 Task: Look for space in Mundra, India from 7th July, 2023 to 15th July, 2023 for 6 adults in price range Rs.15000 to Rs.20000. Place can be entire place with 3 bedrooms having 3 beds and 3 bathrooms. Property type can be house, flat, guest house. Amenities needed are: washing machine. Booking option can be shelf check-in. Required host language is English.
Action: Mouse moved to (517, 84)
Screenshot: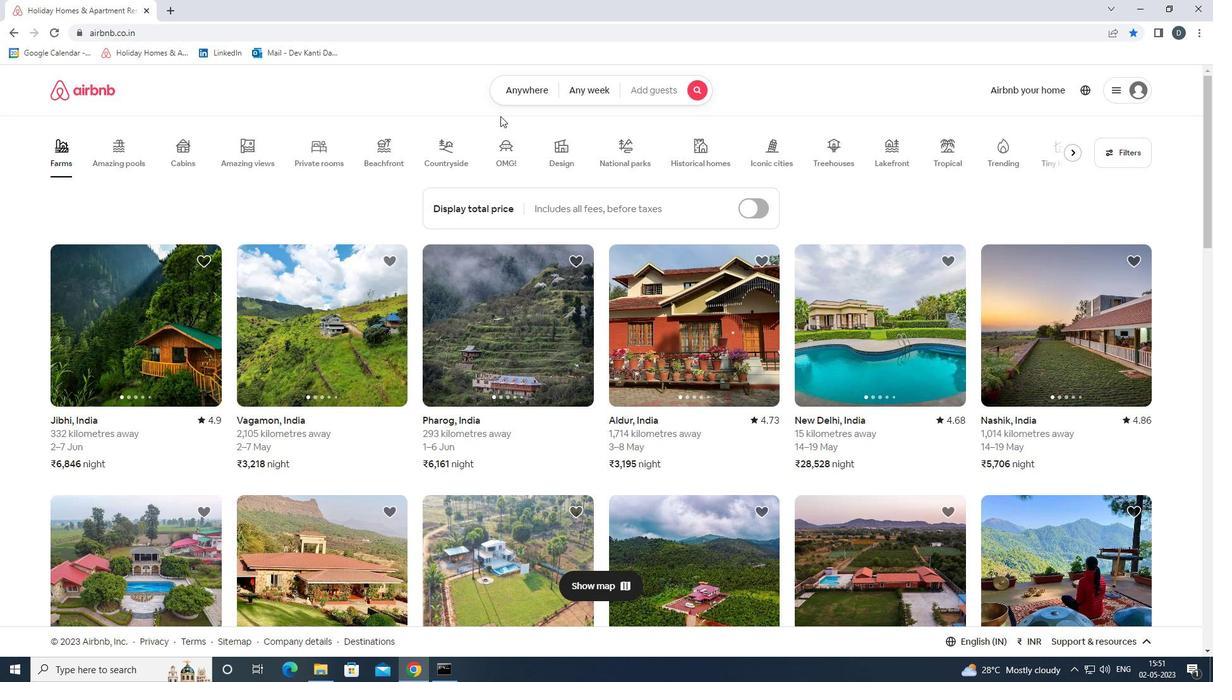 
Action: Mouse pressed left at (517, 84)
Screenshot: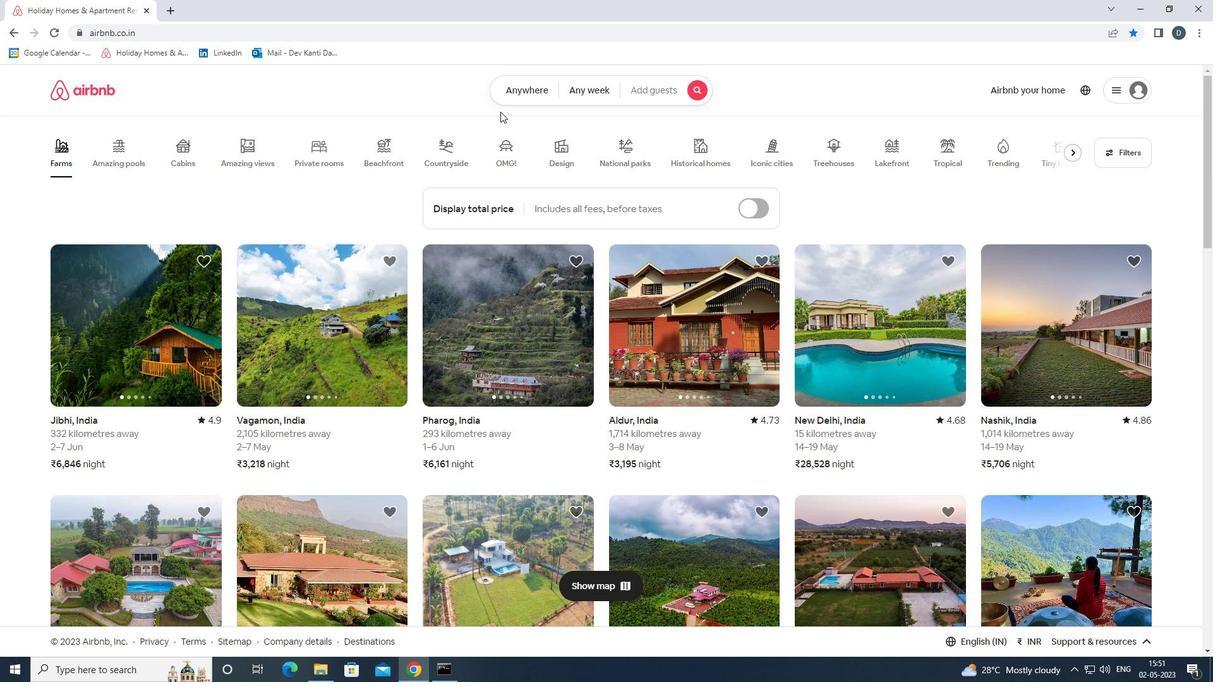 
Action: Mouse moved to (420, 145)
Screenshot: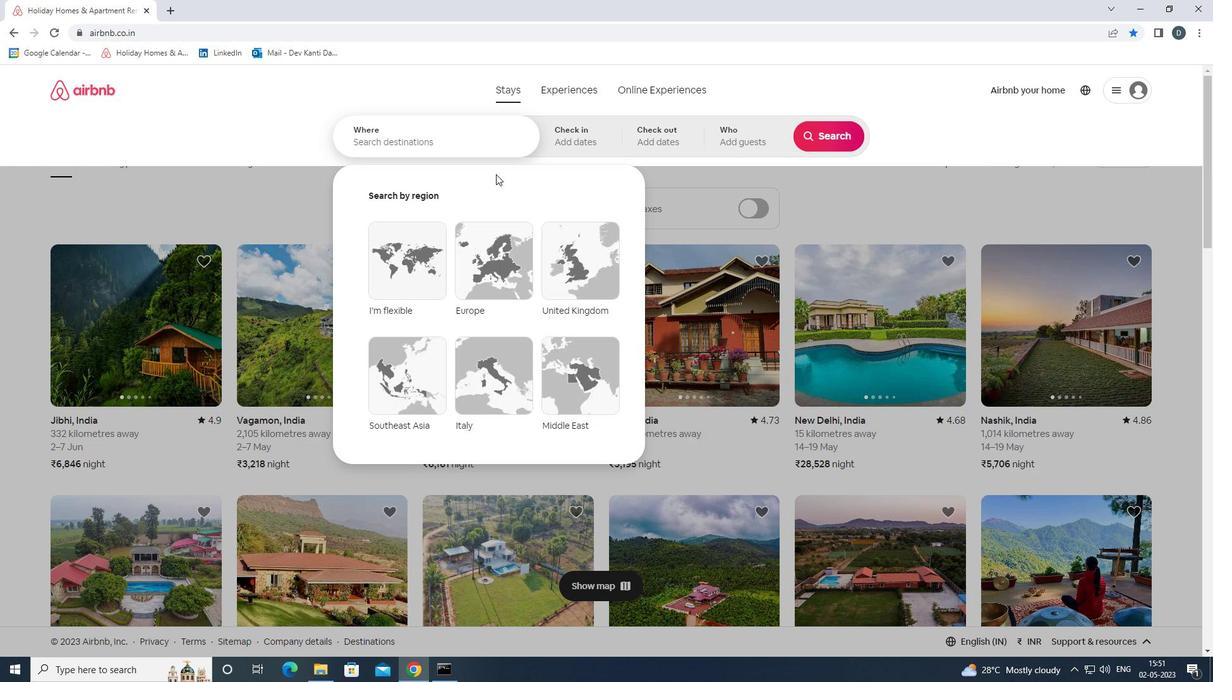 
Action: Mouse pressed left at (420, 145)
Screenshot: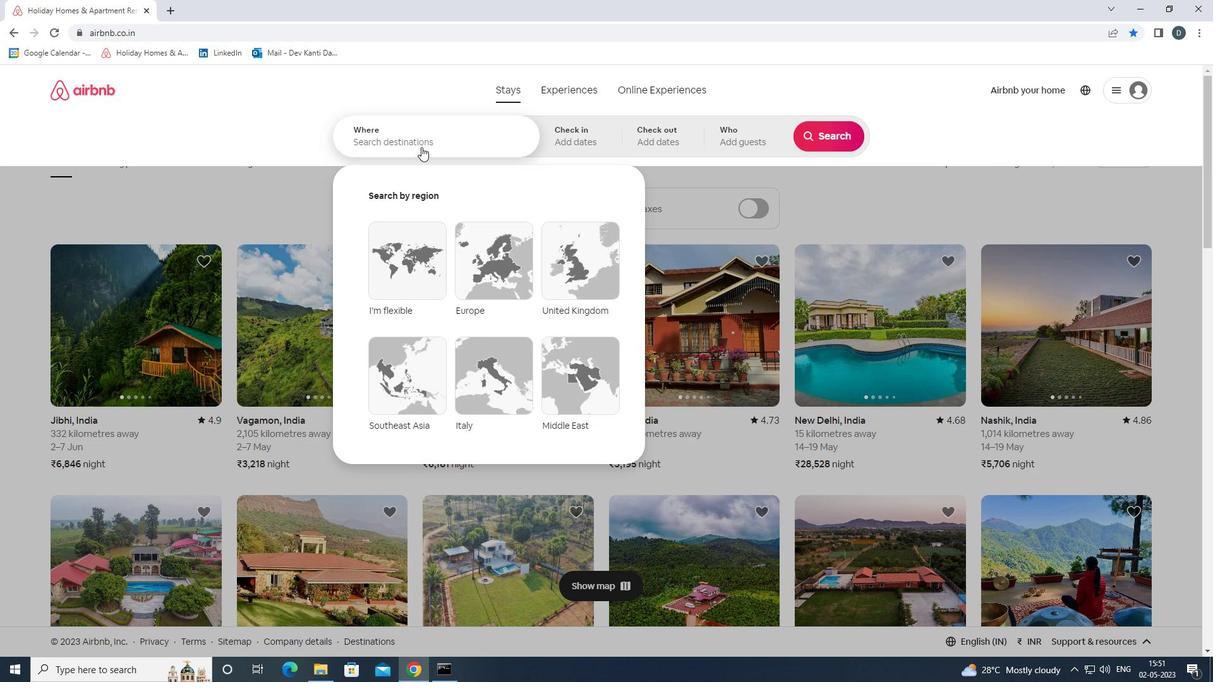 
Action: Key pressed <Key.shift>MUNDRA<Key.space><Key.backspace>,<Key.shift>INDIA<Key.enter>
Screenshot: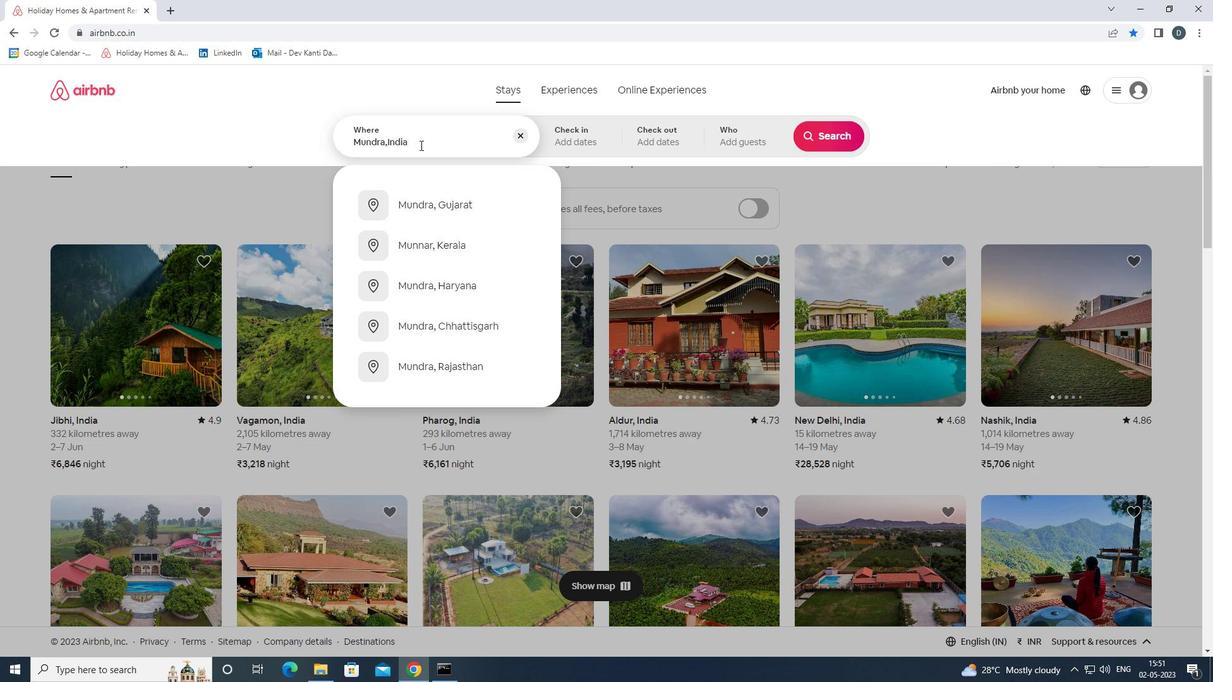 
Action: Mouse moved to (823, 237)
Screenshot: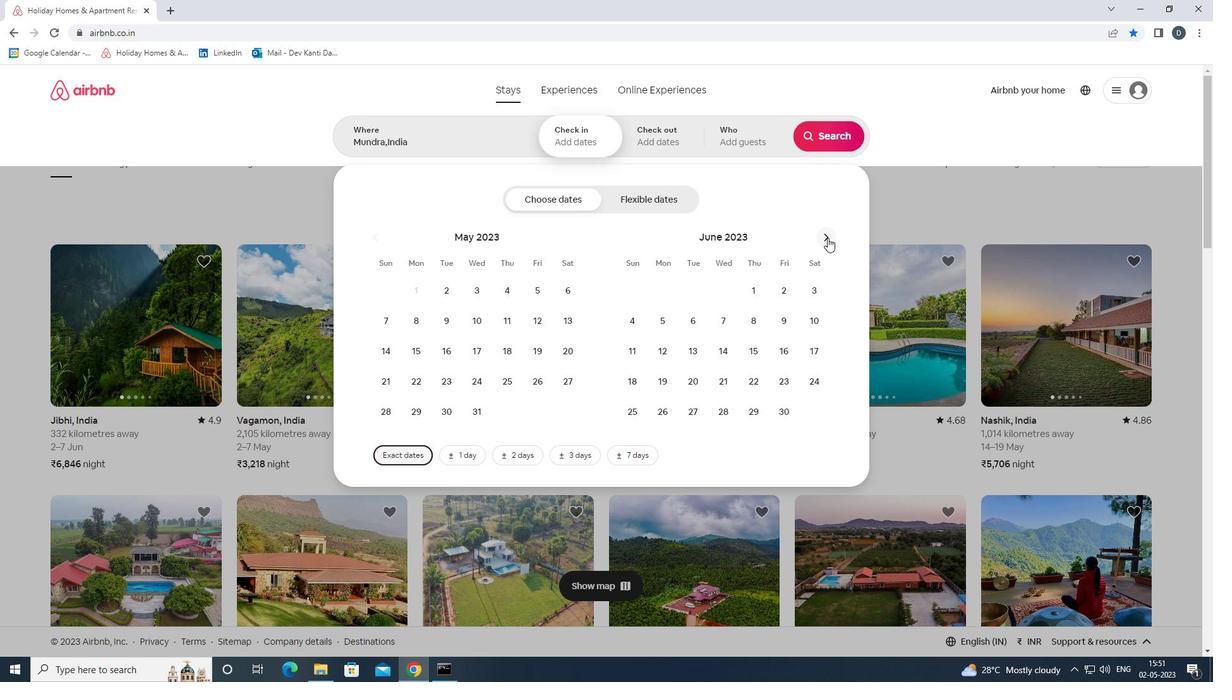 
Action: Mouse pressed left at (823, 237)
Screenshot: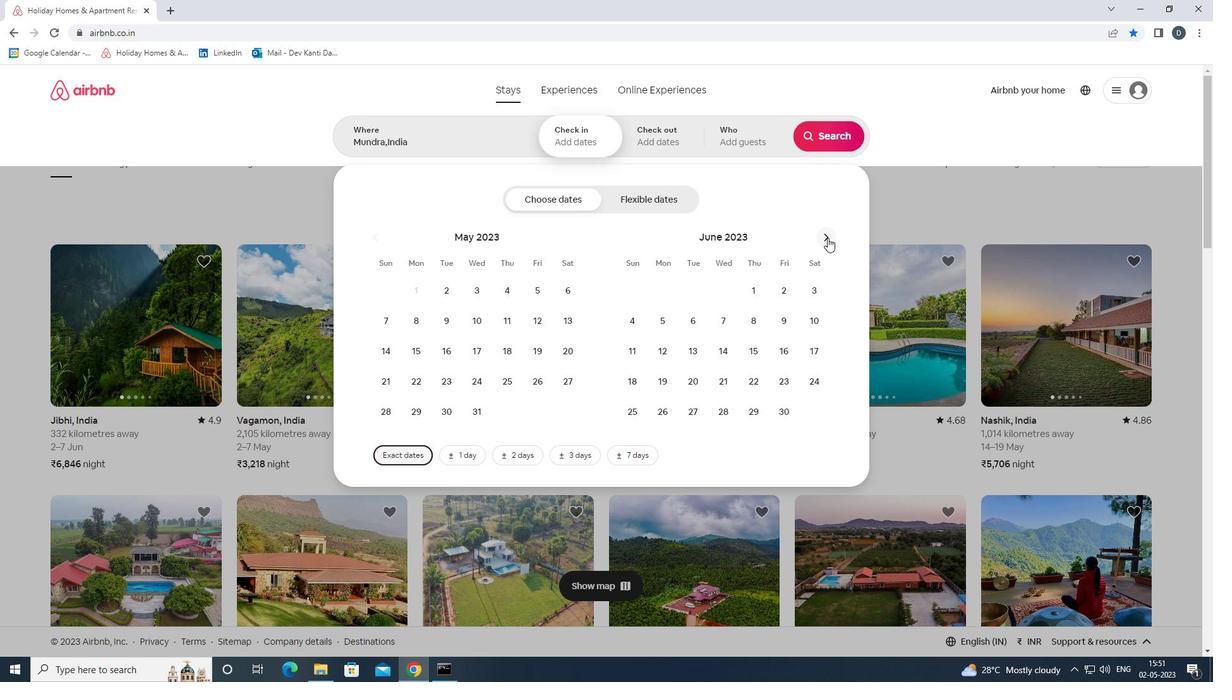
Action: Mouse moved to (791, 322)
Screenshot: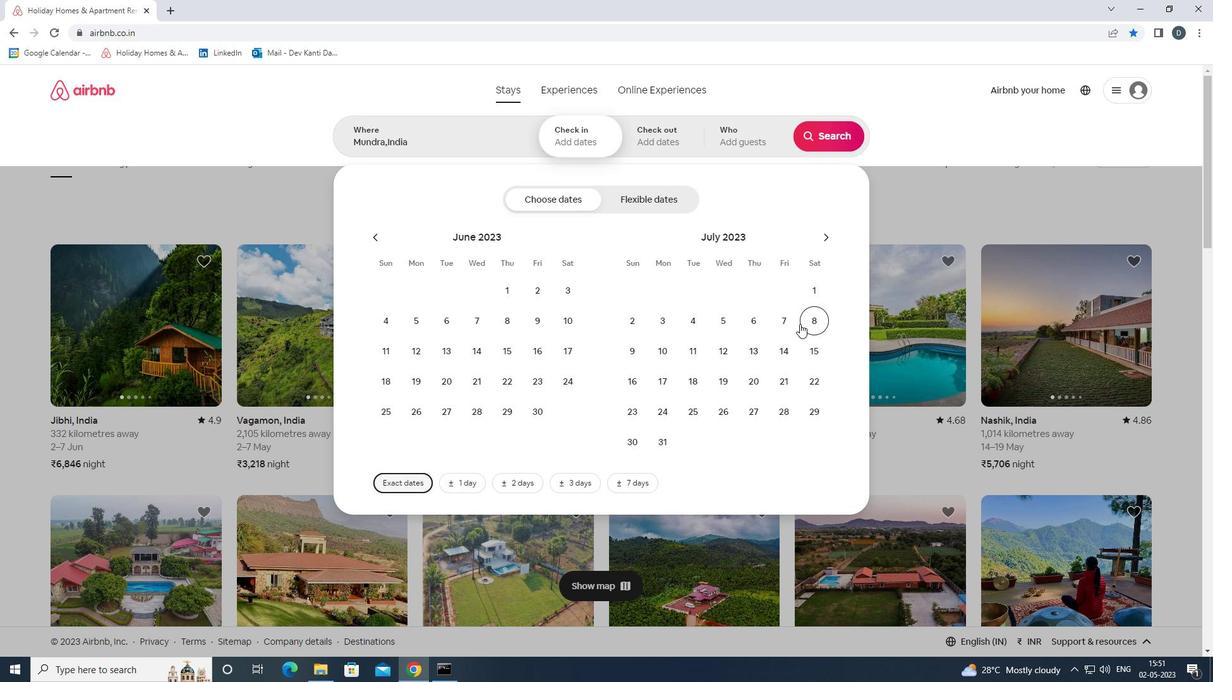 
Action: Mouse pressed left at (791, 322)
Screenshot: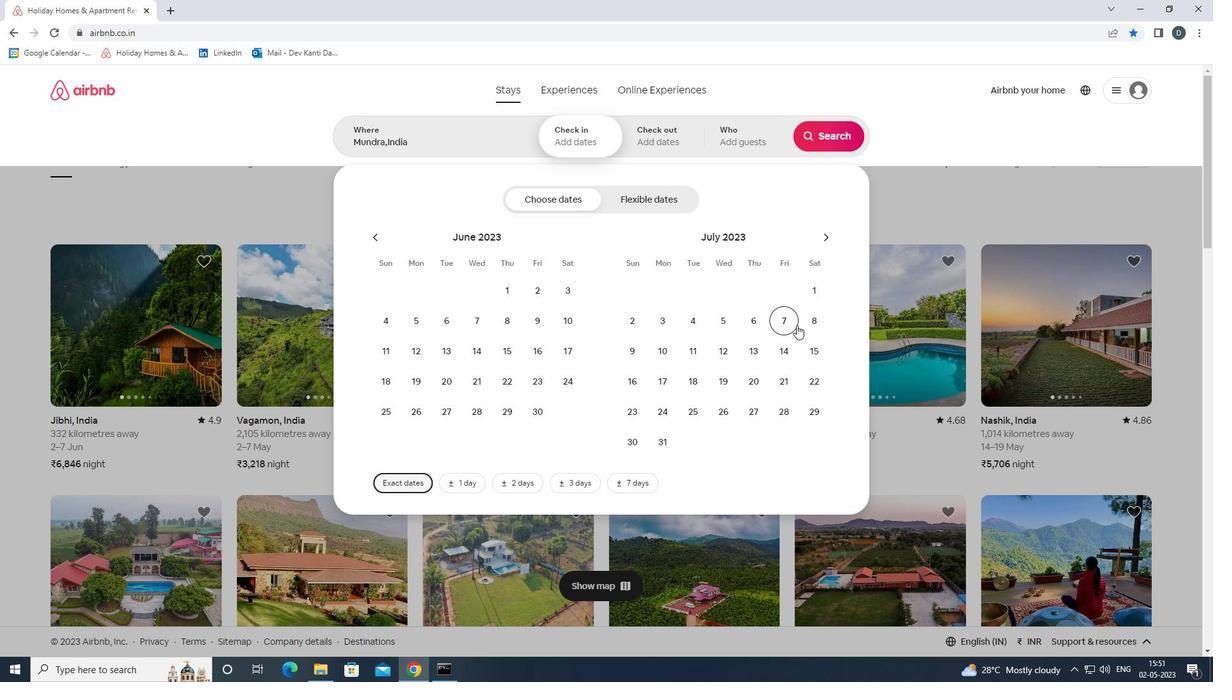 
Action: Mouse moved to (813, 351)
Screenshot: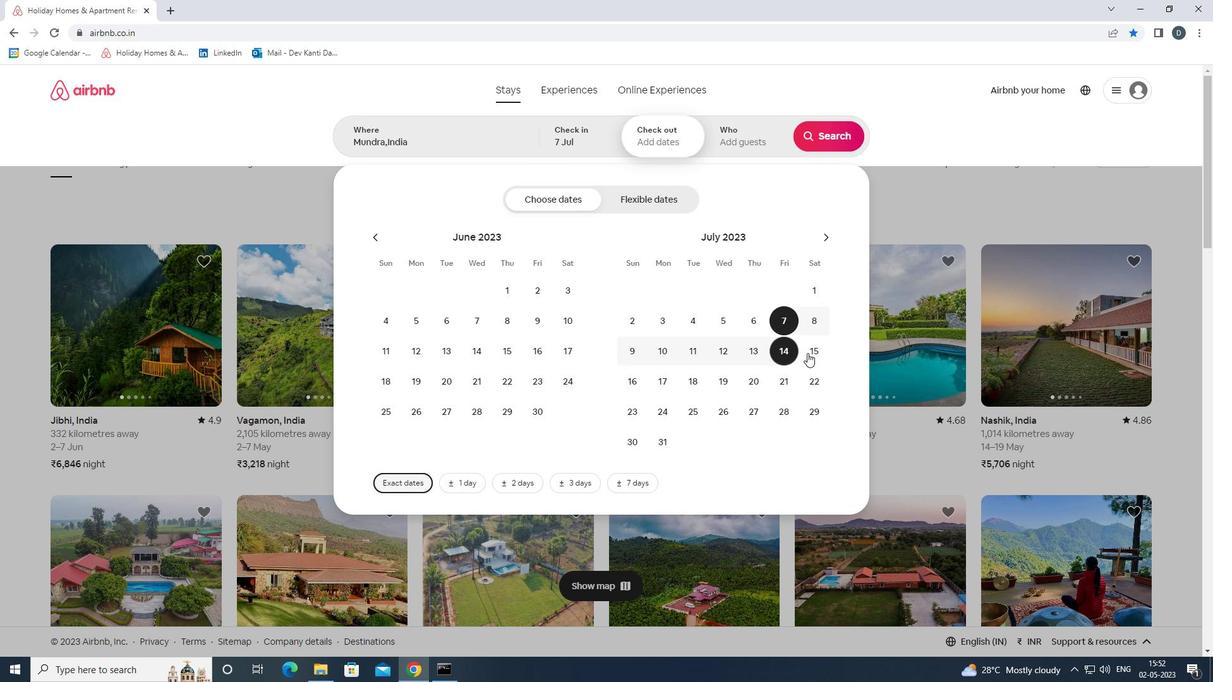 
Action: Mouse pressed left at (813, 351)
Screenshot: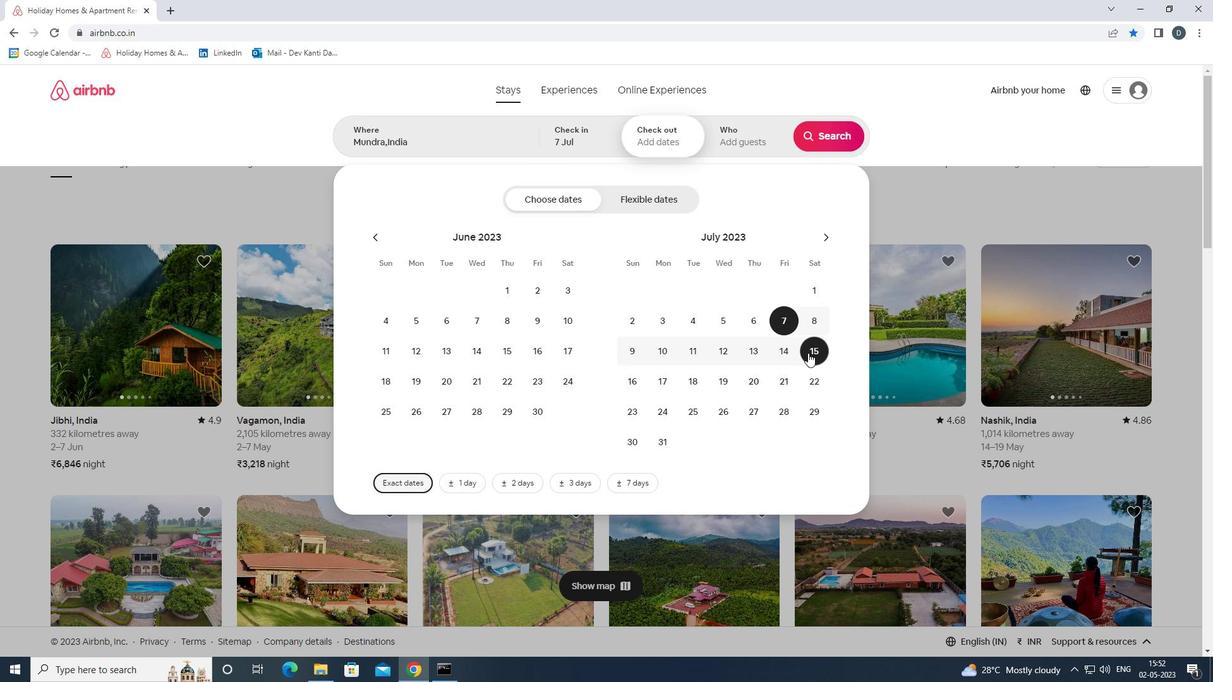 
Action: Mouse moved to (732, 144)
Screenshot: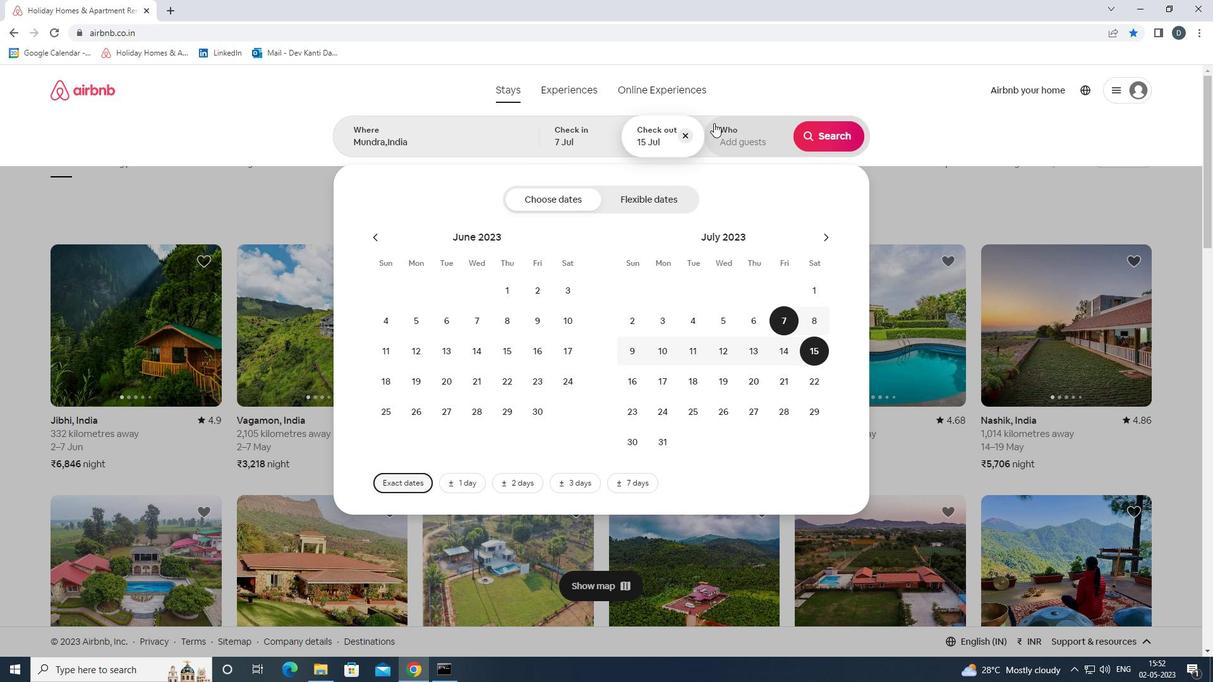 
Action: Mouse pressed left at (732, 144)
Screenshot: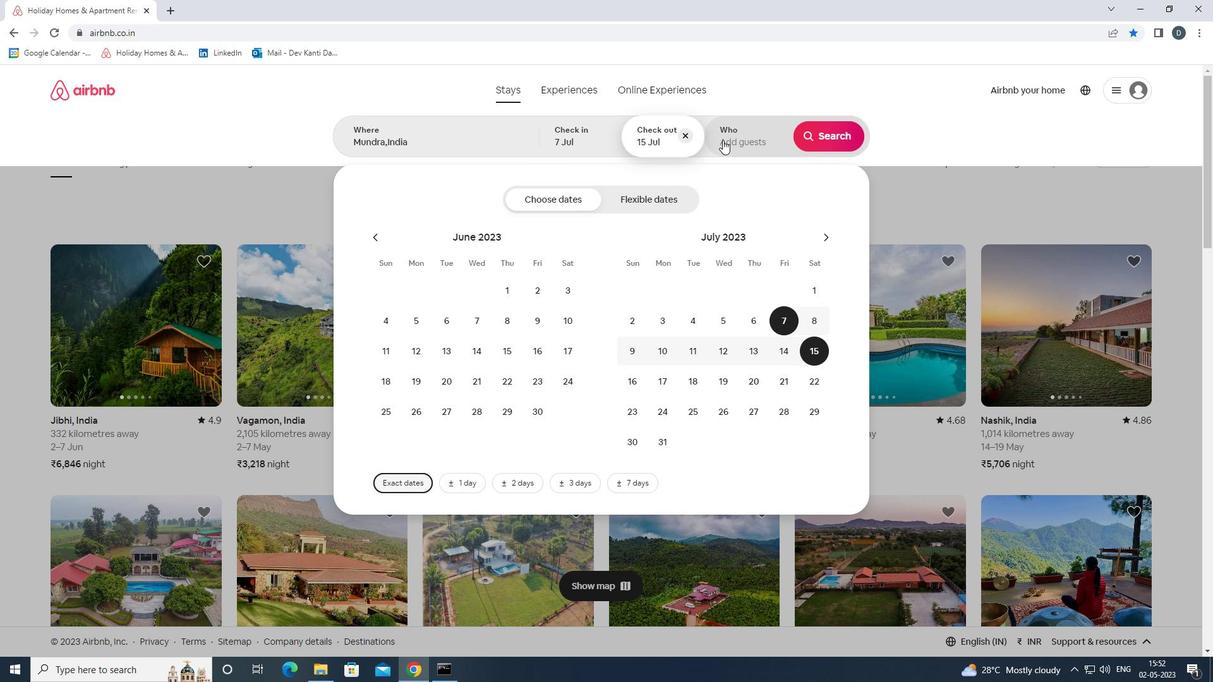 
Action: Mouse moved to (830, 202)
Screenshot: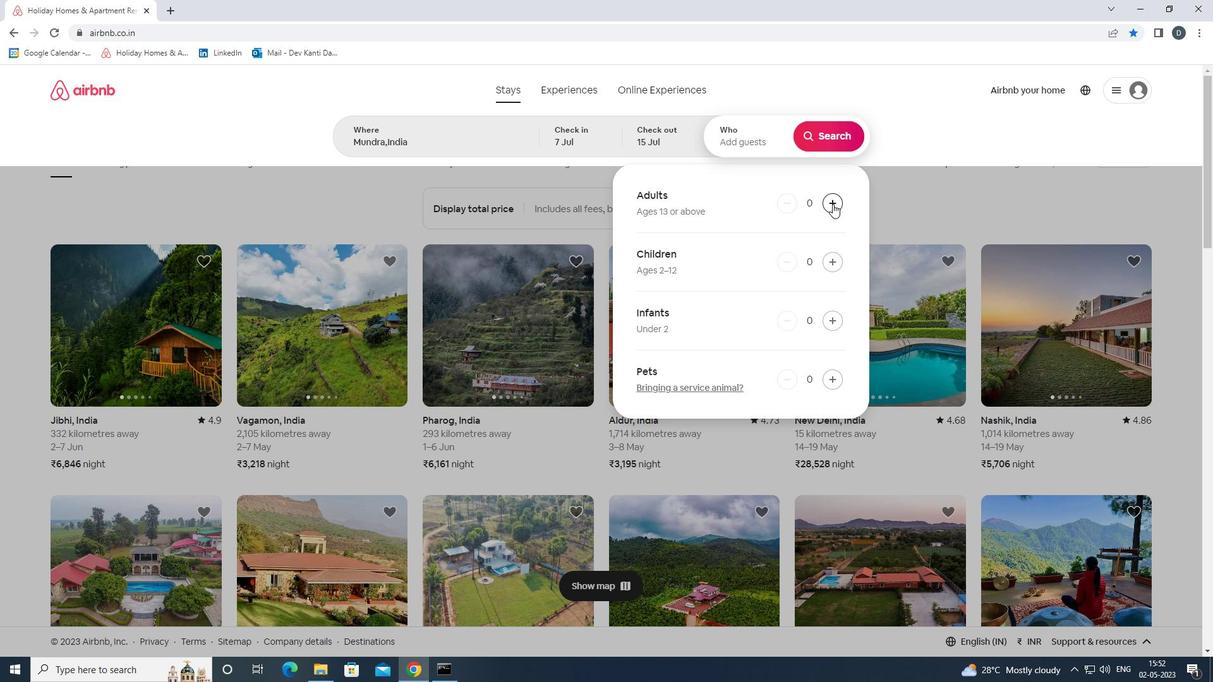 
Action: Mouse pressed left at (830, 202)
Screenshot: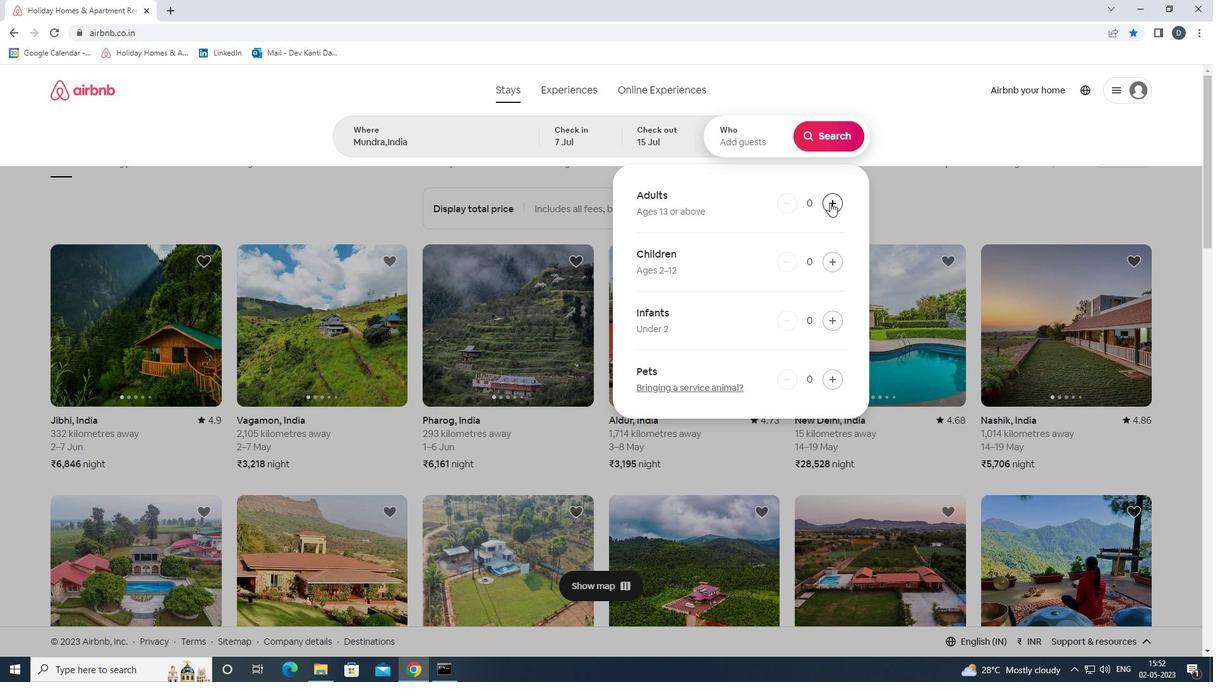 
Action: Mouse pressed left at (830, 202)
Screenshot: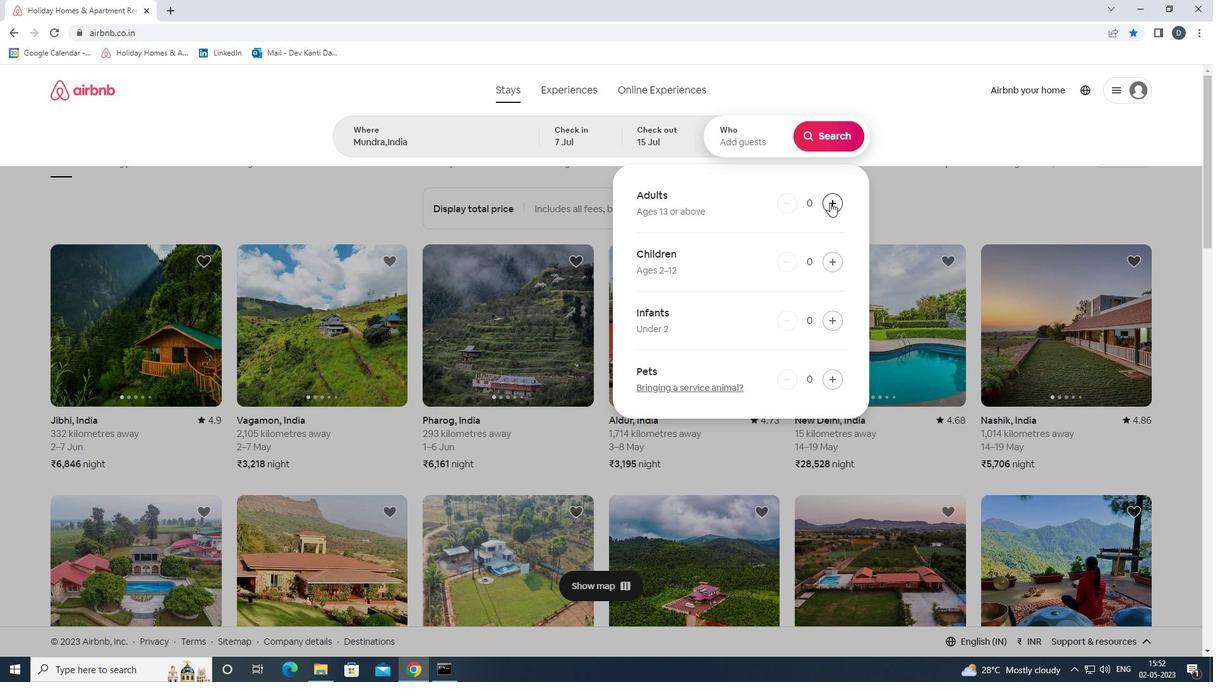 
Action: Mouse pressed left at (830, 202)
Screenshot: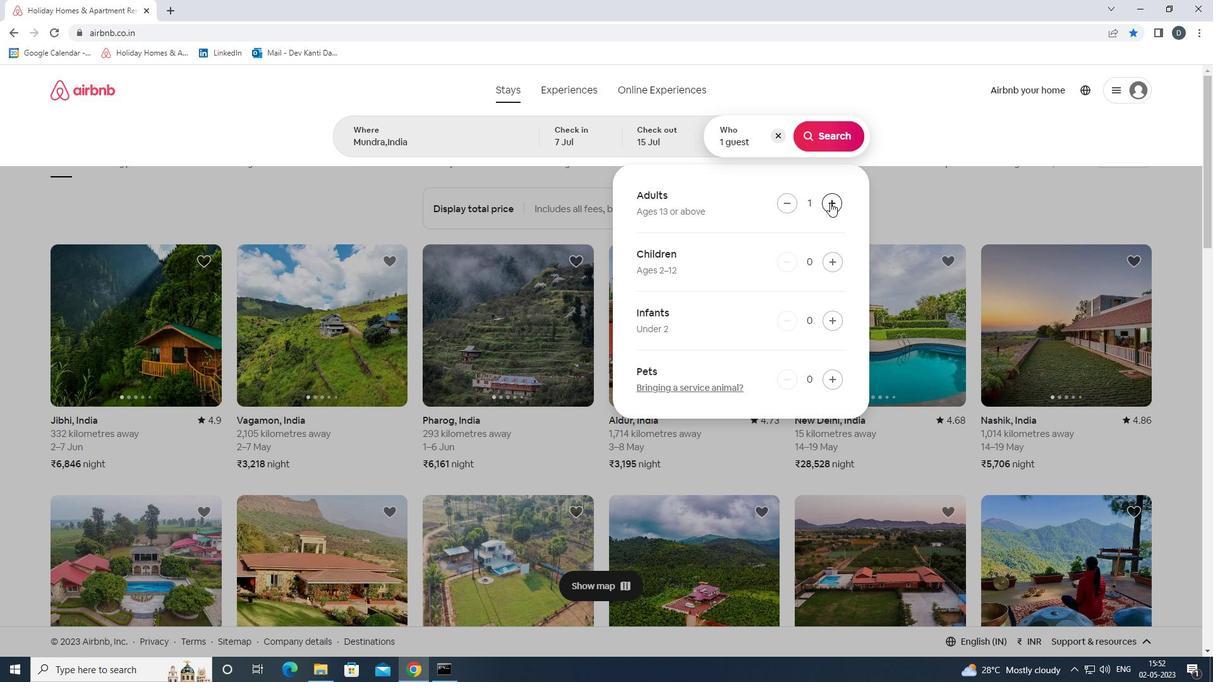 
Action: Mouse moved to (830, 202)
Screenshot: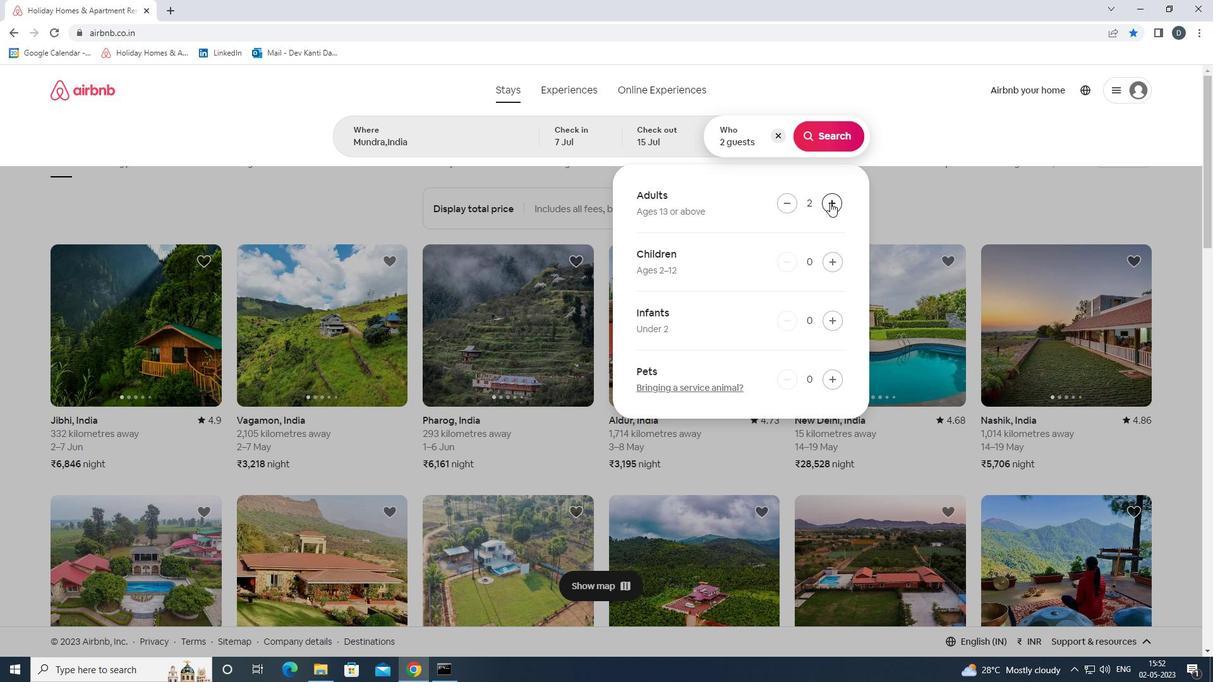 
Action: Mouse pressed left at (830, 202)
Screenshot: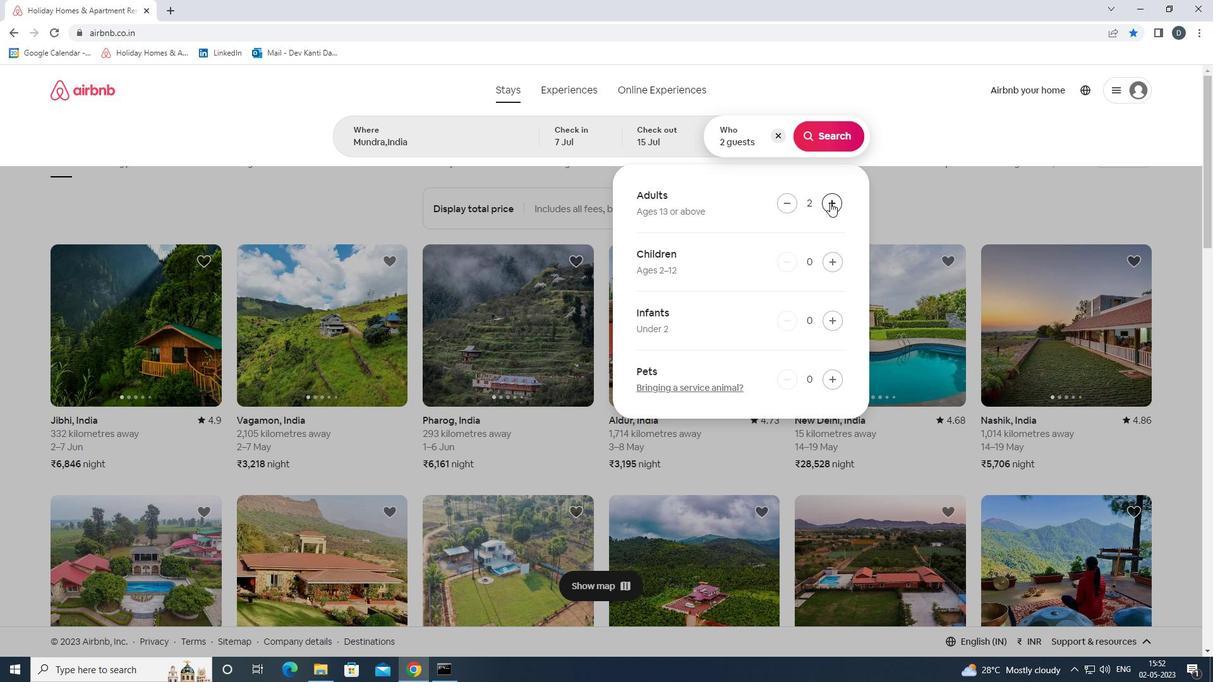 
Action: Mouse moved to (830, 202)
Screenshot: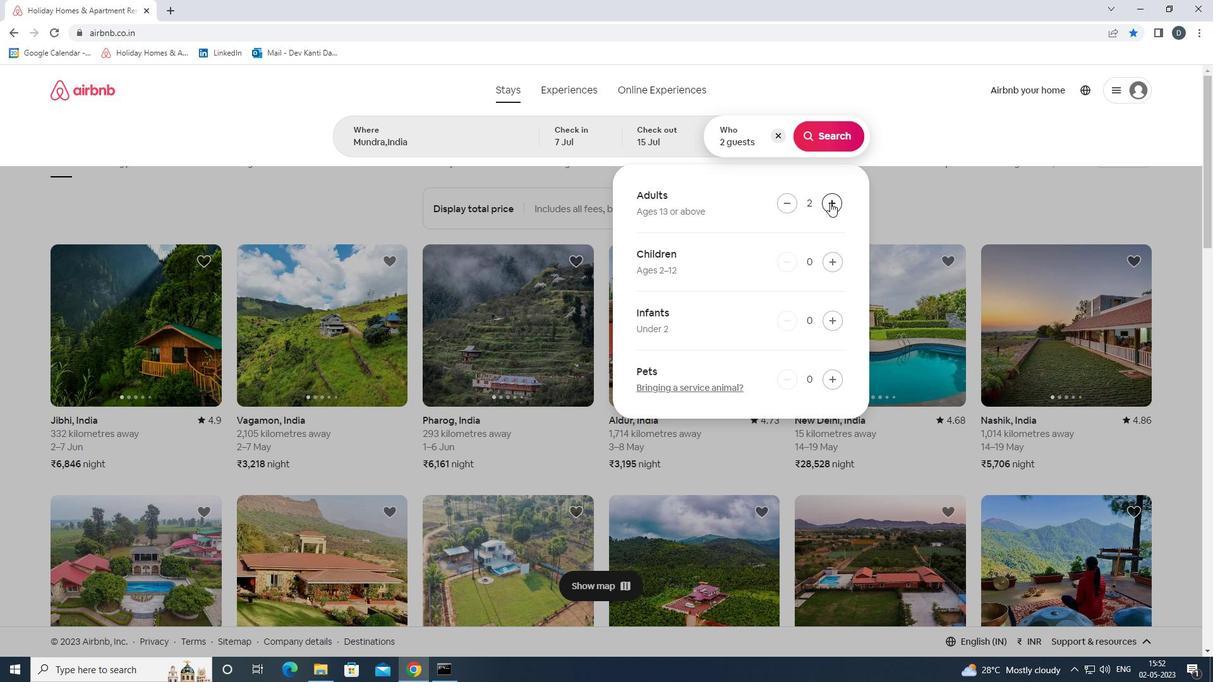 
Action: Mouse pressed left at (830, 202)
Screenshot: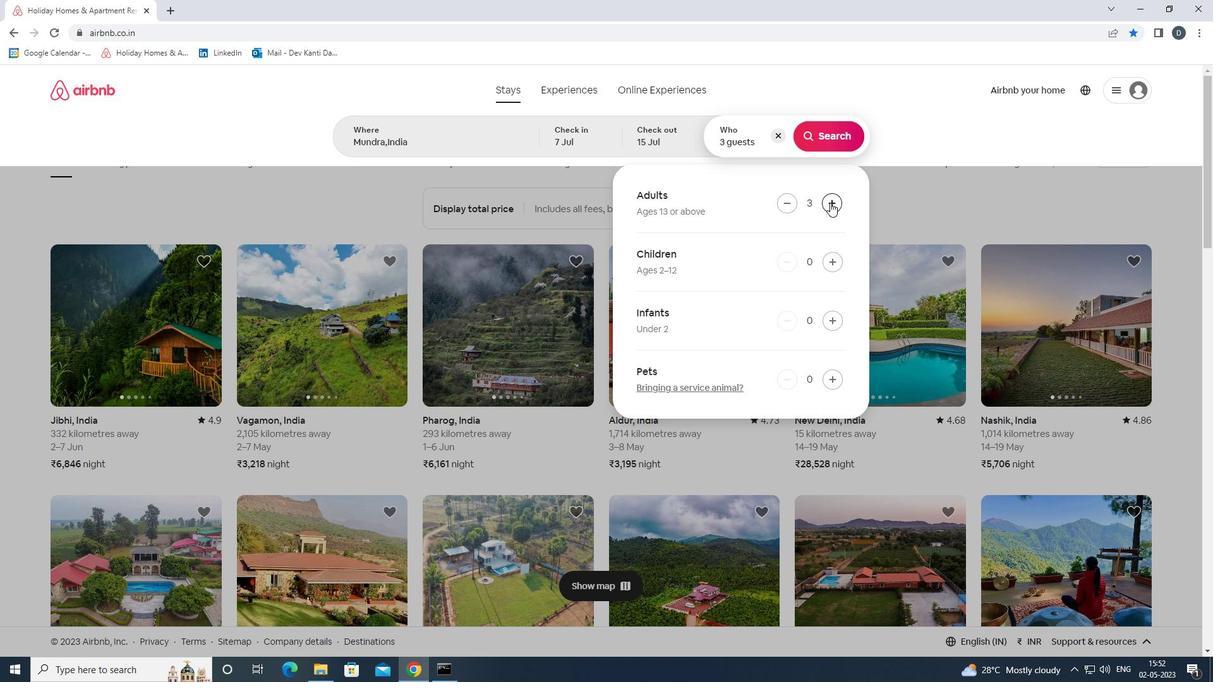 
Action: Mouse moved to (830, 202)
Screenshot: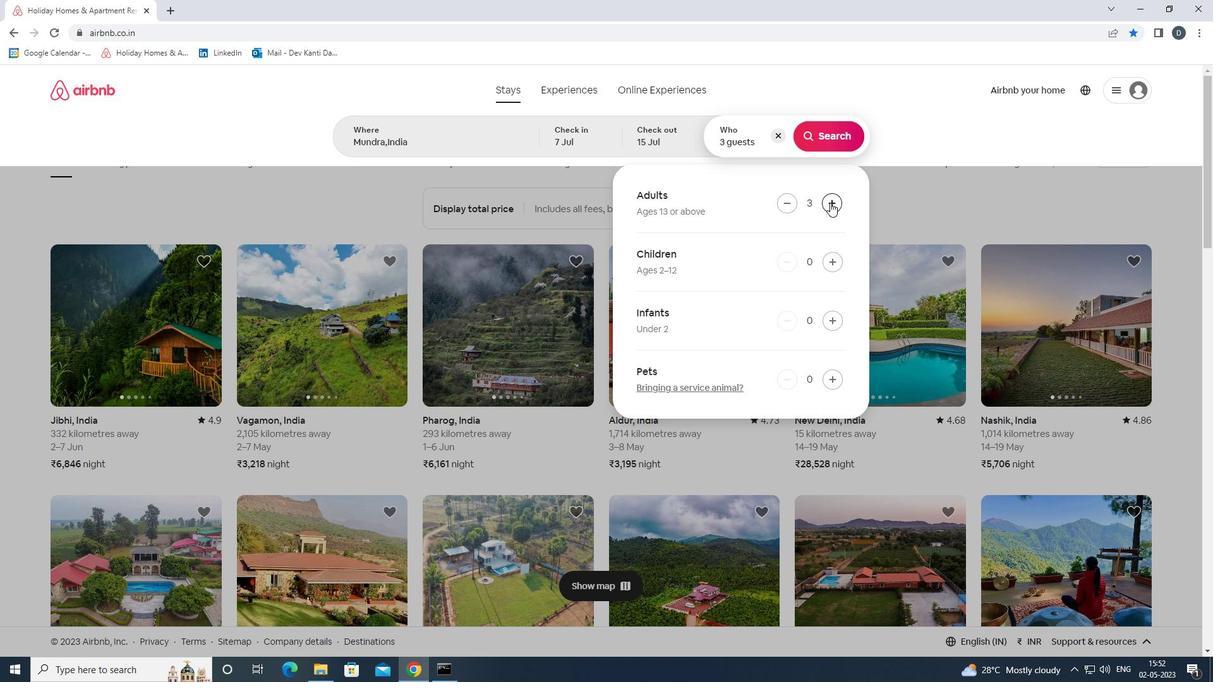 
Action: Mouse pressed left at (830, 202)
Screenshot: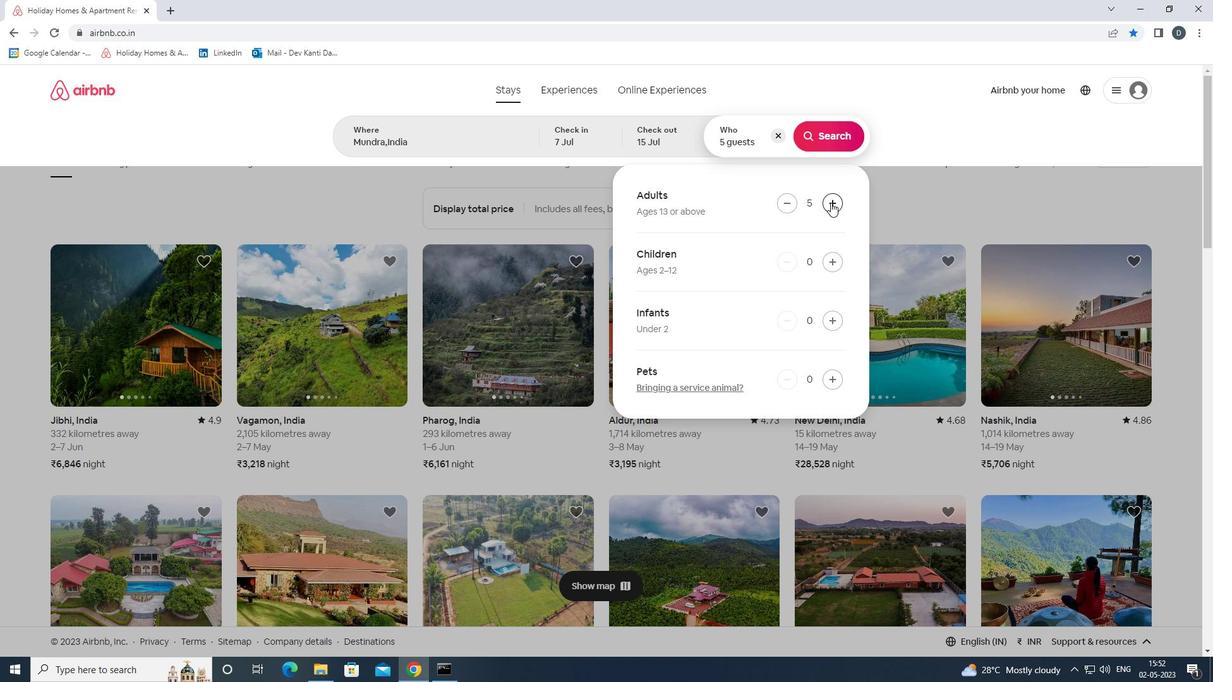 
Action: Mouse moved to (818, 140)
Screenshot: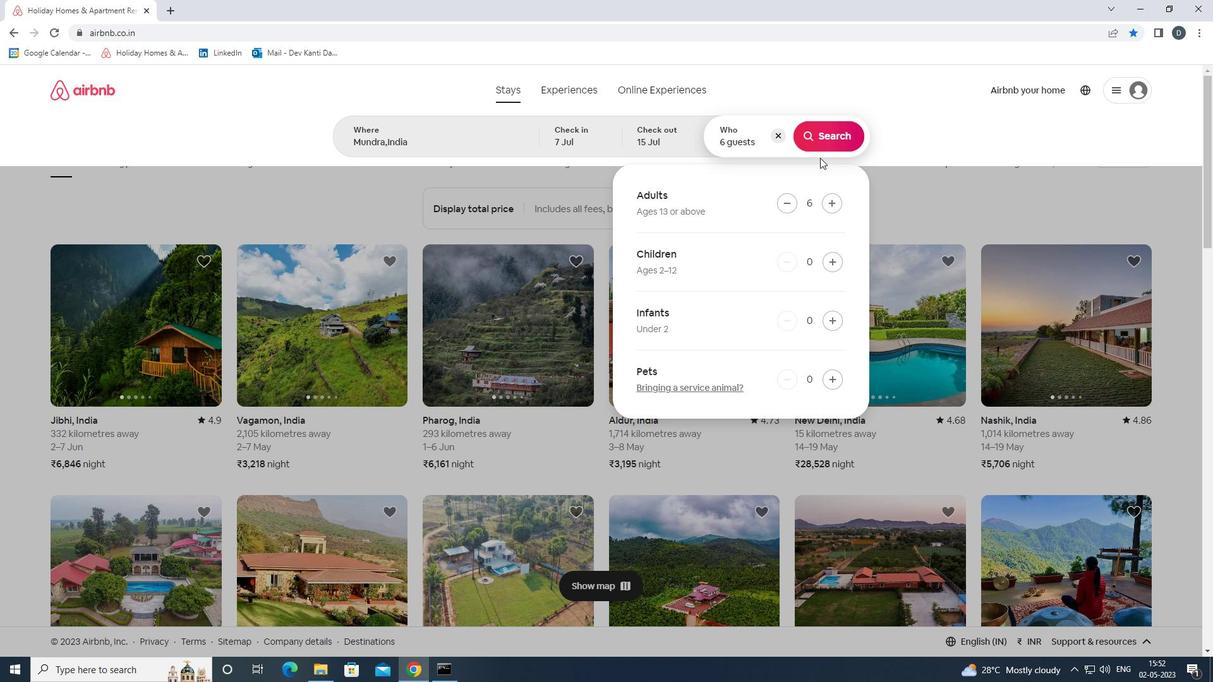 
Action: Mouse pressed left at (818, 140)
Screenshot: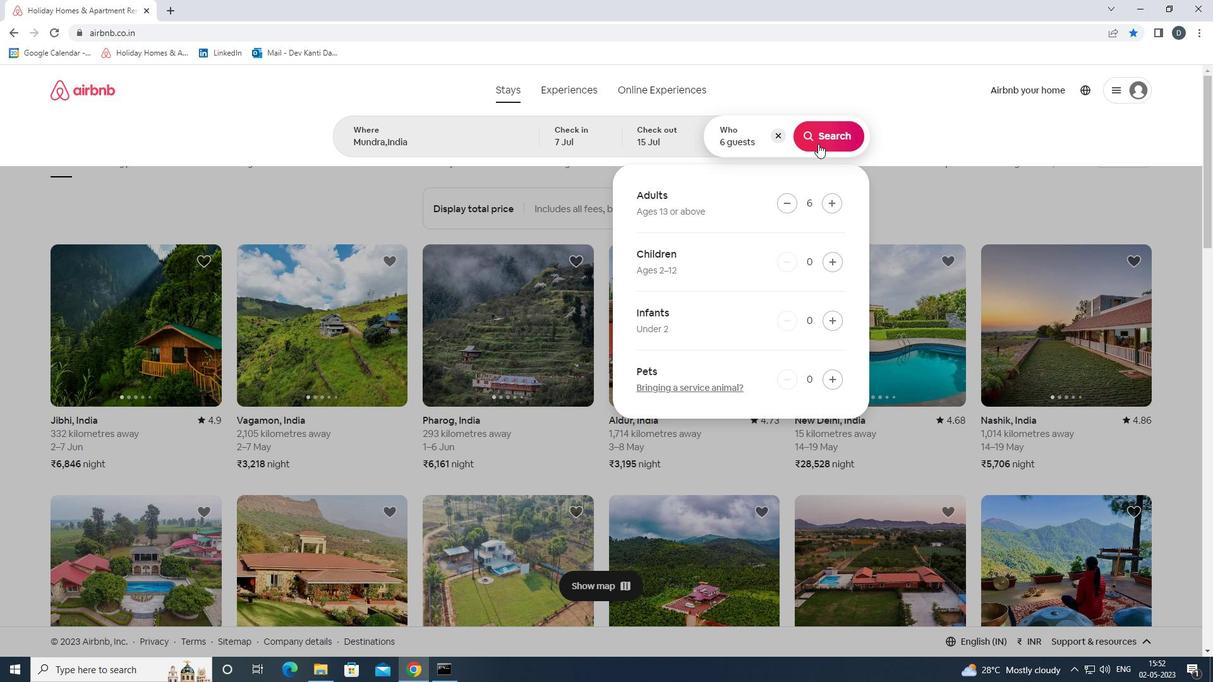 
Action: Mouse moved to (1154, 136)
Screenshot: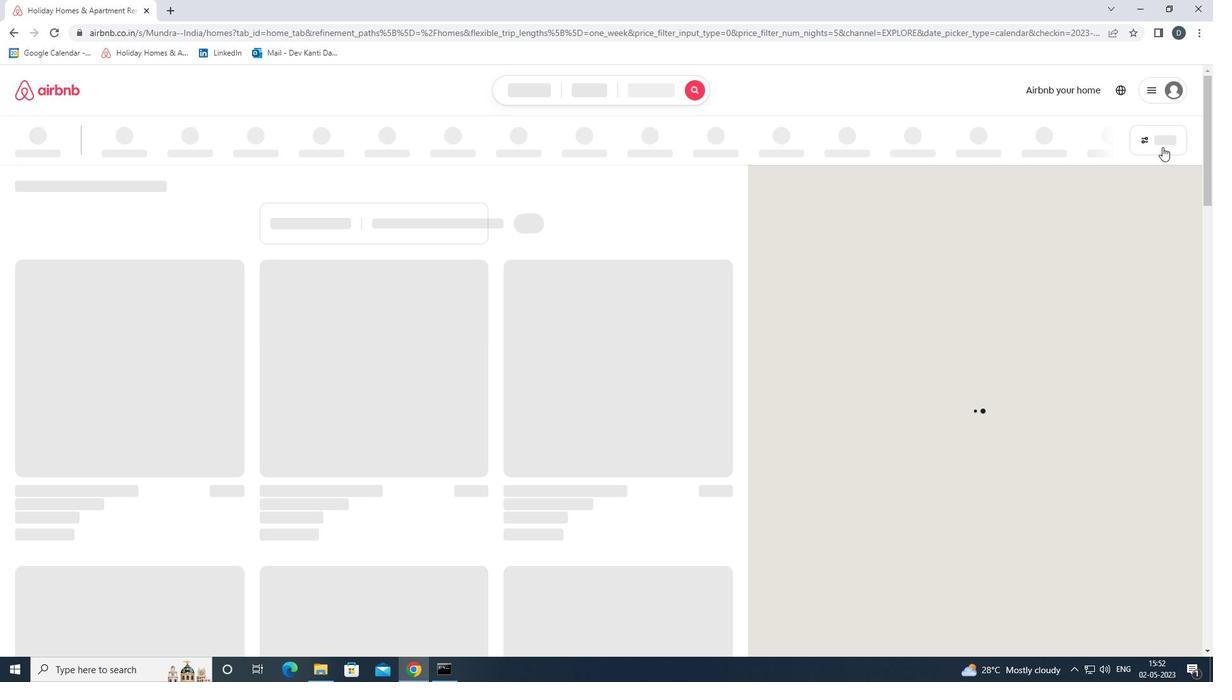 
Action: Mouse pressed left at (1154, 136)
Screenshot: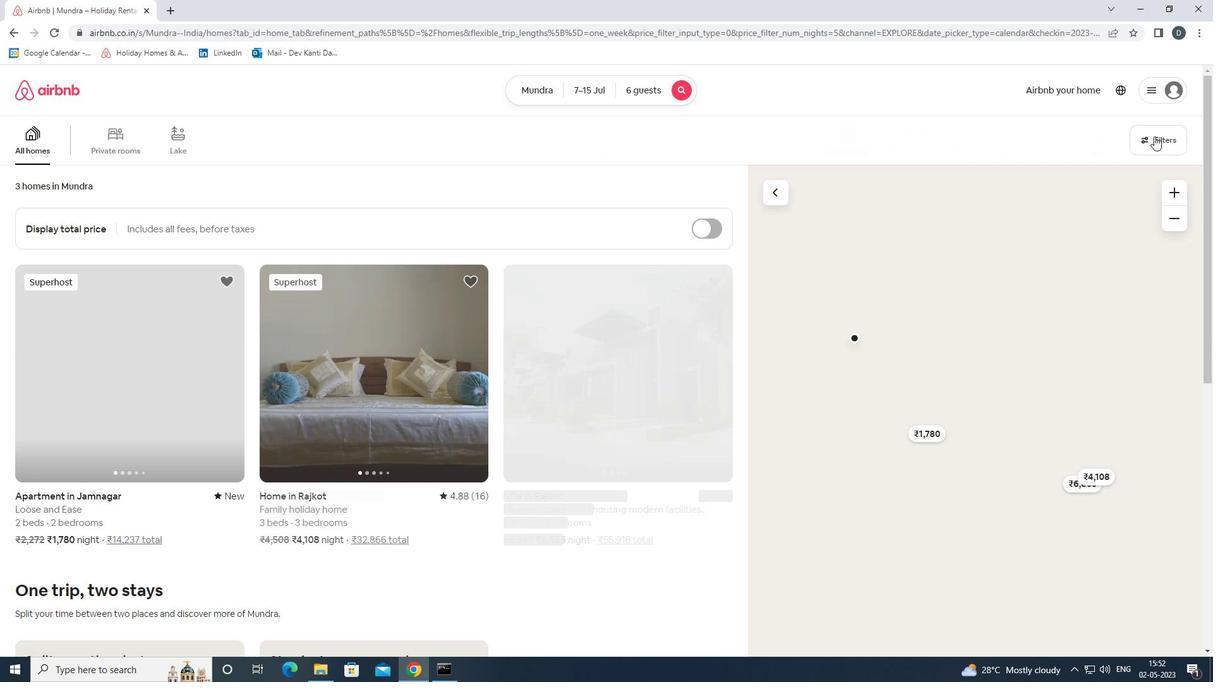 
Action: Mouse moved to (475, 294)
Screenshot: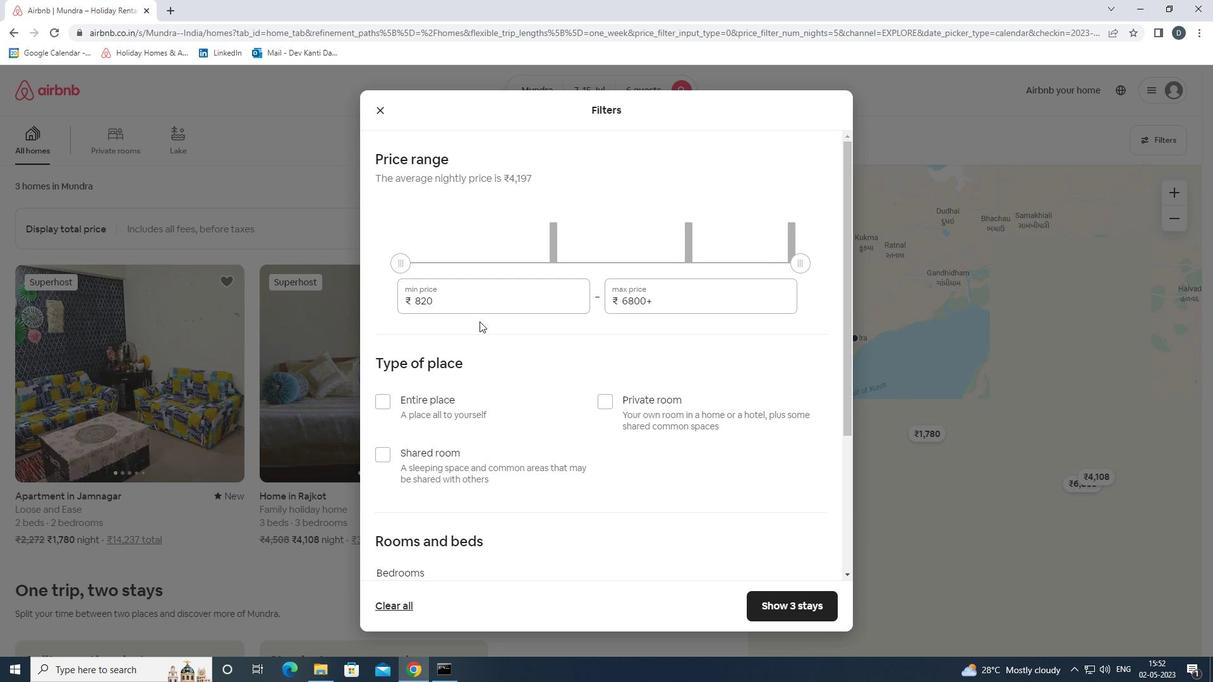 
Action: Mouse pressed left at (475, 294)
Screenshot: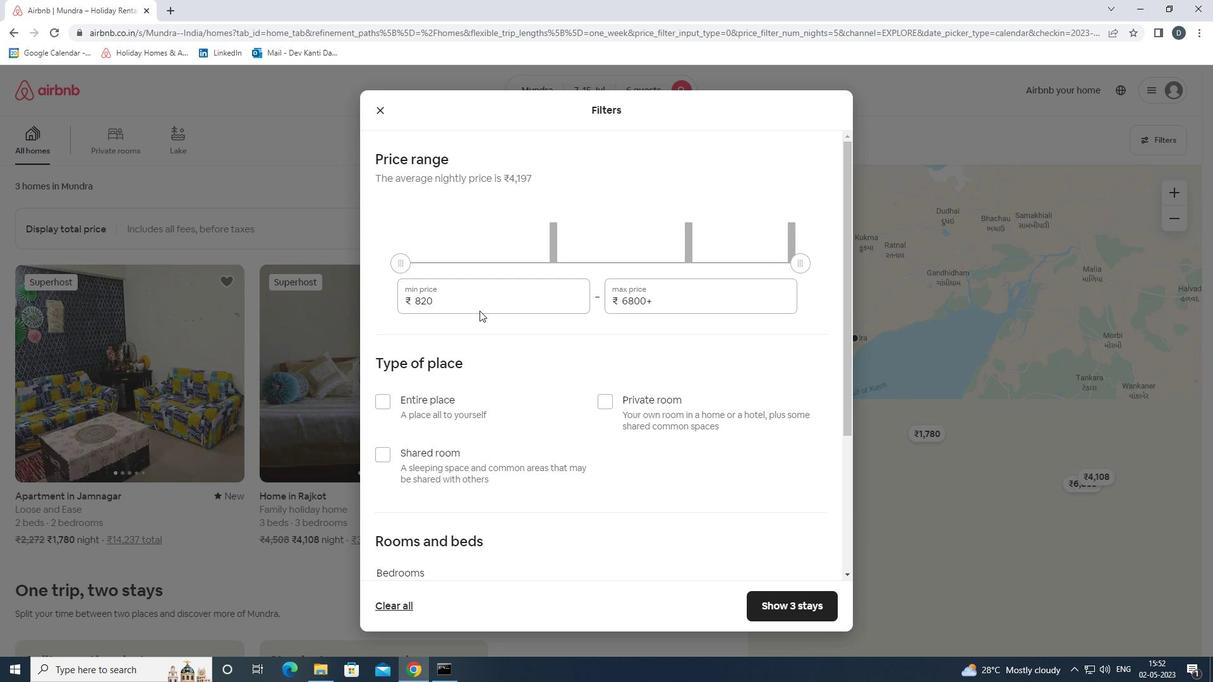 
Action: Mouse pressed left at (475, 294)
Screenshot: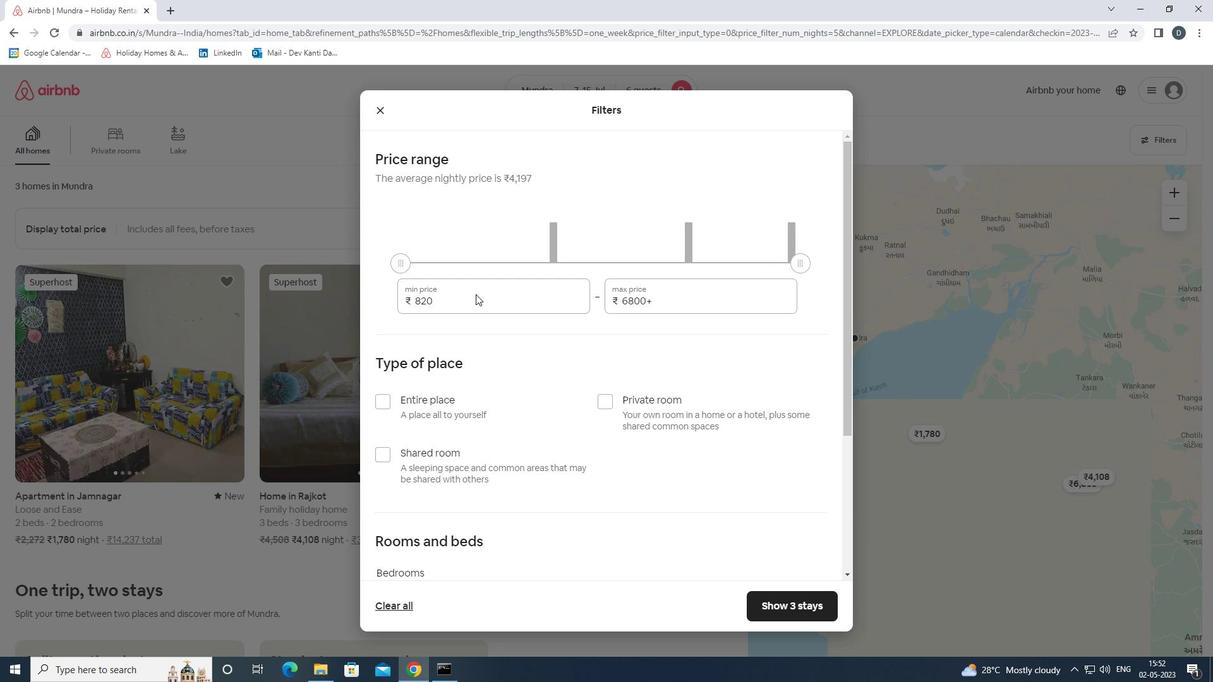 
Action: Mouse moved to (475, 294)
Screenshot: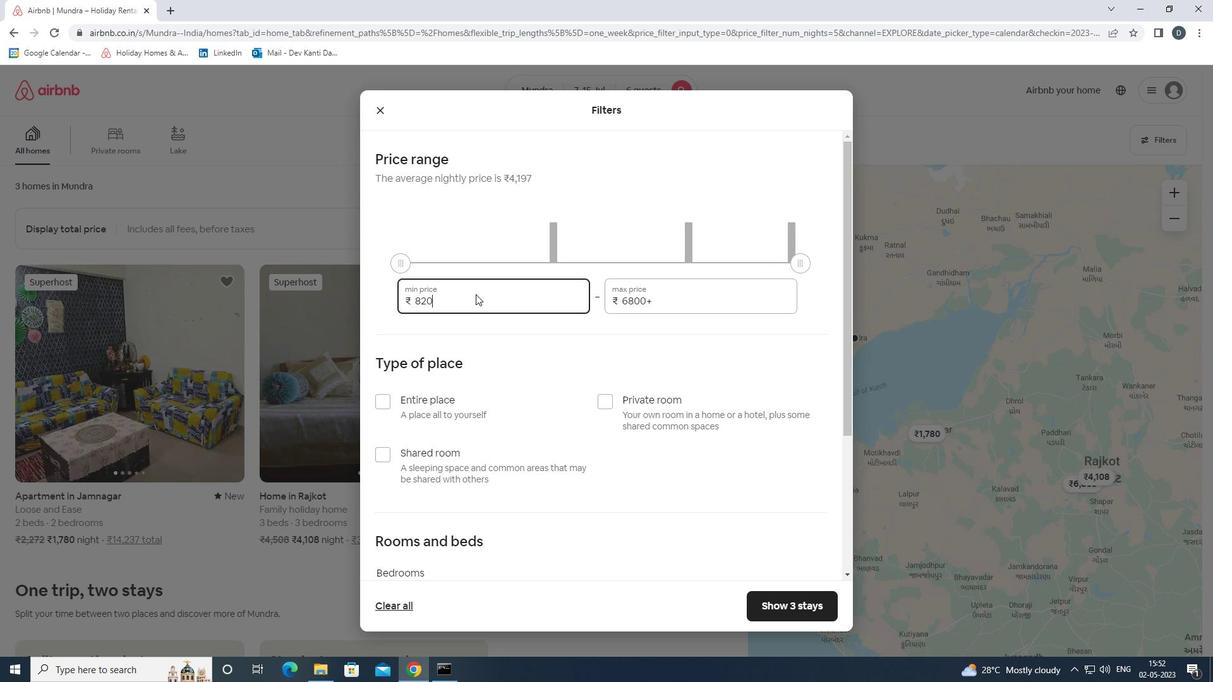 
Action: Mouse pressed left at (475, 294)
Screenshot: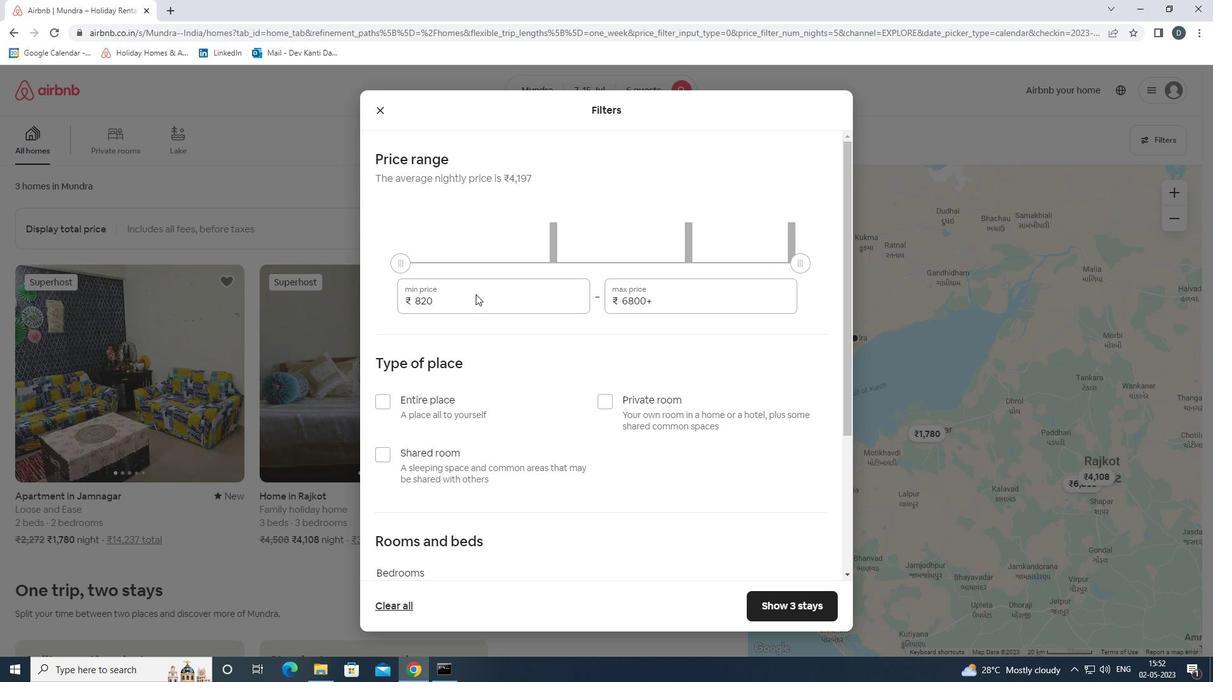 
Action: Mouse moved to (475, 298)
Screenshot: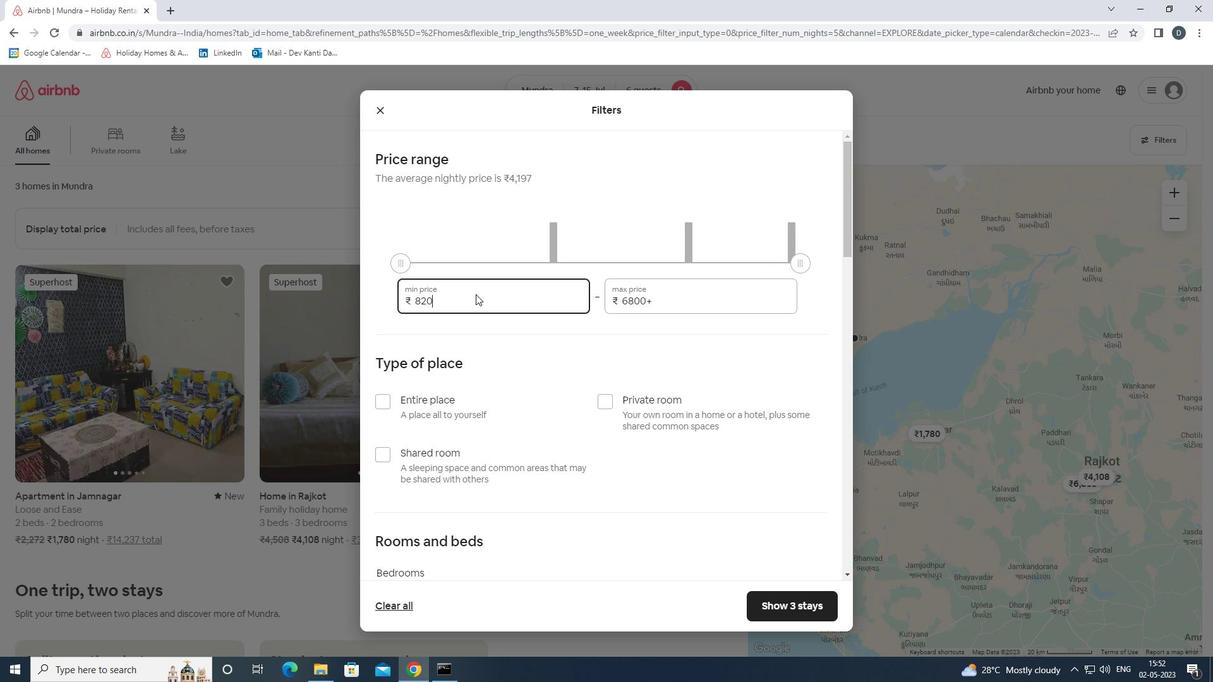
Action: Mouse pressed left at (475, 298)
Screenshot: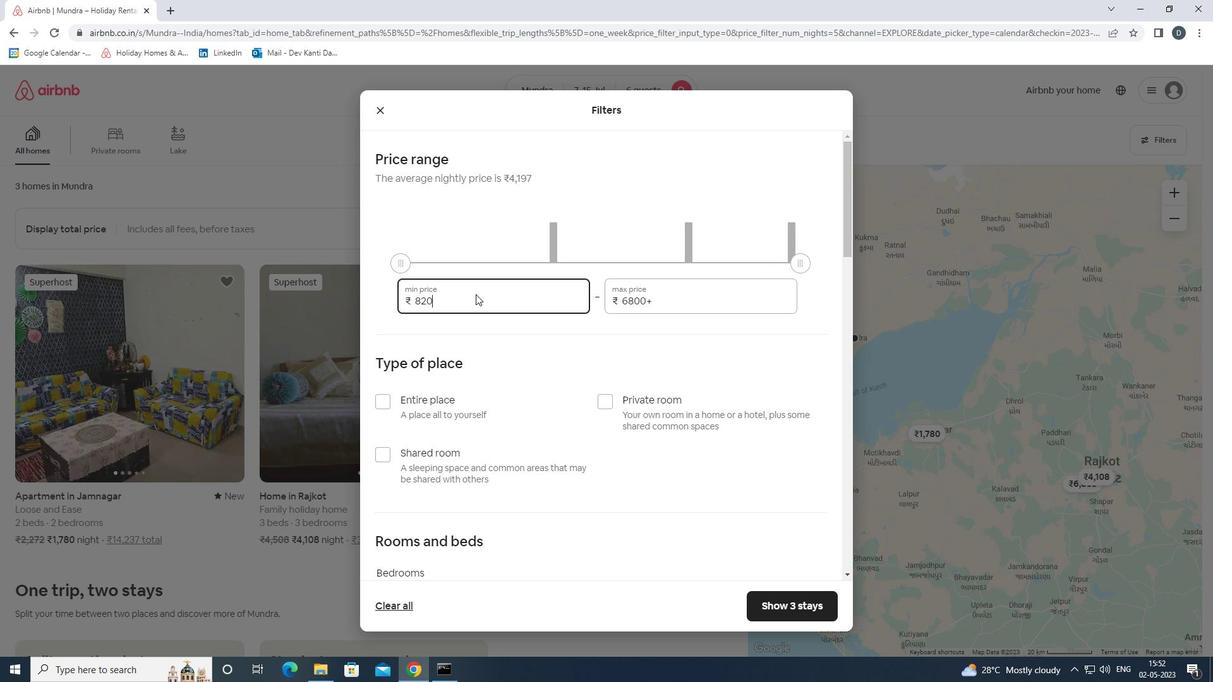 
Action: Mouse pressed left at (475, 298)
Screenshot: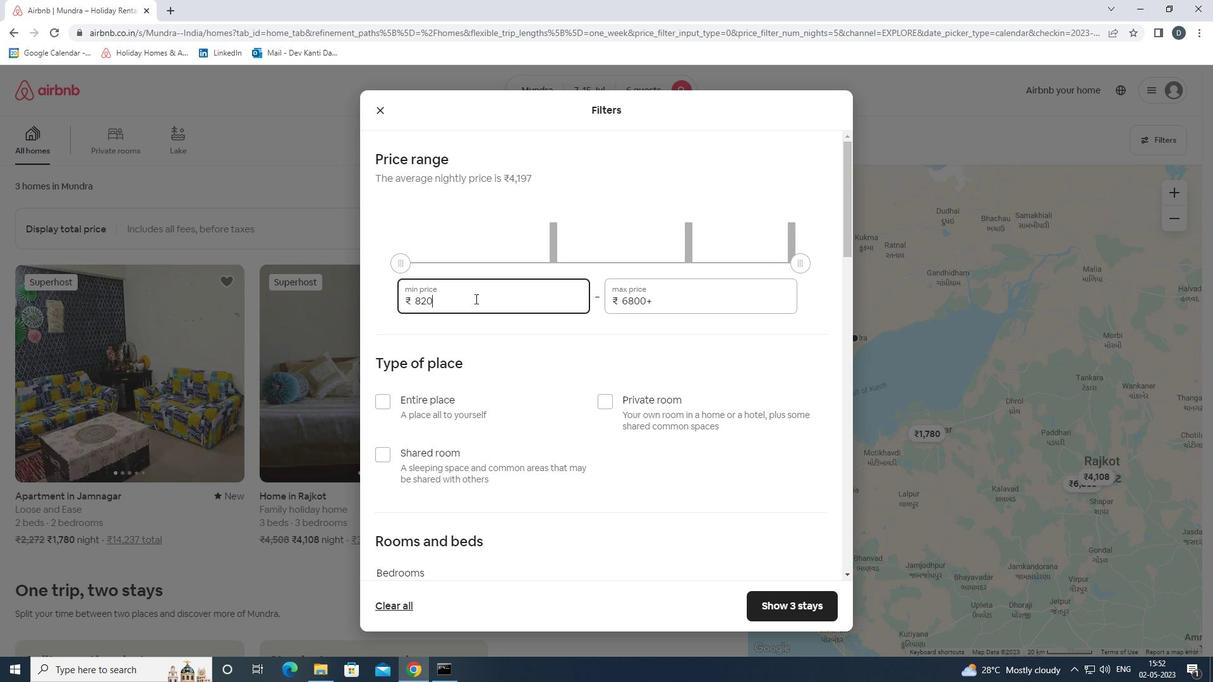 
Action: Mouse moved to (509, 291)
Screenshot: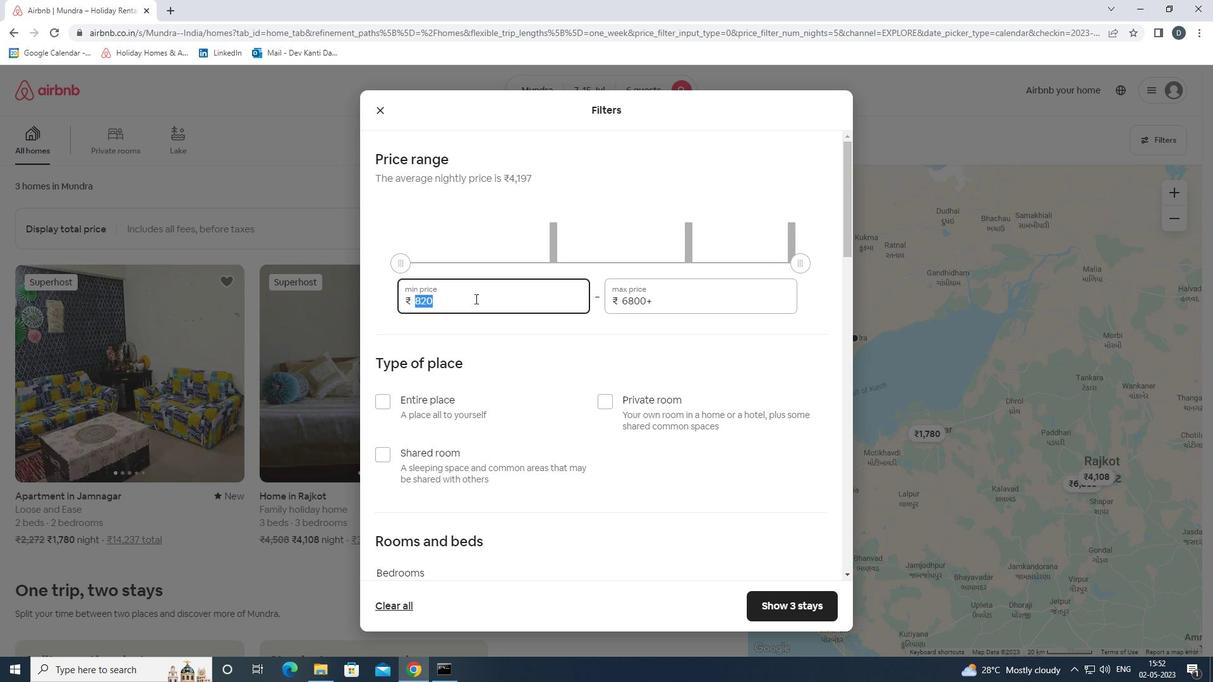 
Action: Key pressed 15000<Key.tab>2000ctrl+A<'2'><'0'><'0'><'0'><'0'>
Screenshot: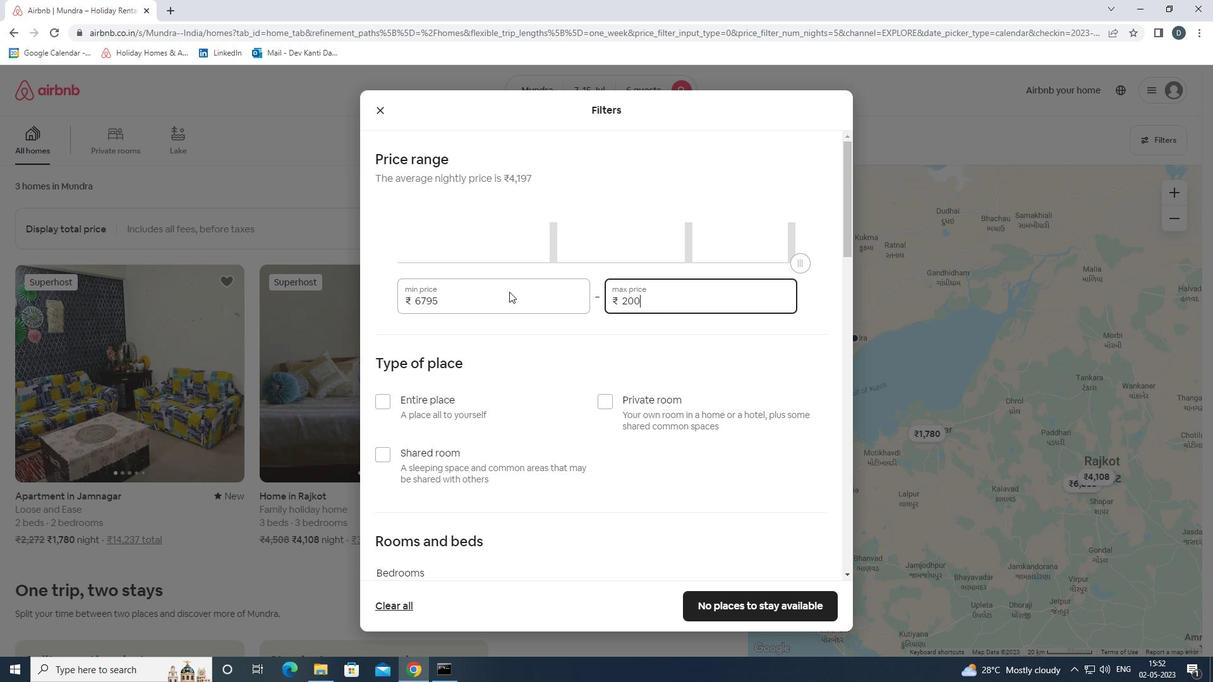 
Action: Mouse moved to (441, 406)
Screenshot: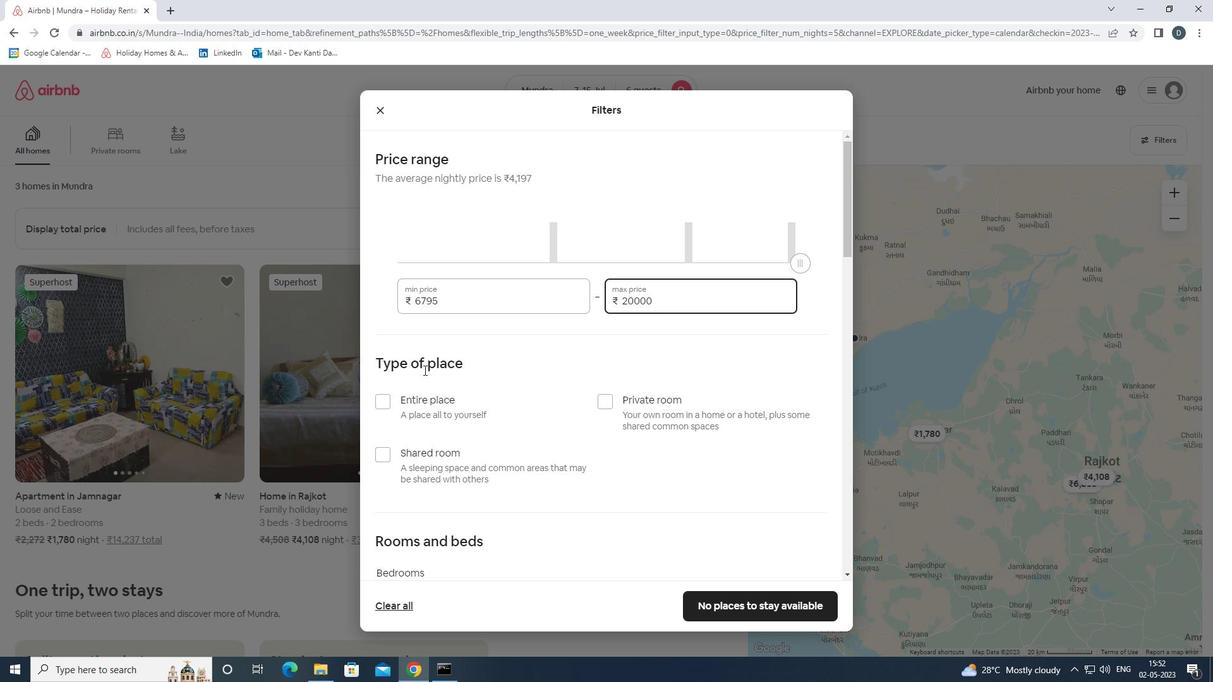
Action: Mouse pressed left at (441, 406)
Screenshot: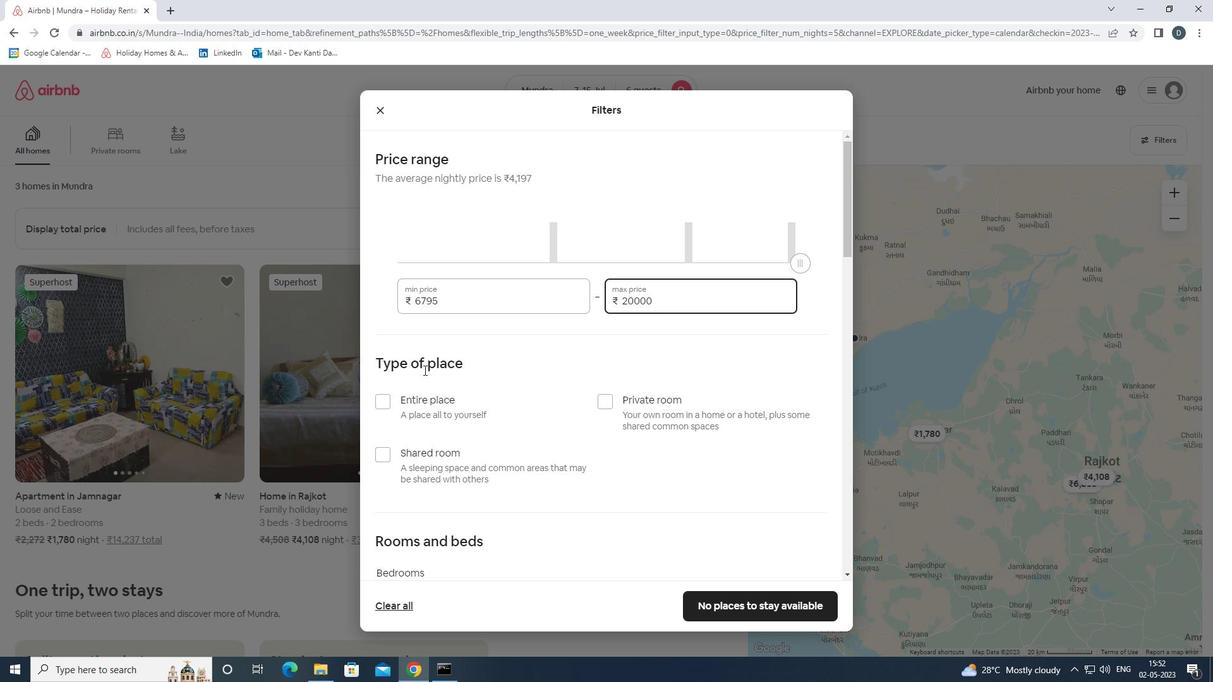 
Action: Mouse moved to (509, 388)
Screenshot: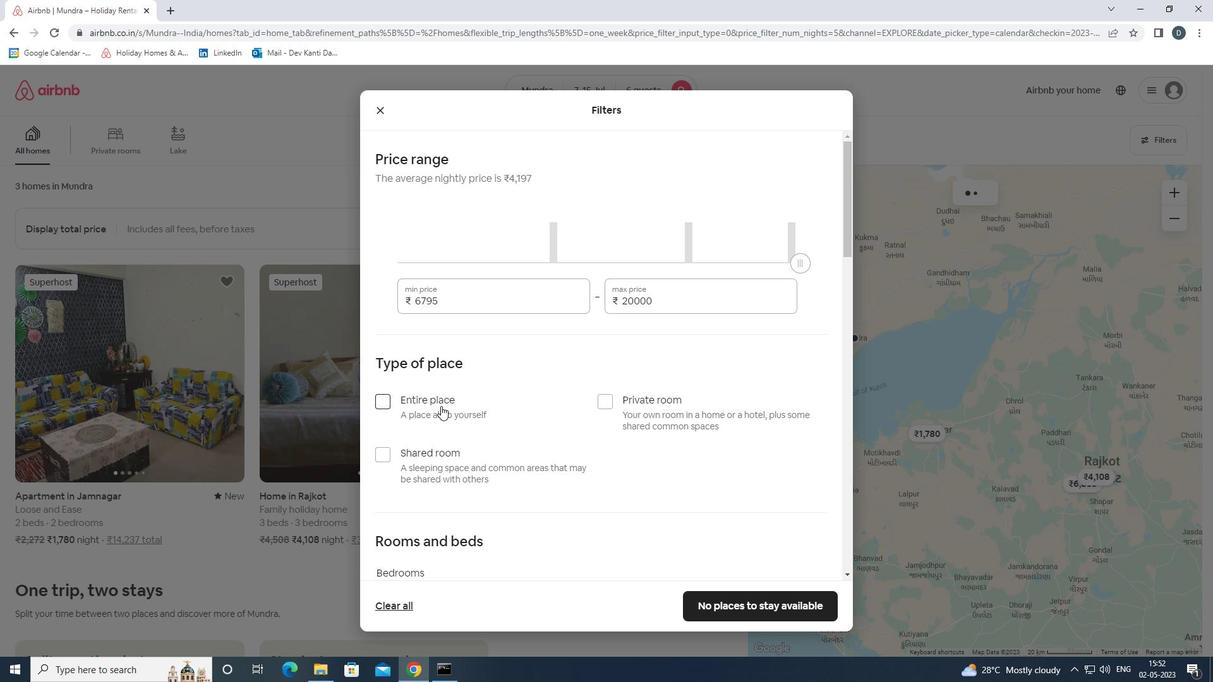 
Action: Mouse scrolled (509, 387) with delta (0, 0)
Screenshot: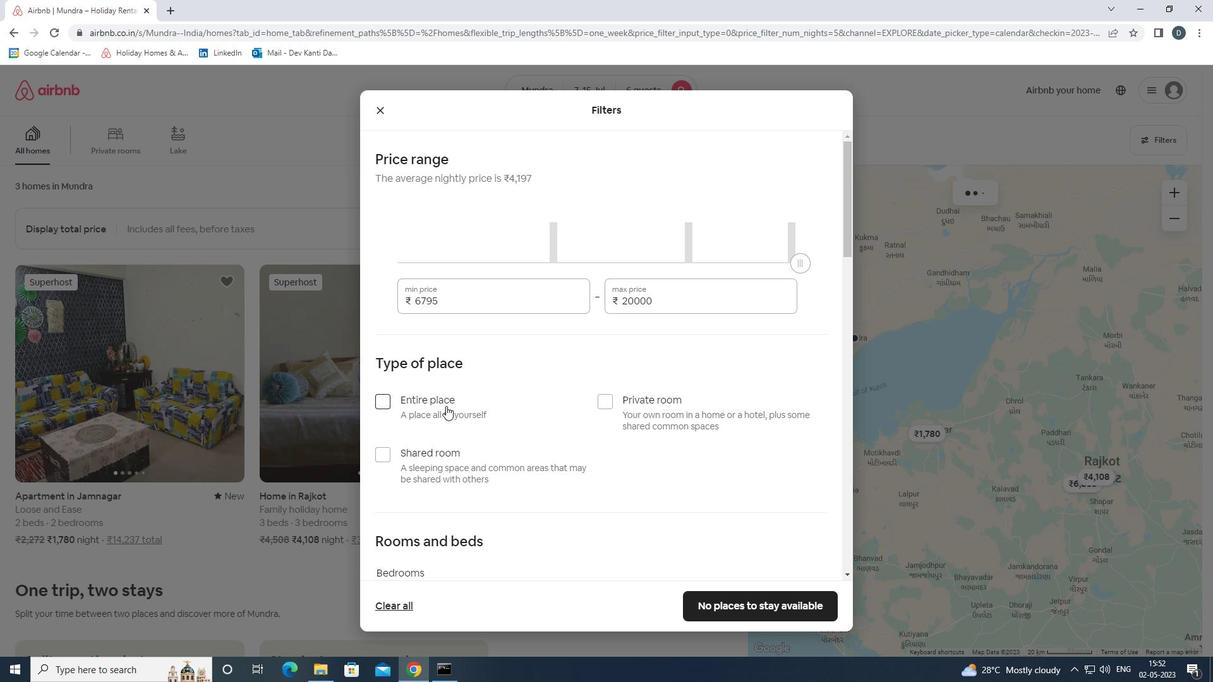 
Action: Mouse moved to (509, 388)
Screenshot: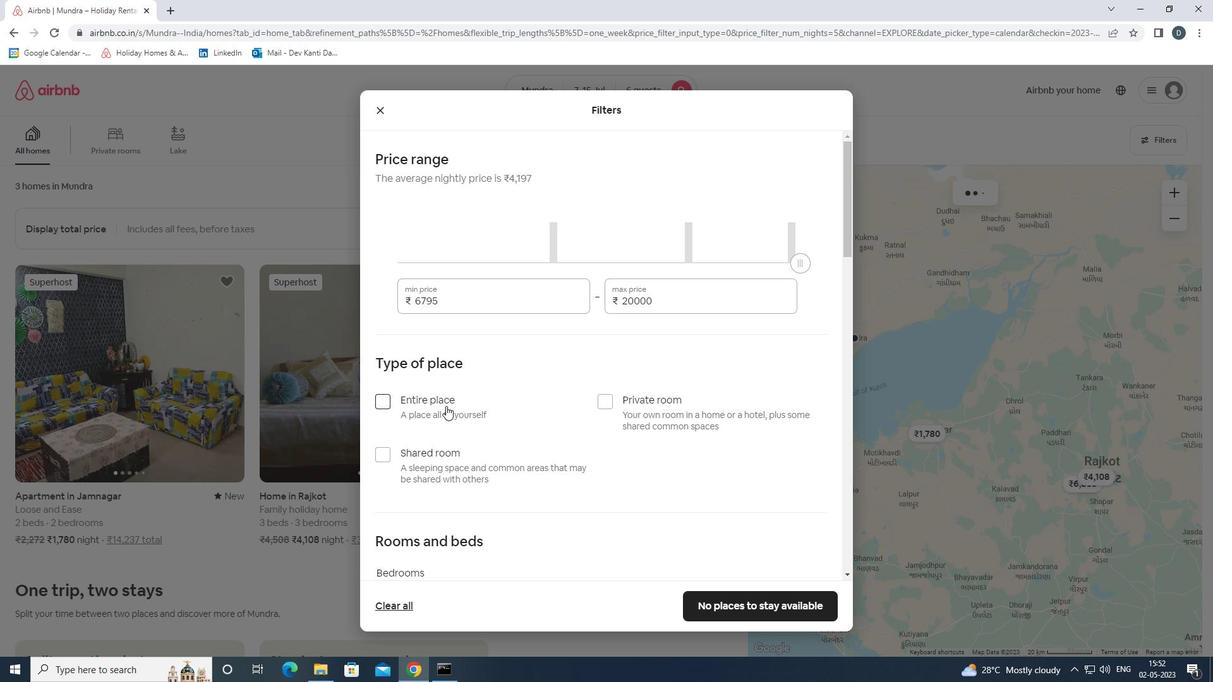 
Action: Mouse scrolled (509, 387) with delta (0, 0)
Screenshot: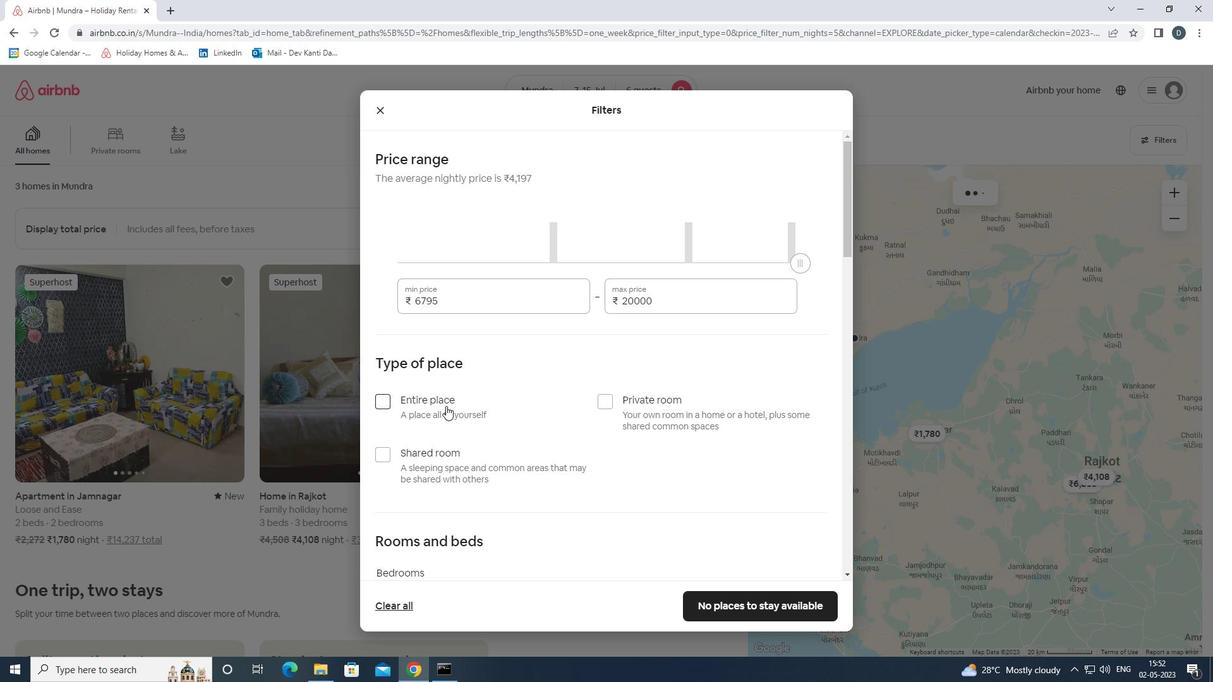 
Action: Mouse moved to (513, 386)
Screenshot: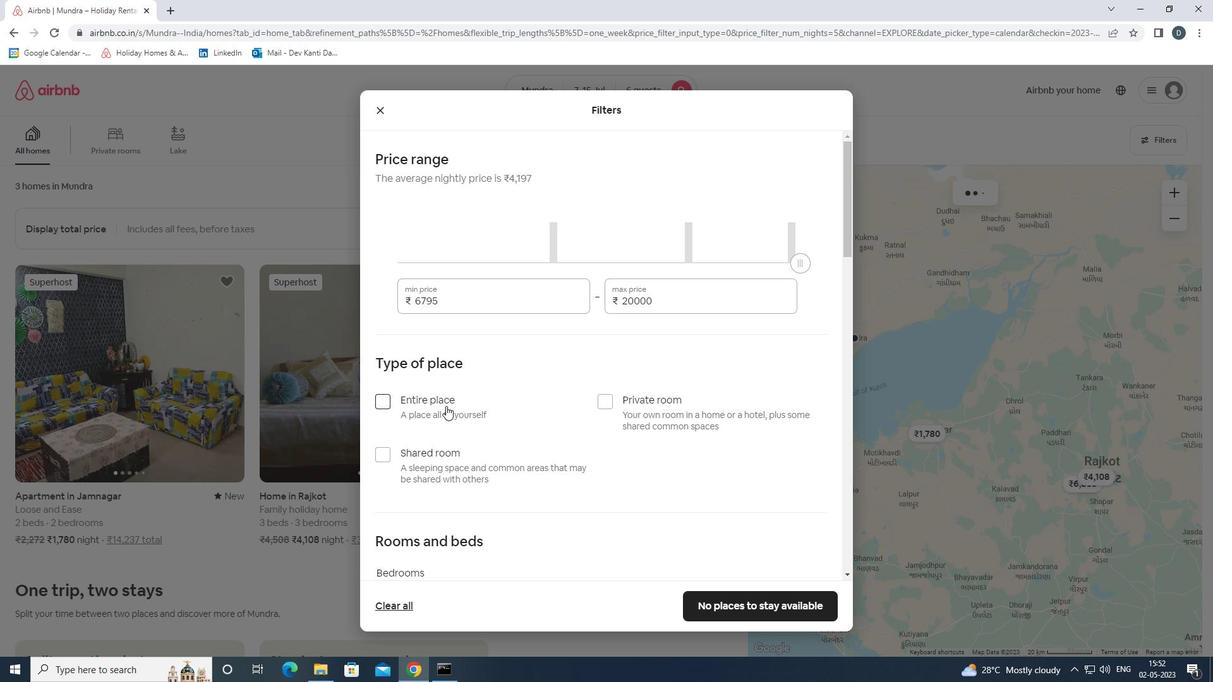 
Action: Mouse scrolled (513, 386) with delta (0, 0)
Screenshot: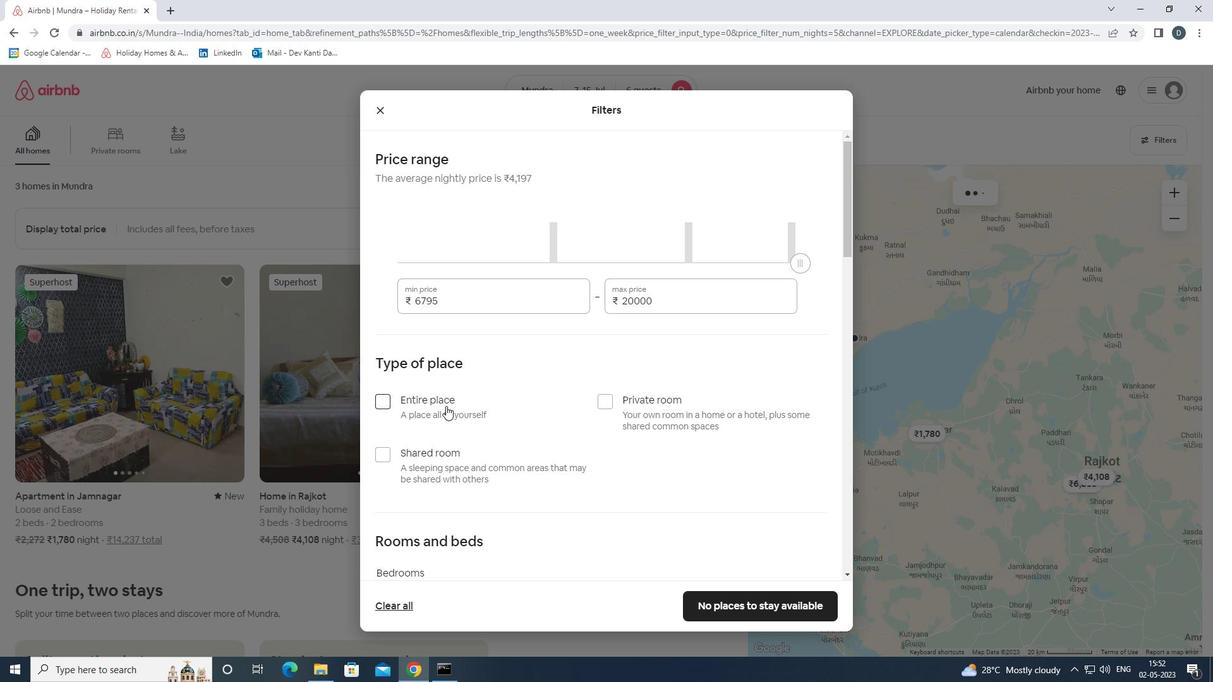 
Action: Mouse moved to (521, 382)
Screenshot: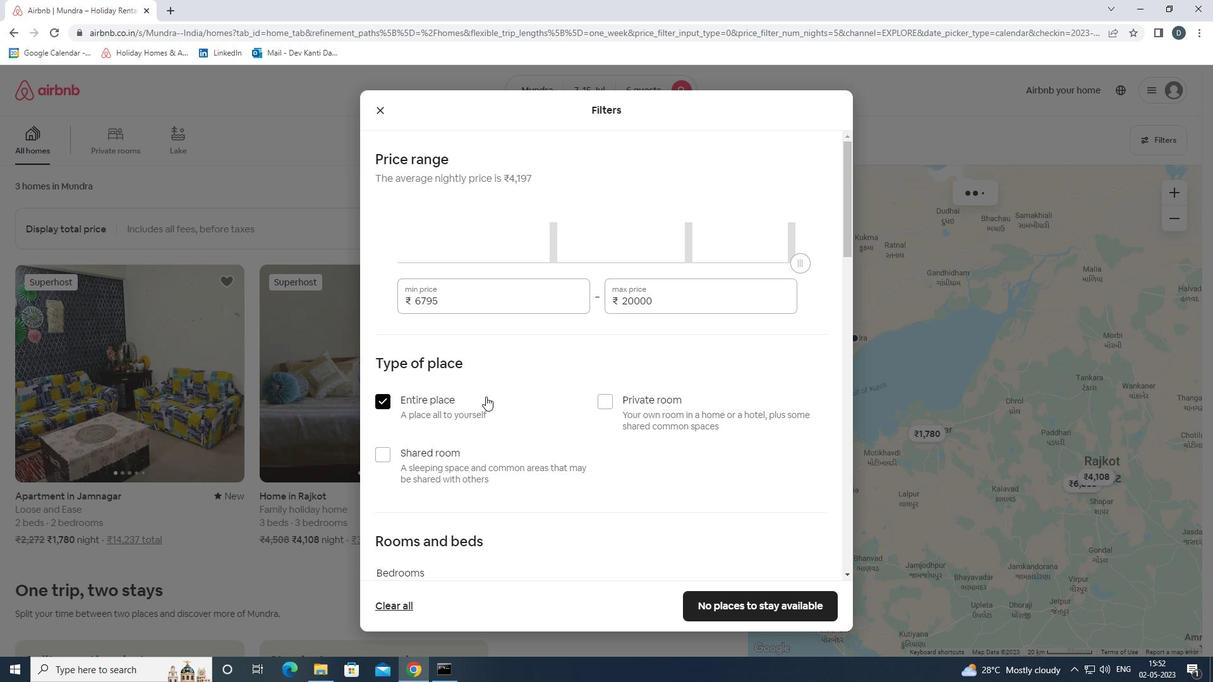 
Action: Mouse scrolled (521, 382) with delta (0, 0)
Screenshot: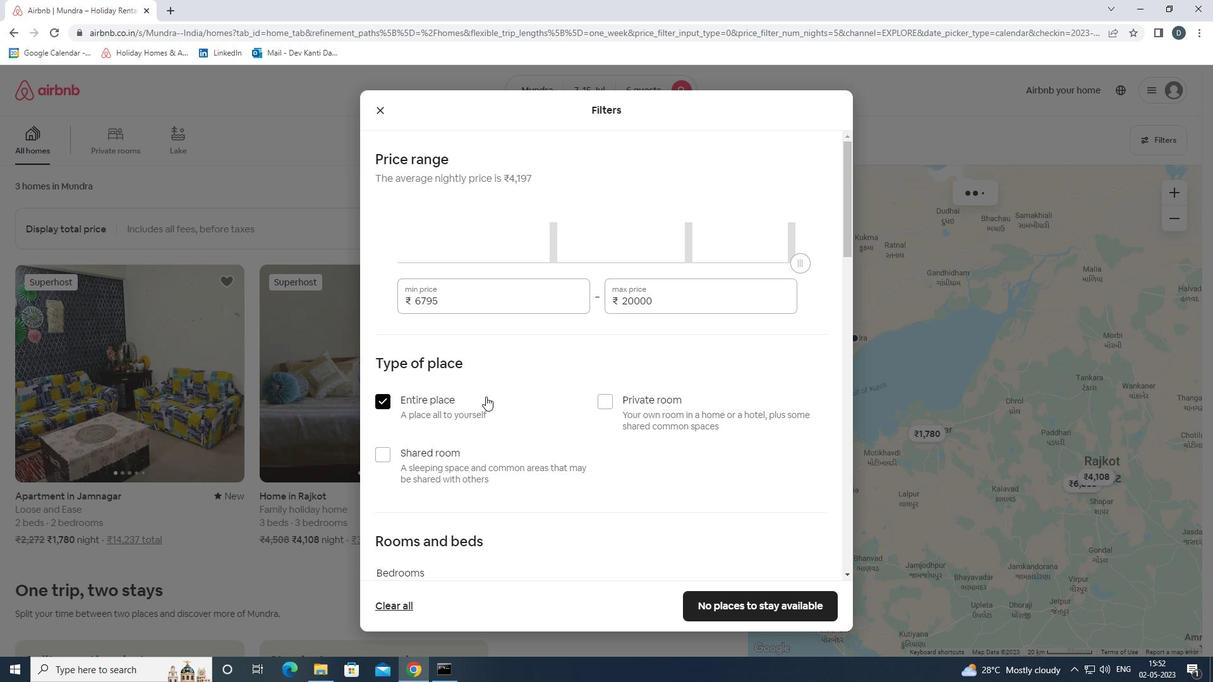 
Action: Mouse moved to (556, 362)
Screenshot: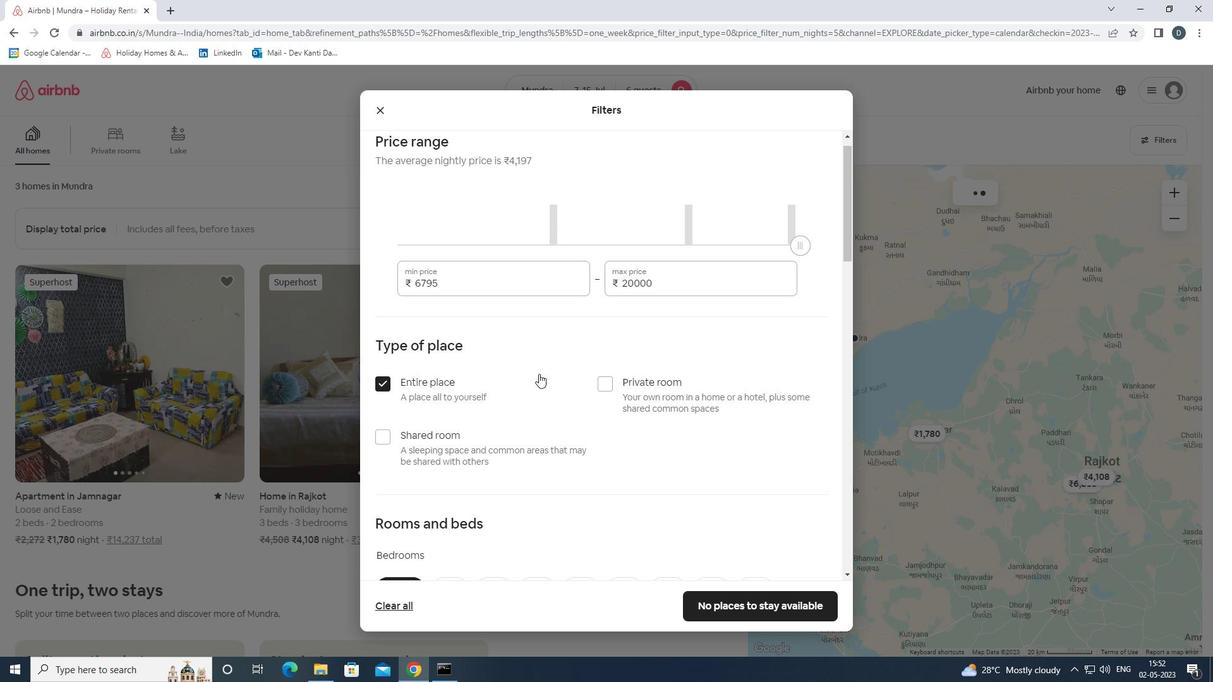 
Action: Mouse scrolled (556, 362) with delta (0, 0)
Screenshot: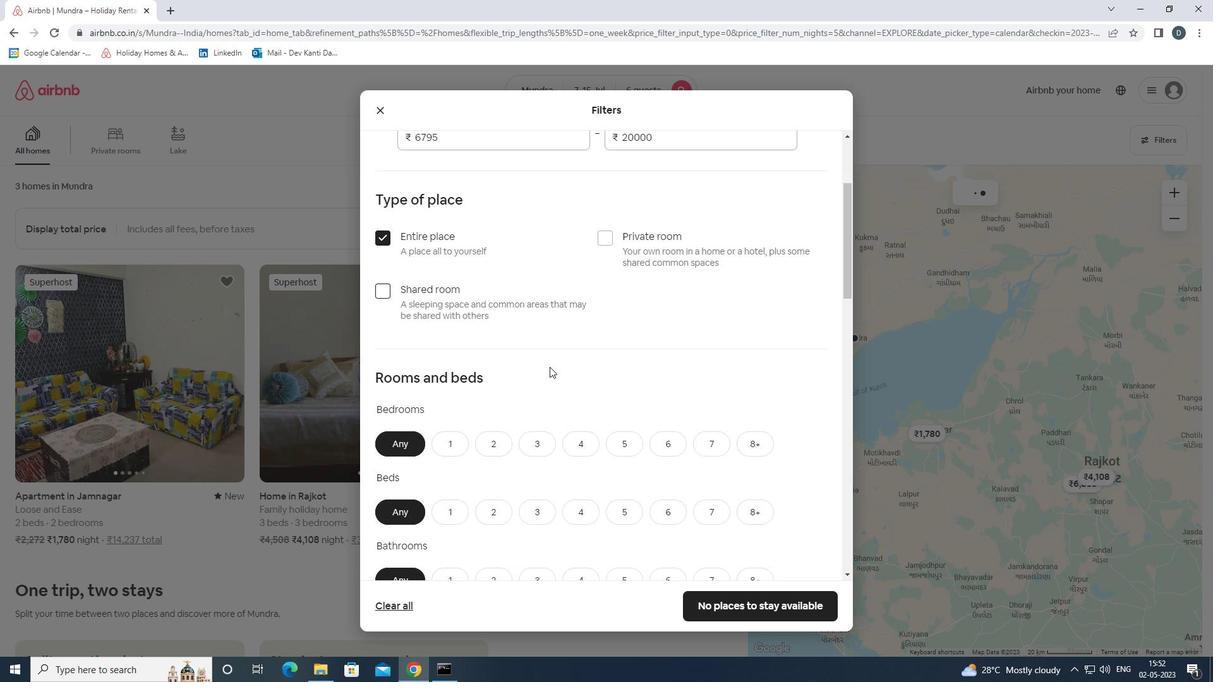 
Action: Mouse moved to (526, 295)
Screenshot: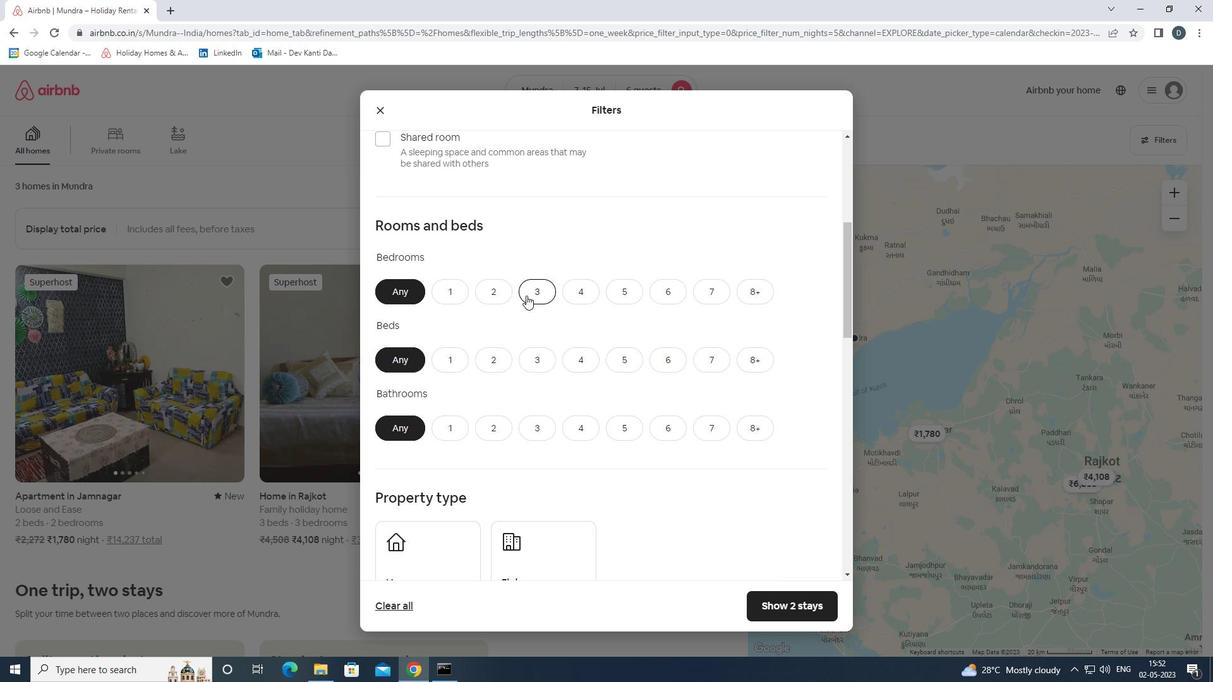 
Action: Mouse pressed left at (526, 295)
Screenshot: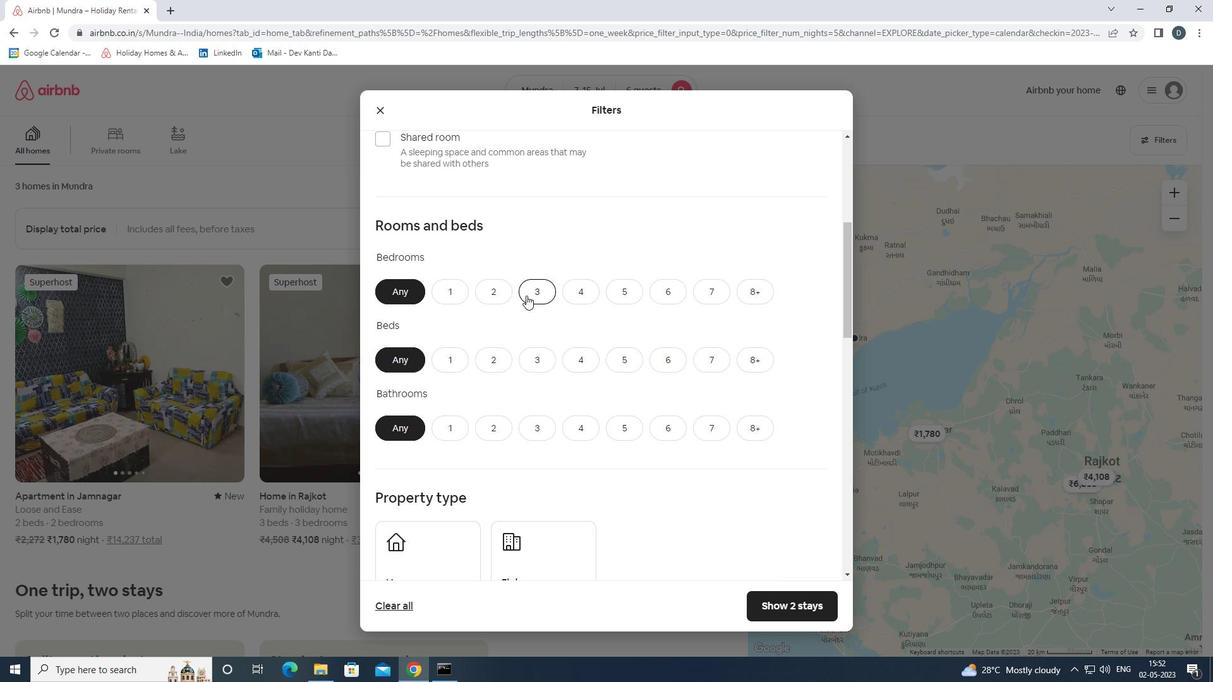 
Action: Mouse moved to (526, 368)
Screenshot: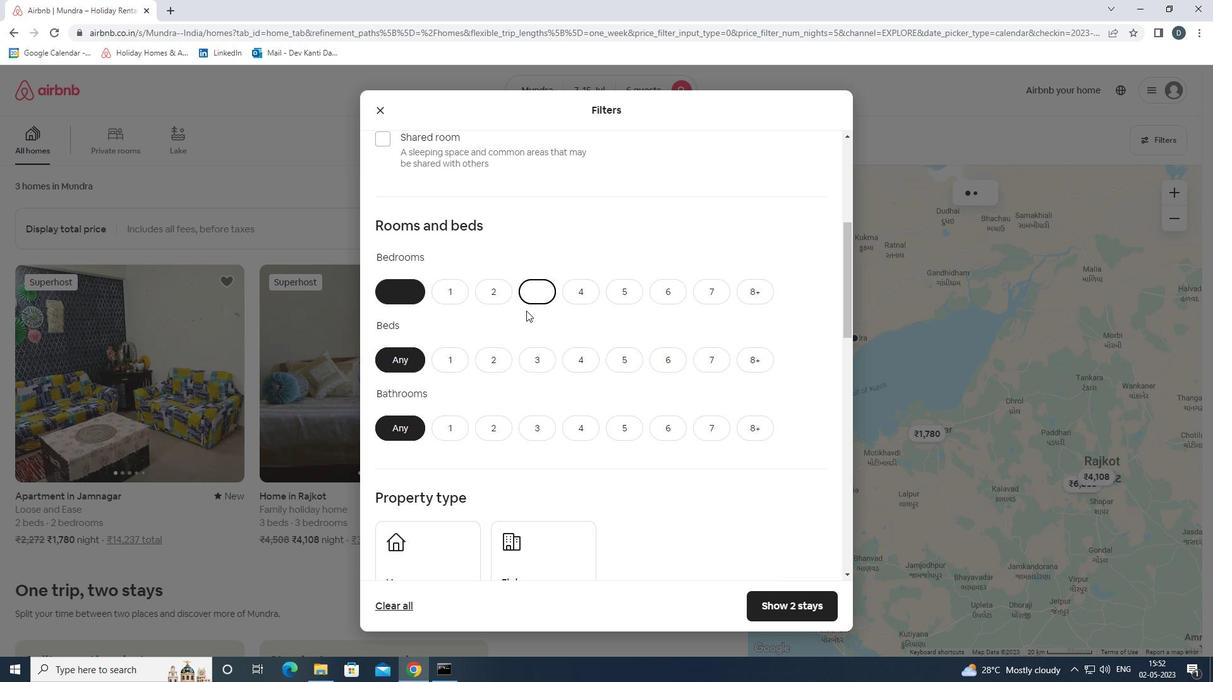 
Action: Mouse pressed left at (526, 368)
Screenshot: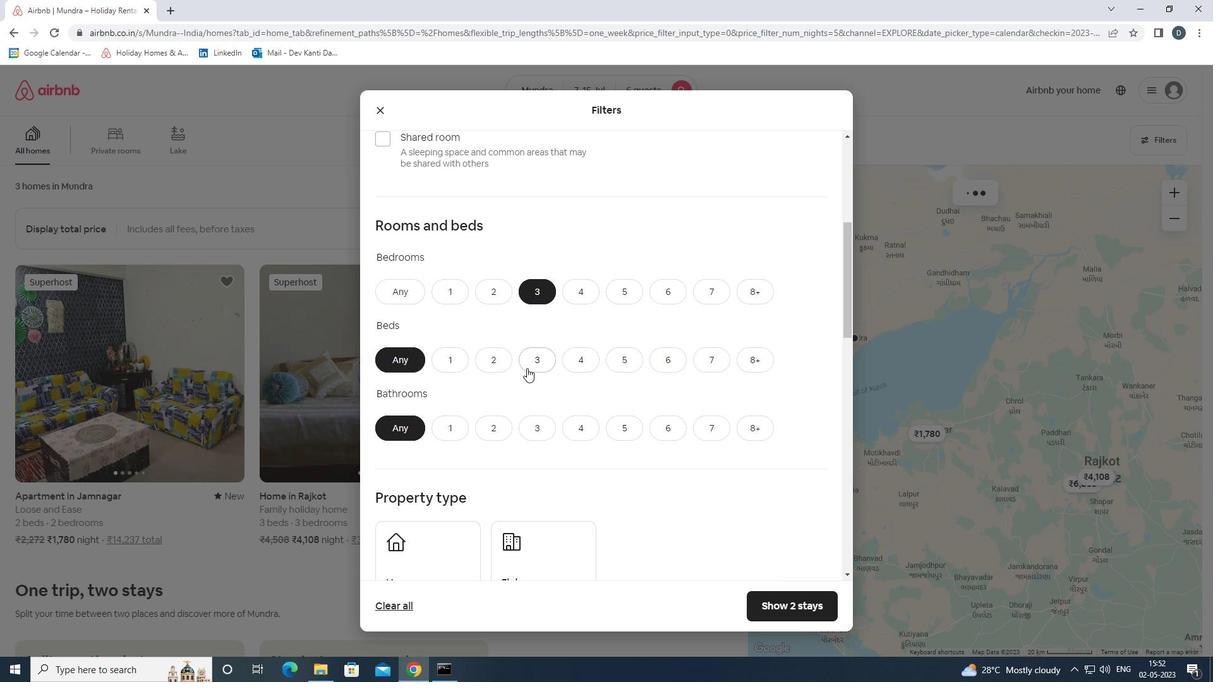 
Action: Mouse moved to (545, 429)
Screenshot: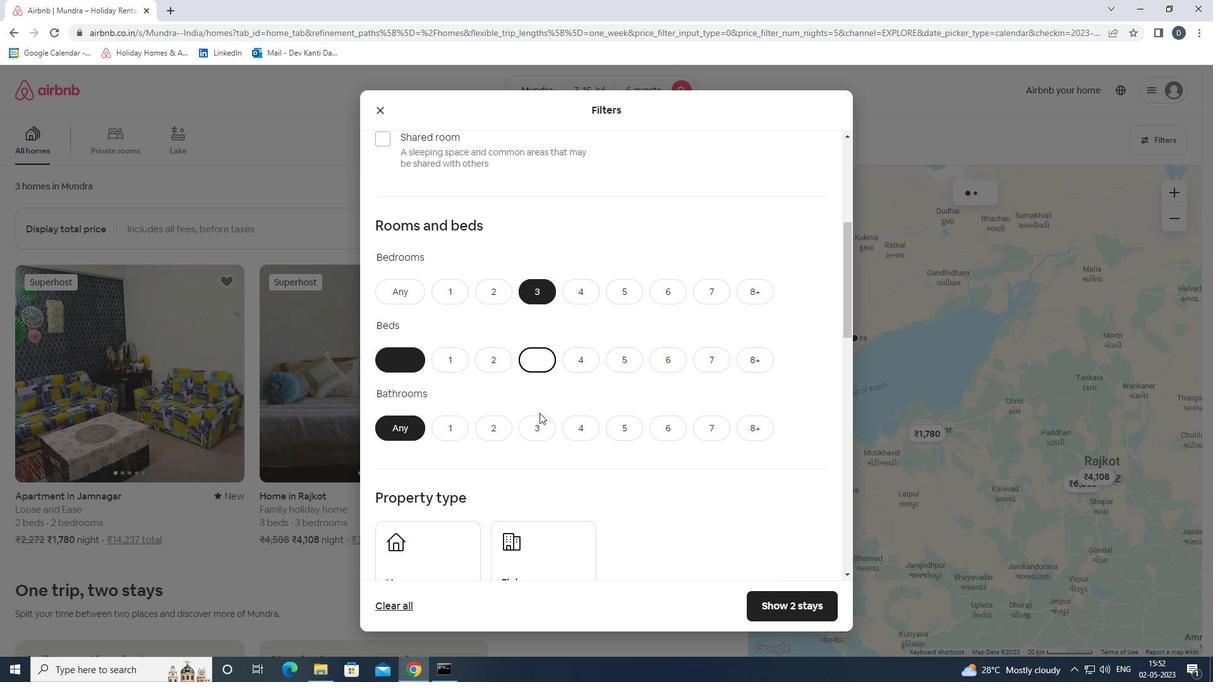 
Action: Mouse pressed left at (545, 429)
Screenshot: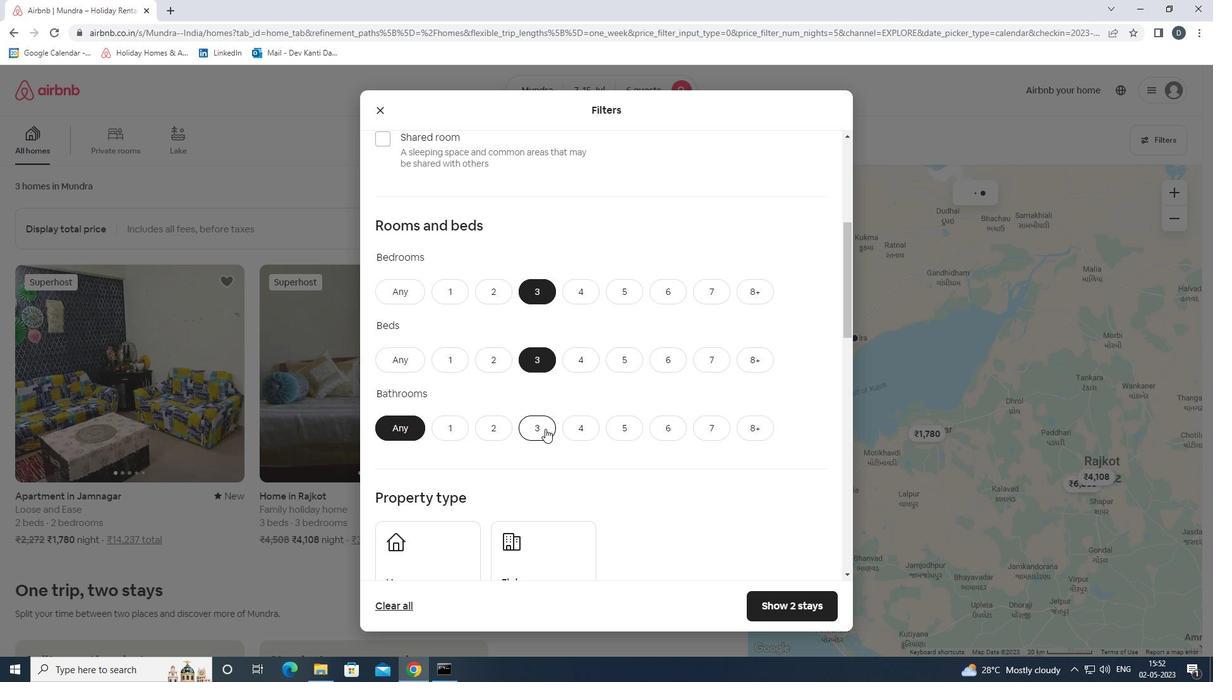 
Action: Mouse moved to (605, 371)
Screenshot: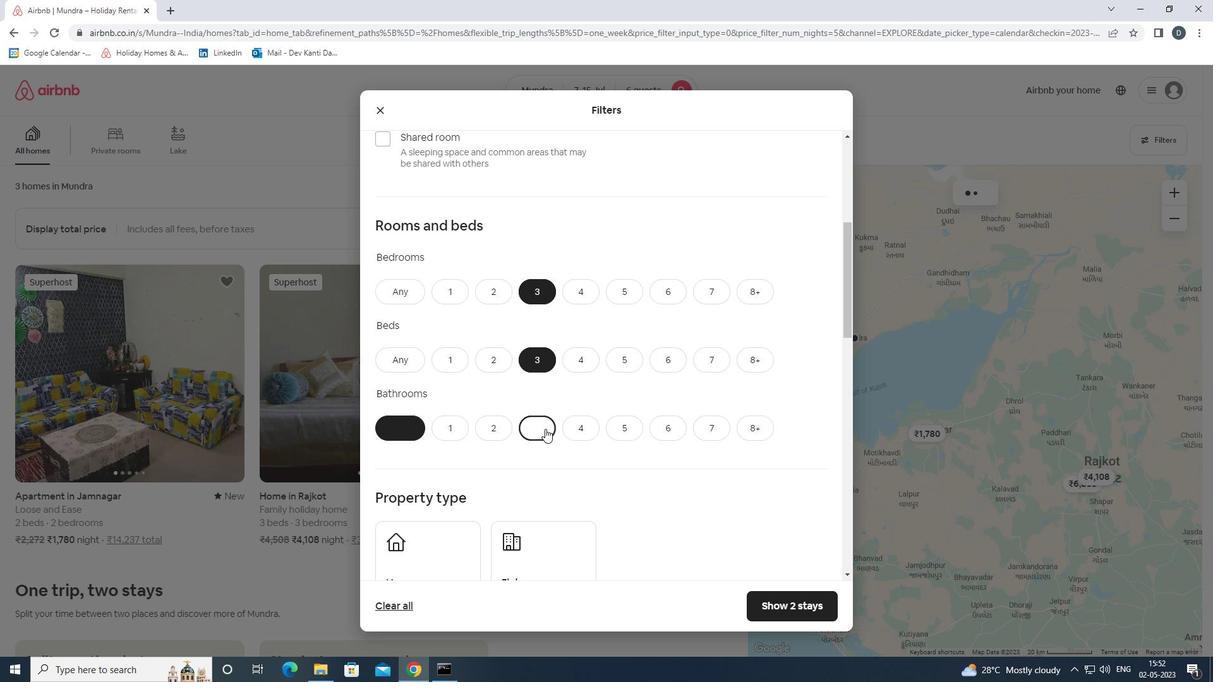 
Action: Mouse scrolled (605, 370) with delta (0, 0)
Screenshot: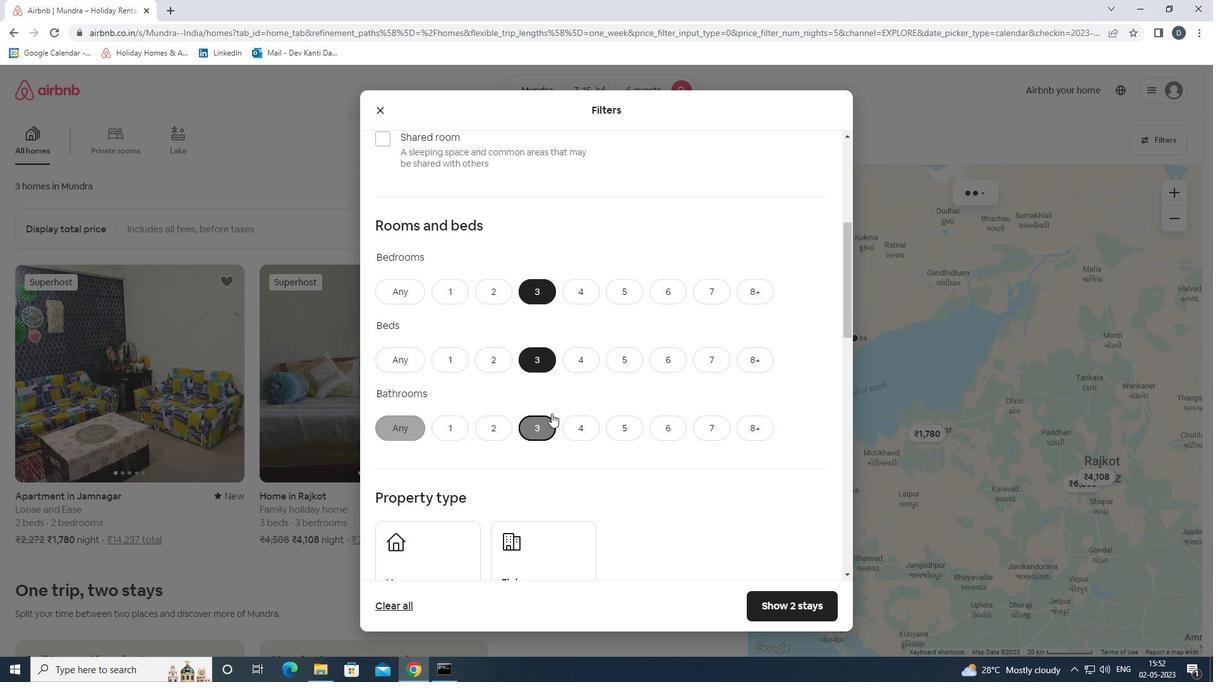 
Action: Mouse scrolled (605, 370) with delta (0, 0)
Screenshot: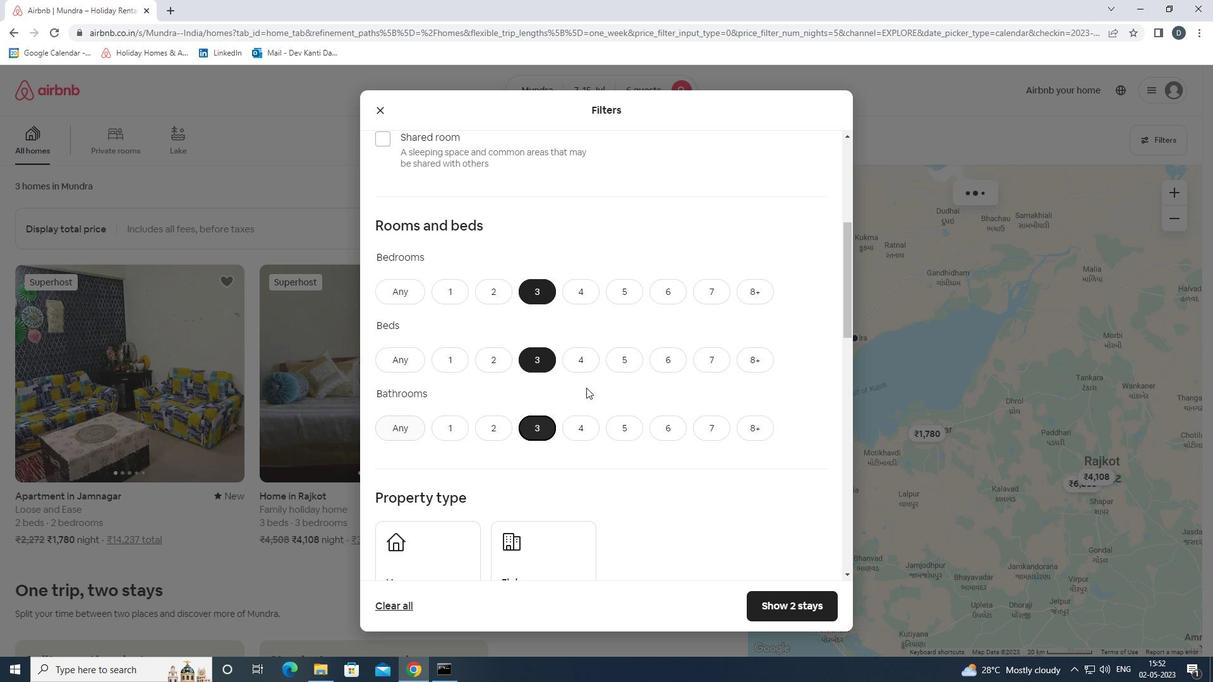 
Action: Mouse scrolled (605, 370) with delta (0, 0)
Screenshot: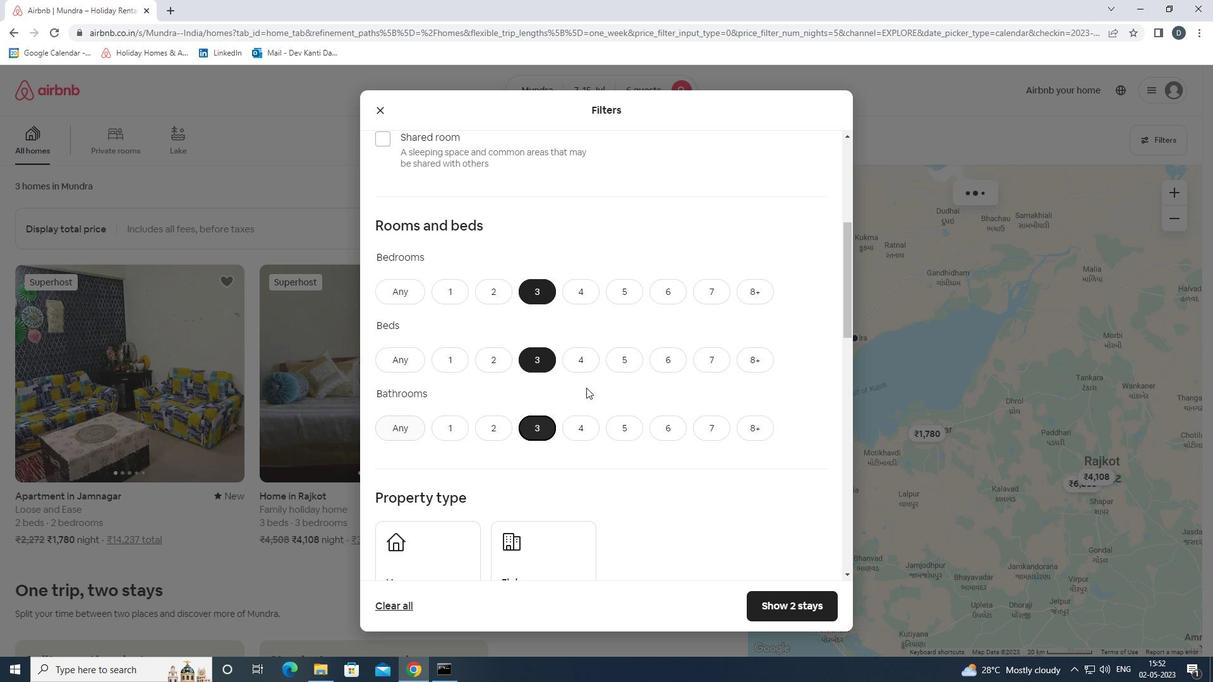 
Action: Mouse moved to (419, 363)
Screenshot: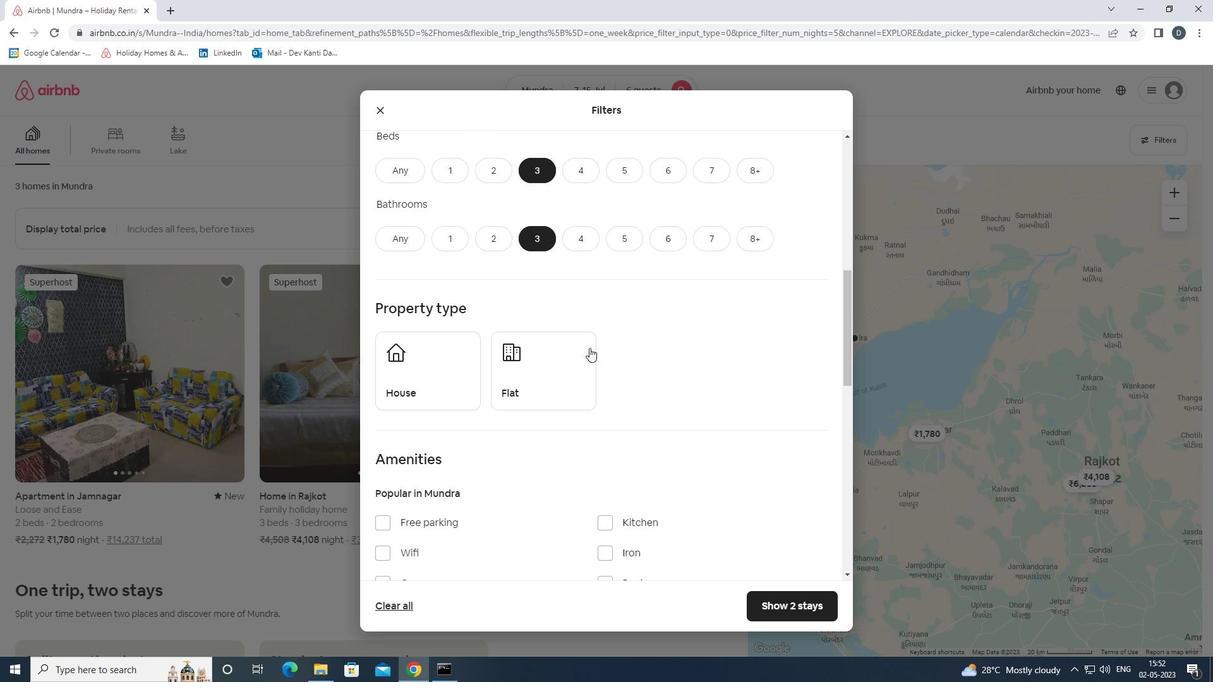 
Action: Mouse pressed left at (419, 363)
Screenshot: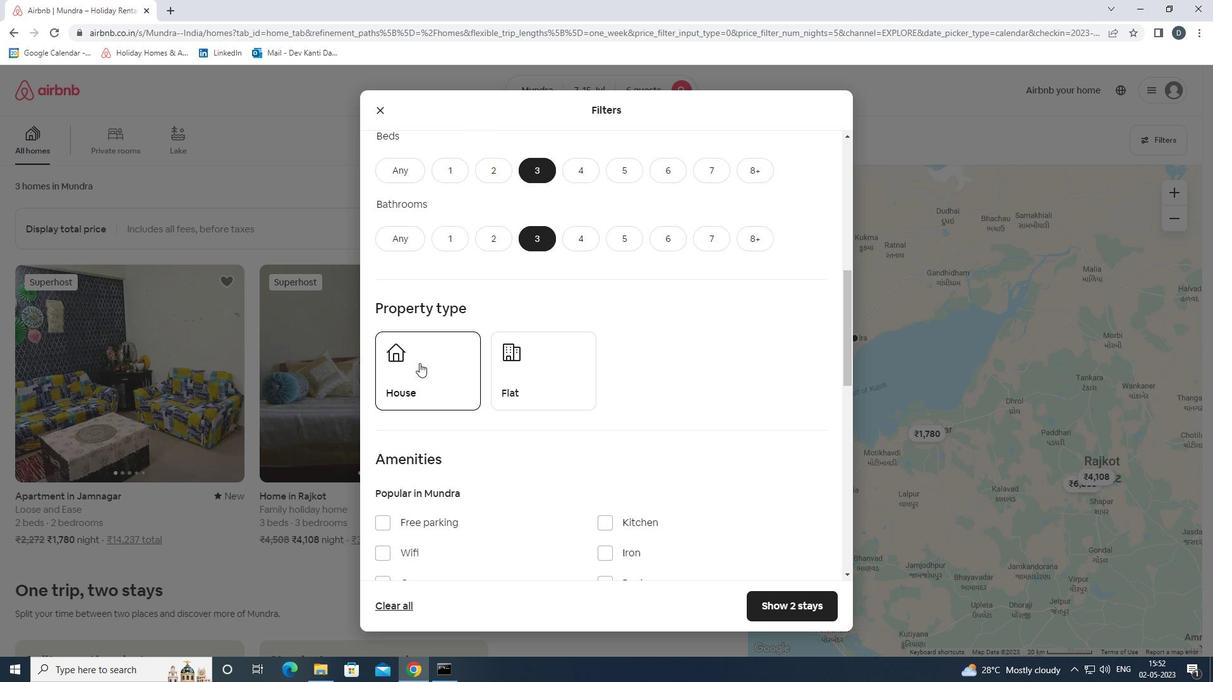 
Action: Mouse moved to (518, 381)
Screenshot: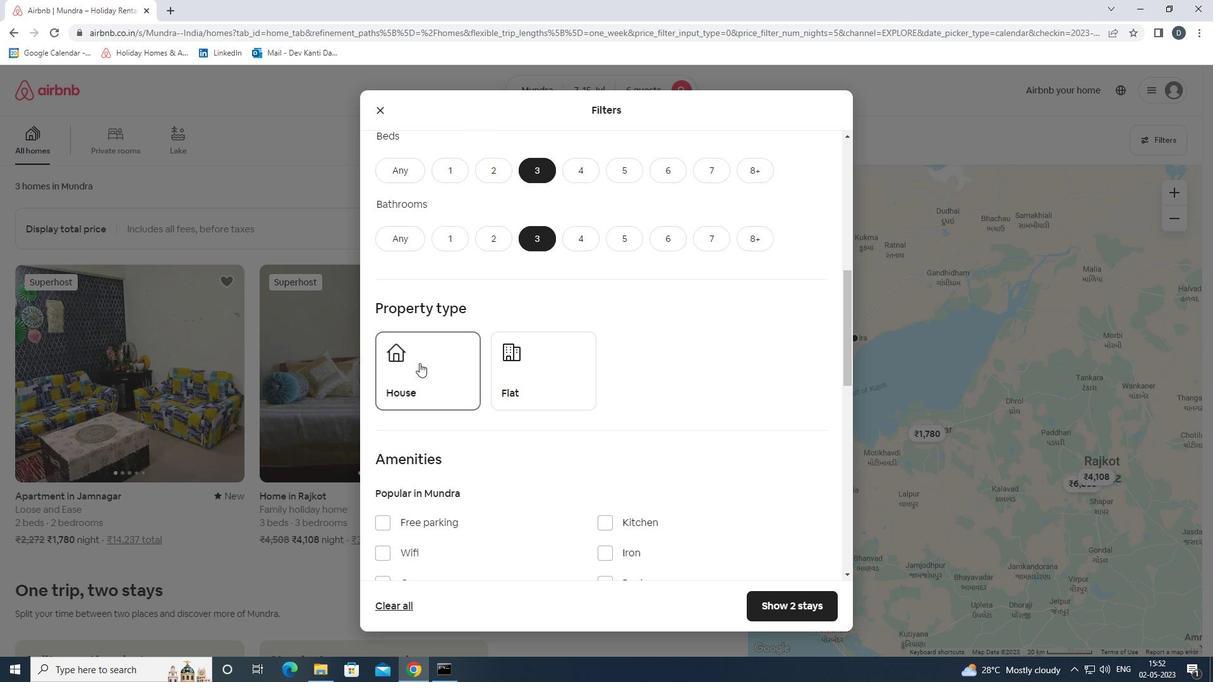 
Action: Mouse pressed left at (518, 381)
Screenshot: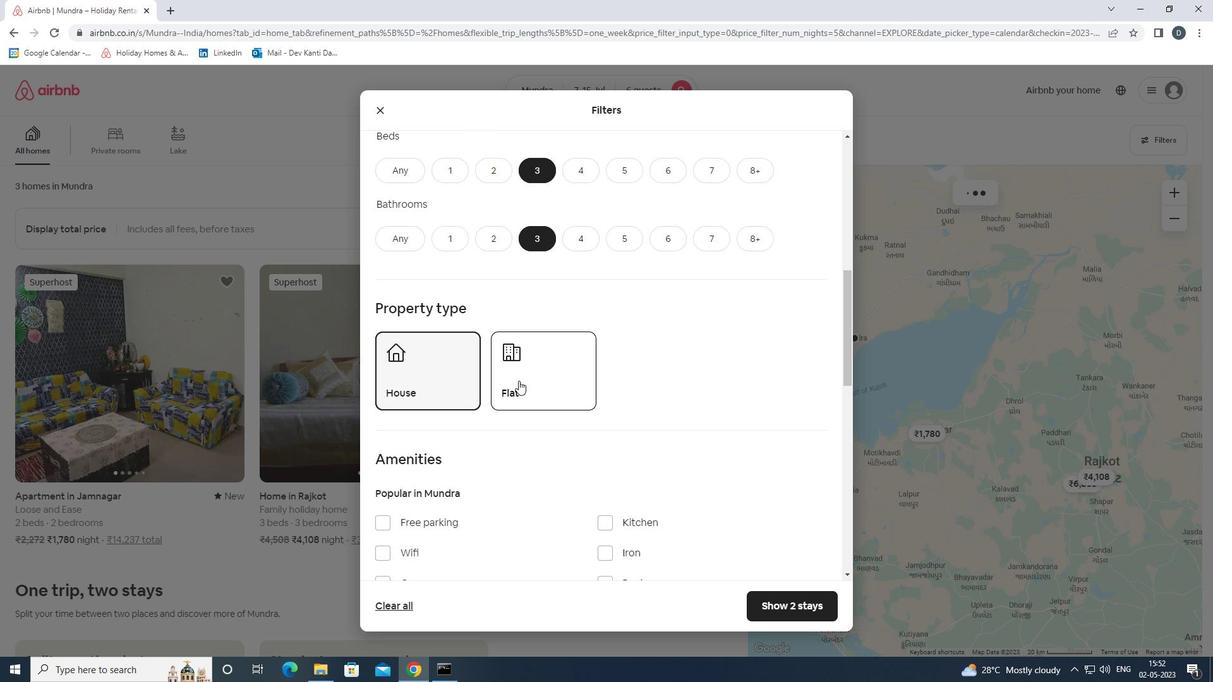 
Action: Mouse moved to (626, 372)
Screenshot: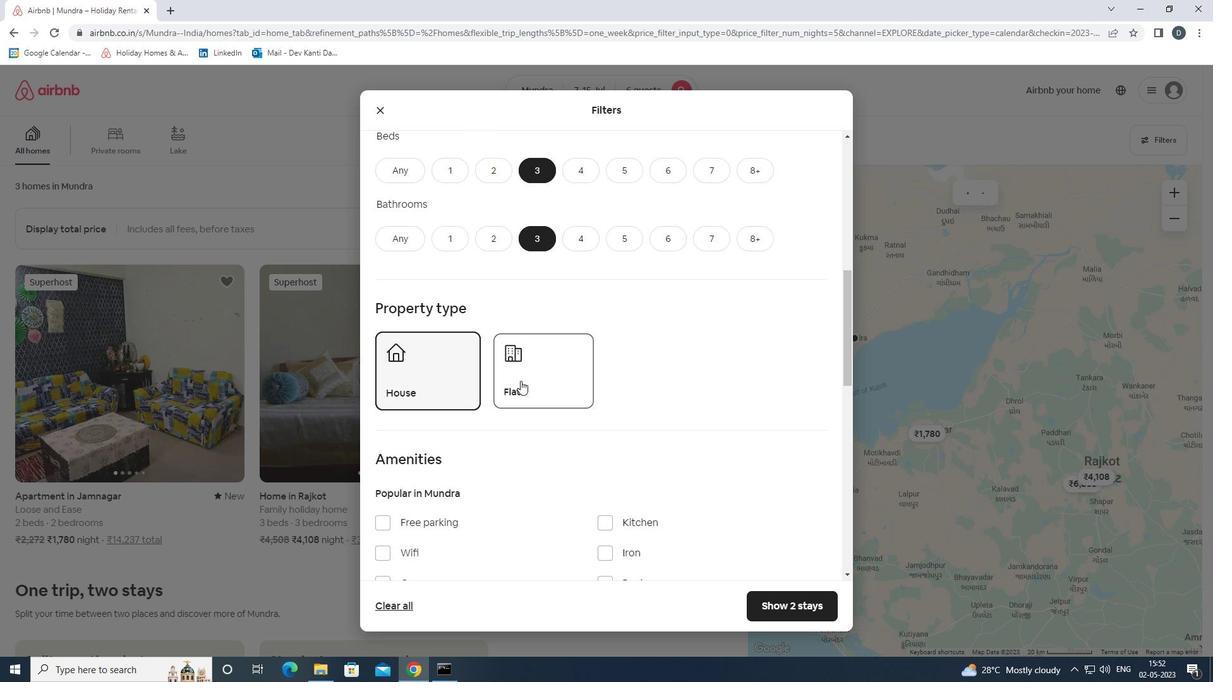 
Action: Mouse scrolled (626, 371) with delta (0, 0)
Screenshot: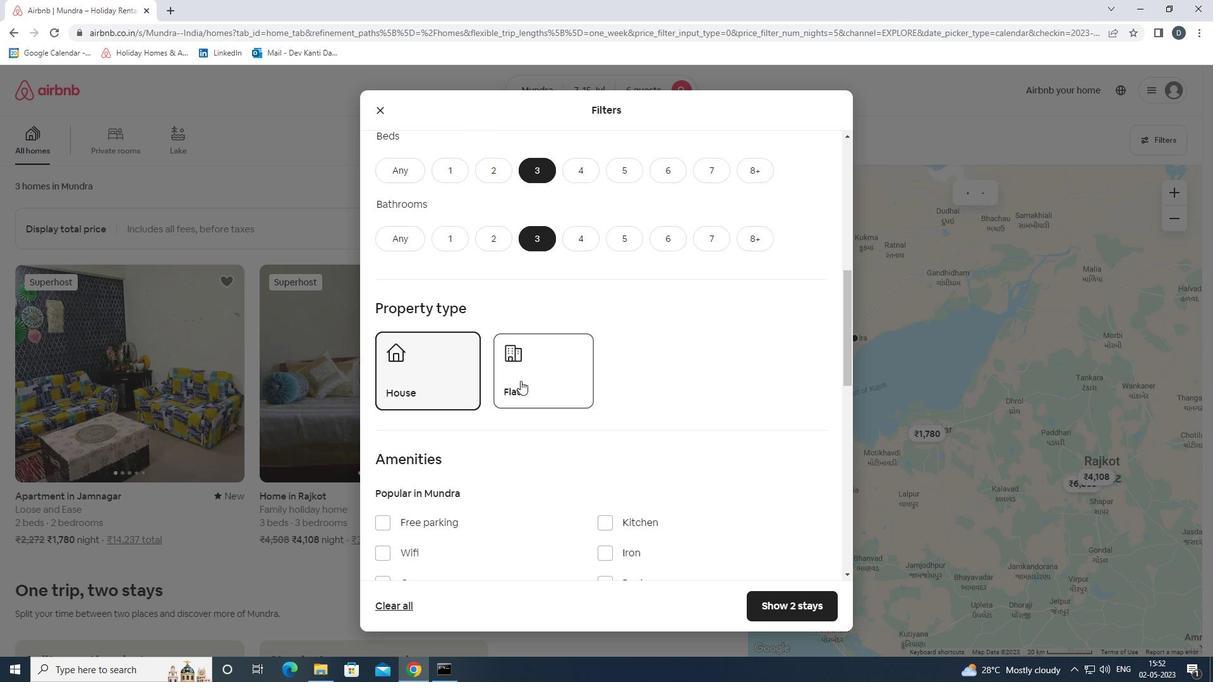 
Action: Mouse scrolled (626, 371) with delta (0, 0)
Screenshot: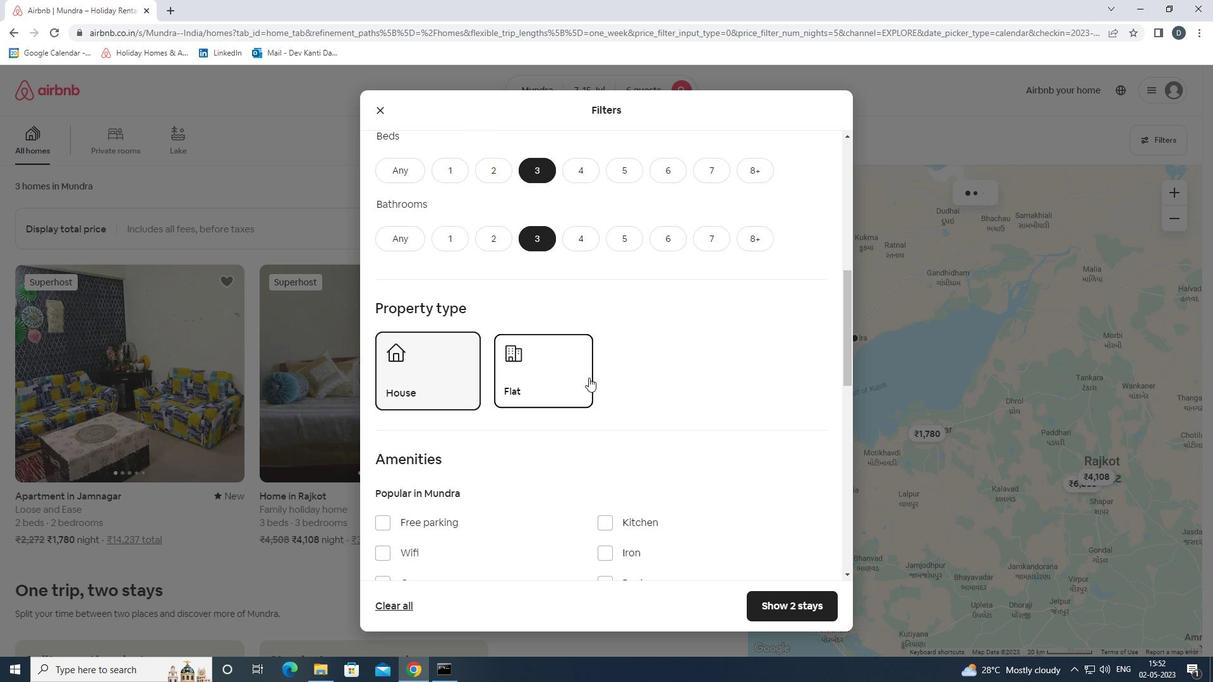 
Action: Mouse scrolled (626, 371) with delta (0, 0)
Screenshot: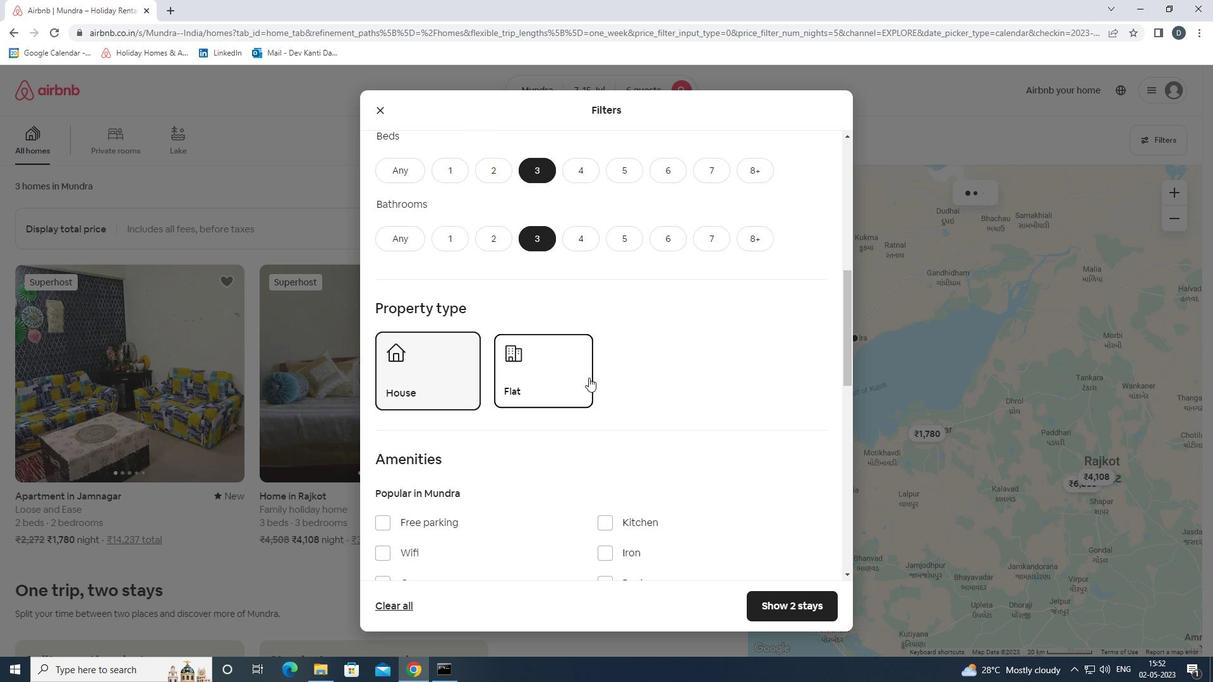 
Action: Mouse moved to (507, 366)
Screenshot: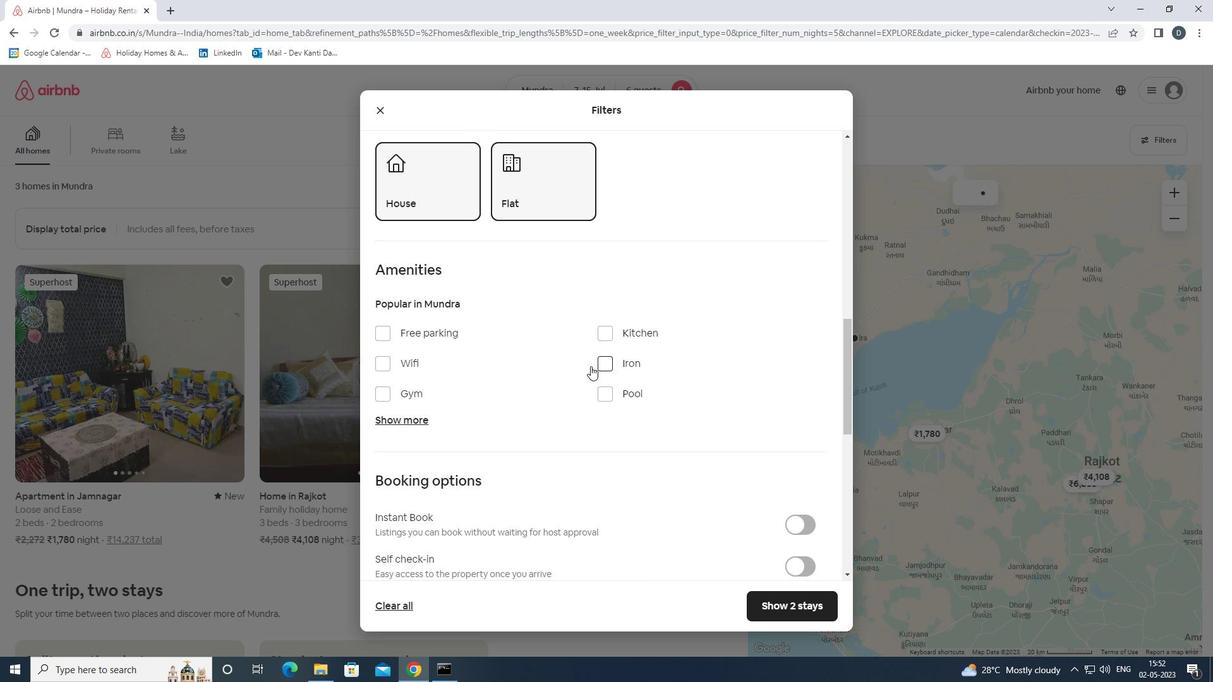 
Action: Mouse scrolled (507, 365) with delta (0, 0)
Screenshot: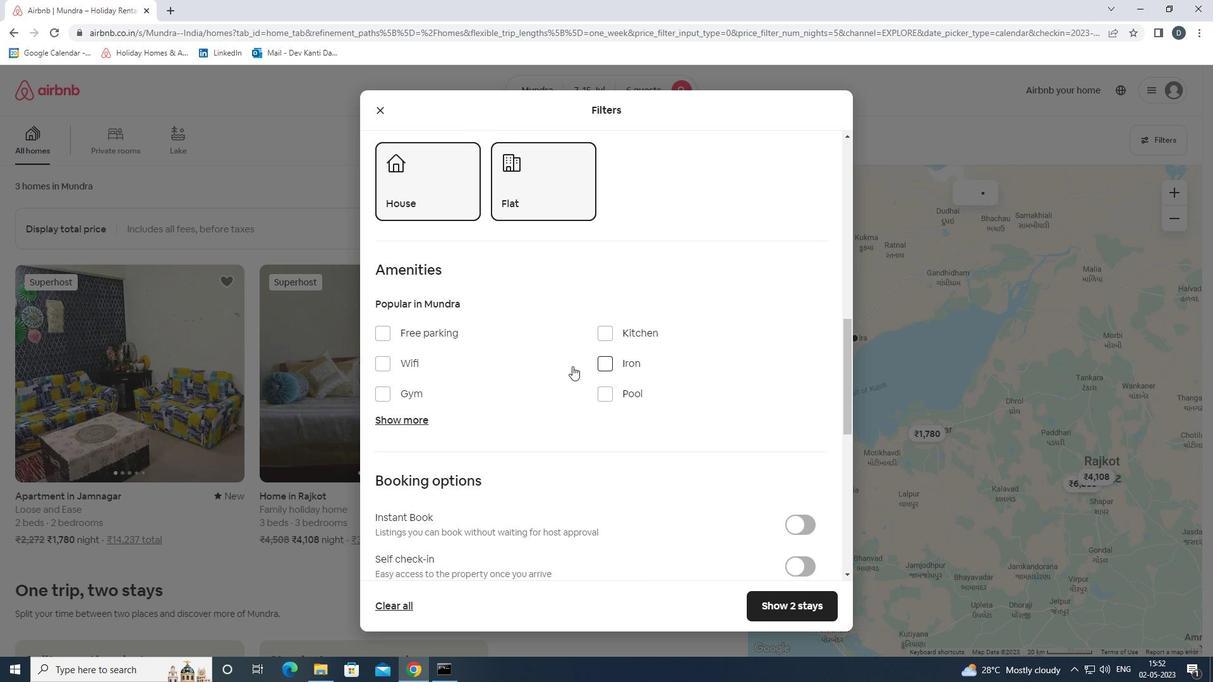 
Action: Mouse moved to (414, 351)
Screenshot: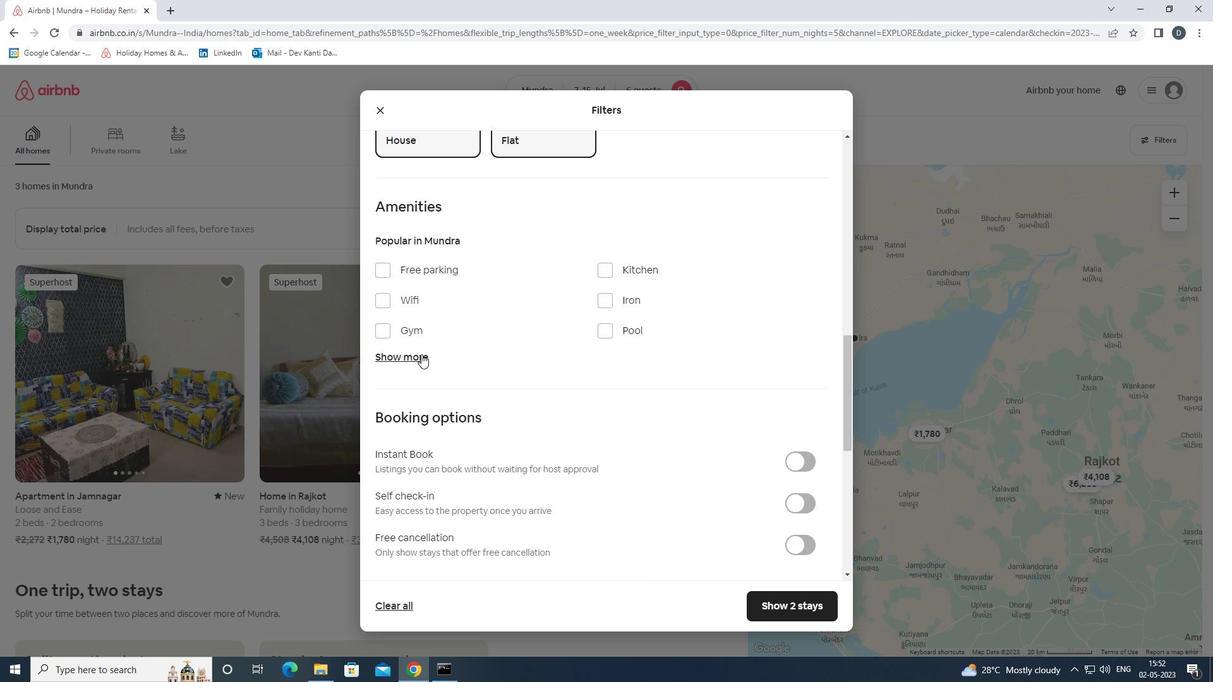 
Action: Mouse pressed left at (414, 351)
Screenshot: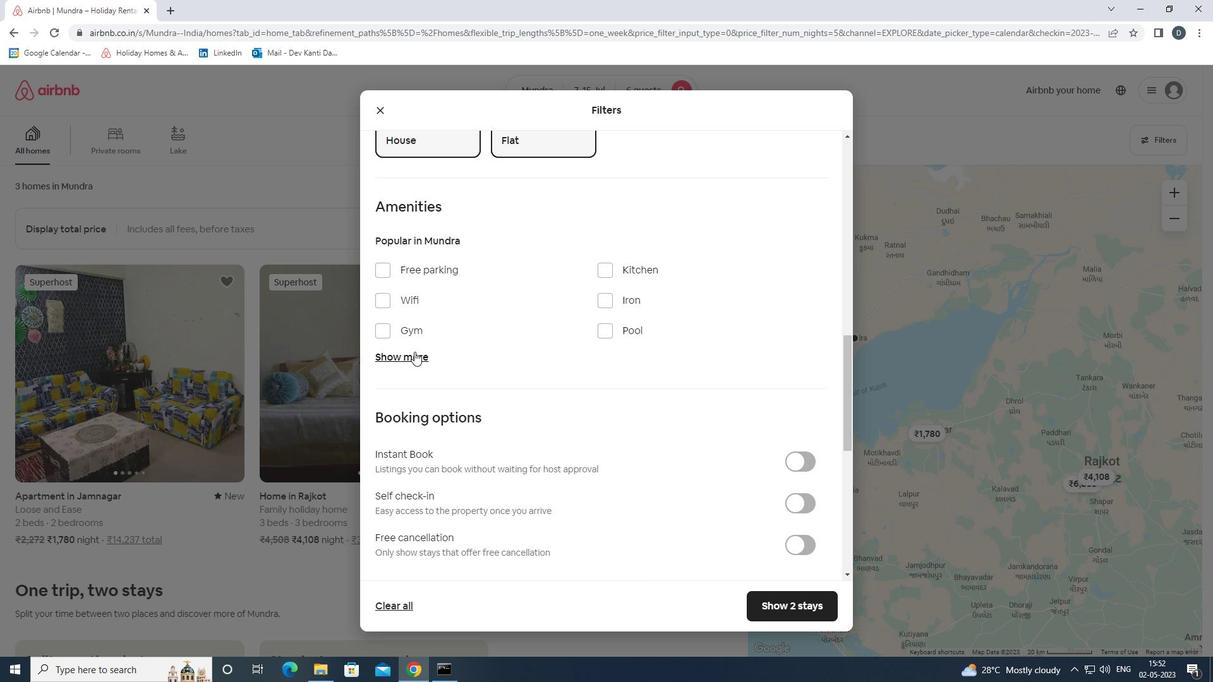 
Action: Mouse moved to (449, 401)
Screenshot: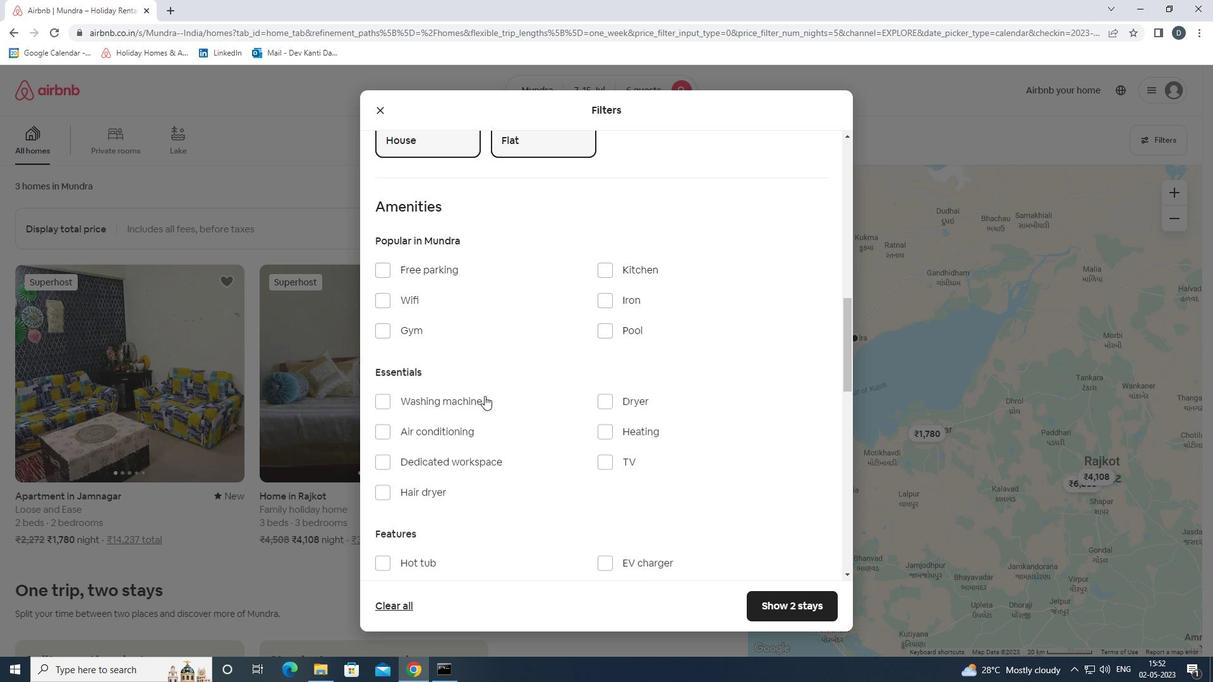 
Action: Mouse pressed left at (449, 401)
Screenshot: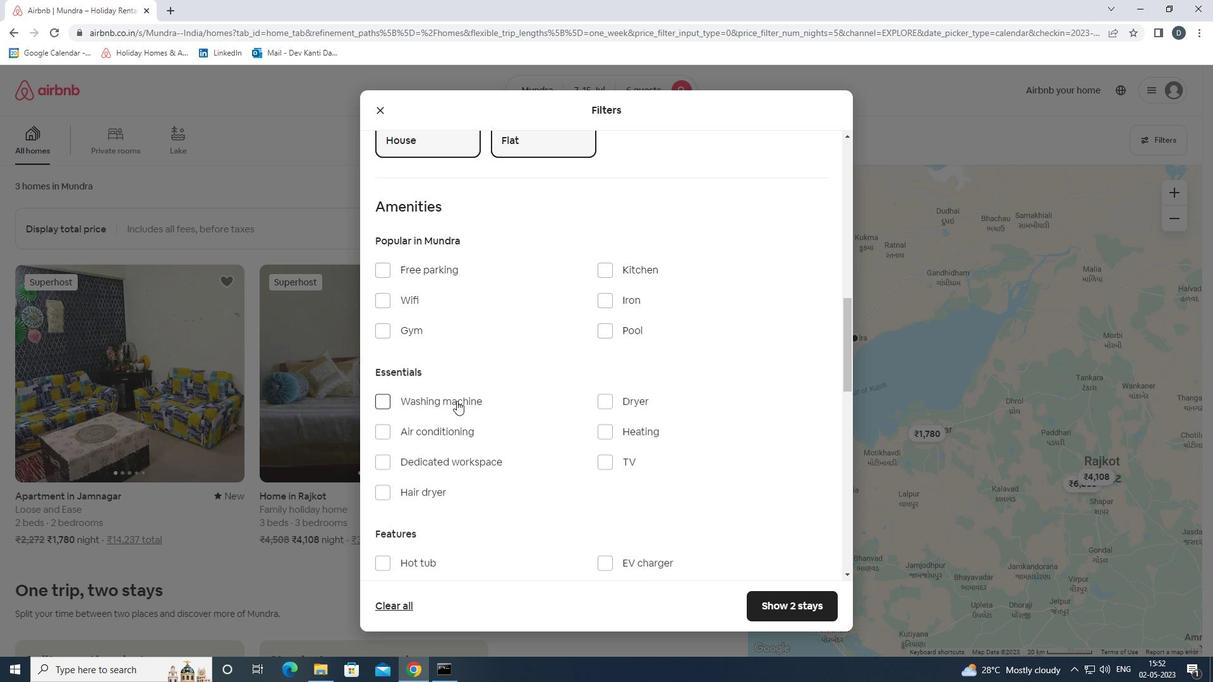 
Action: Mouse moved to (584, 397)
Screenshot: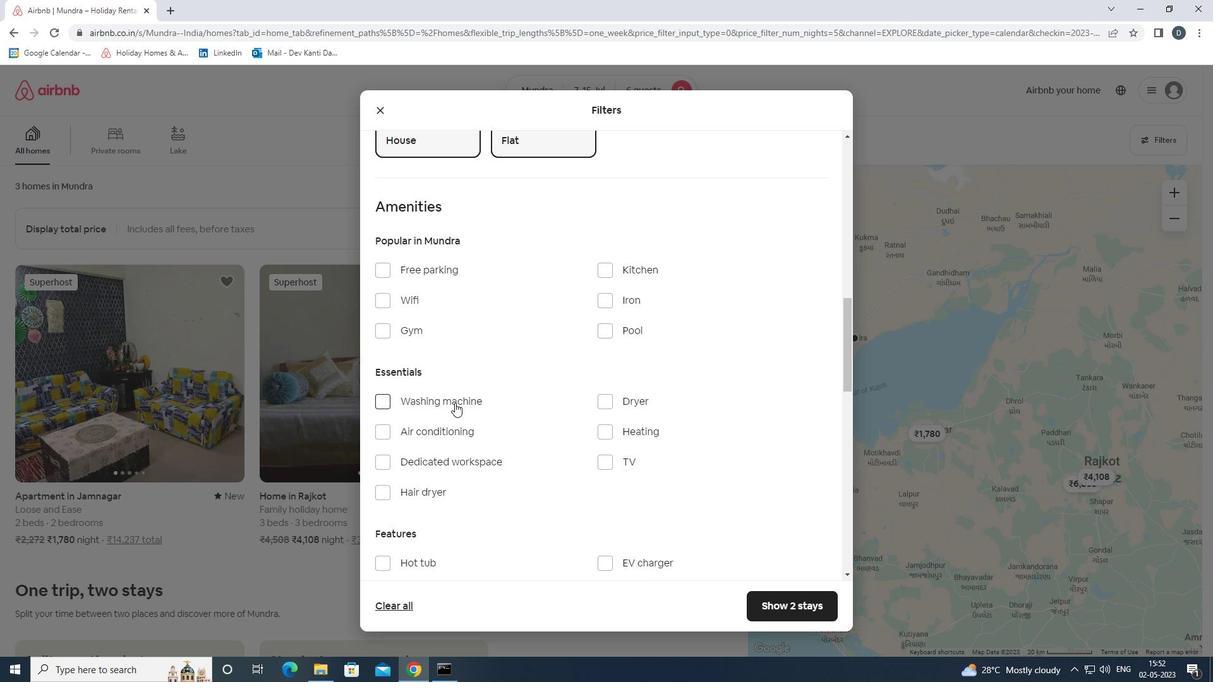 
Action: Mouse scrolled (584, 396) with delta (0, 0)
Screenshot: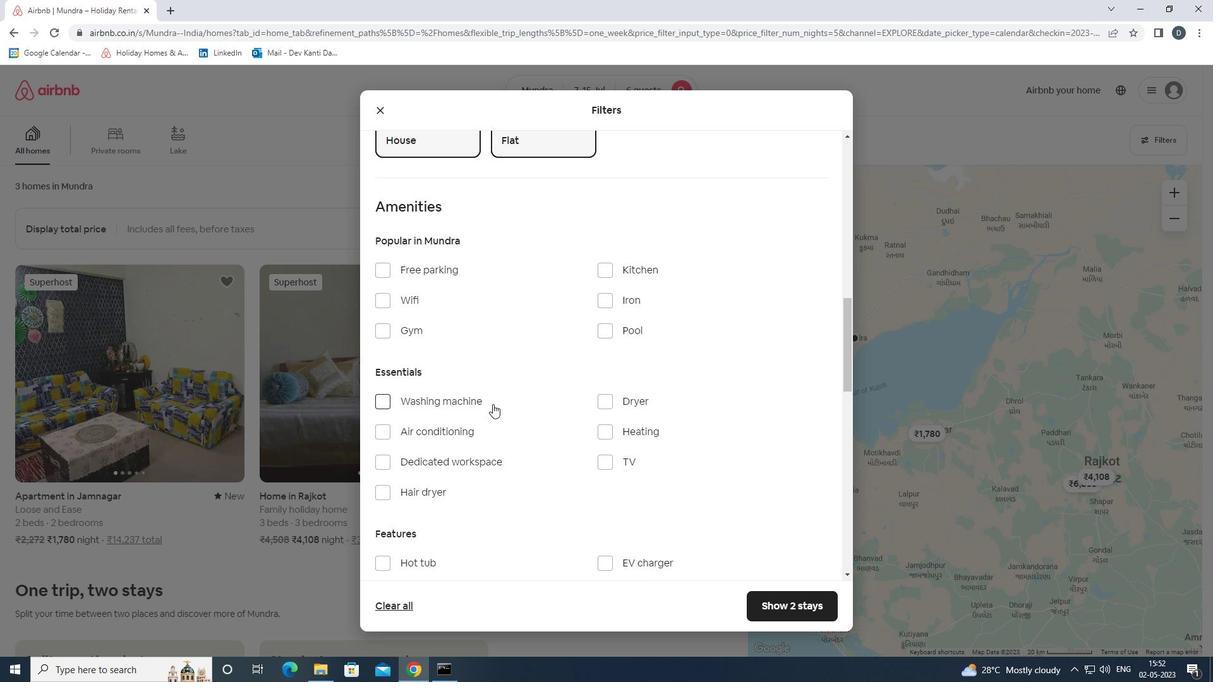 
Action: Mouse scrolled (584, 396) with delta (0, 0)
Screenshot: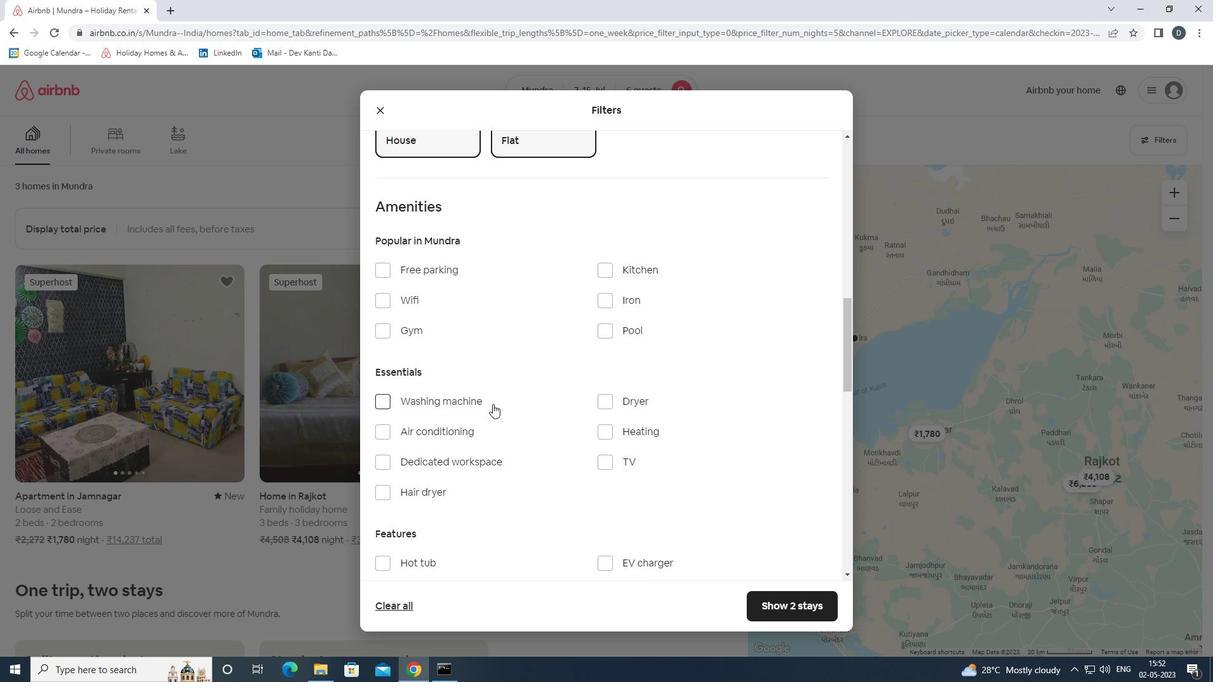 
Action: Mouse scrolled (584, 396) with delta (0, 0)
Screenshot: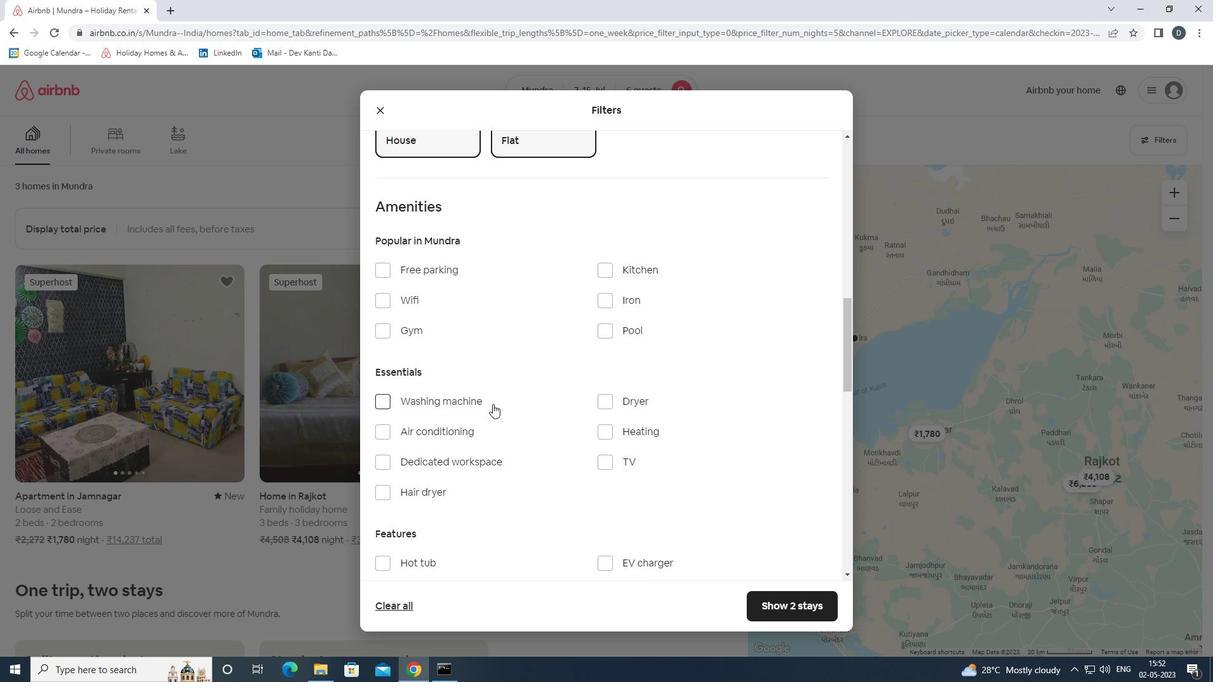 
Action: Mouse moved to (585, 397)
Screenshot: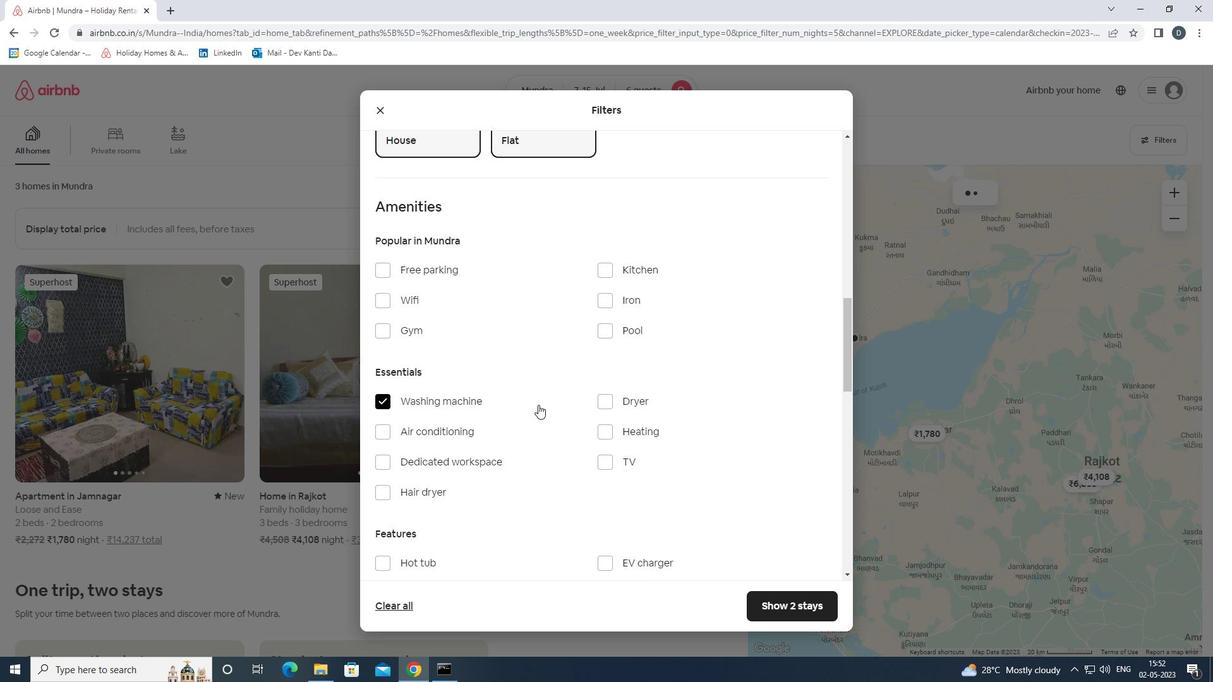 
Action: Mouse scrolled (585, 396) with delta (0, 0)
Screenshot: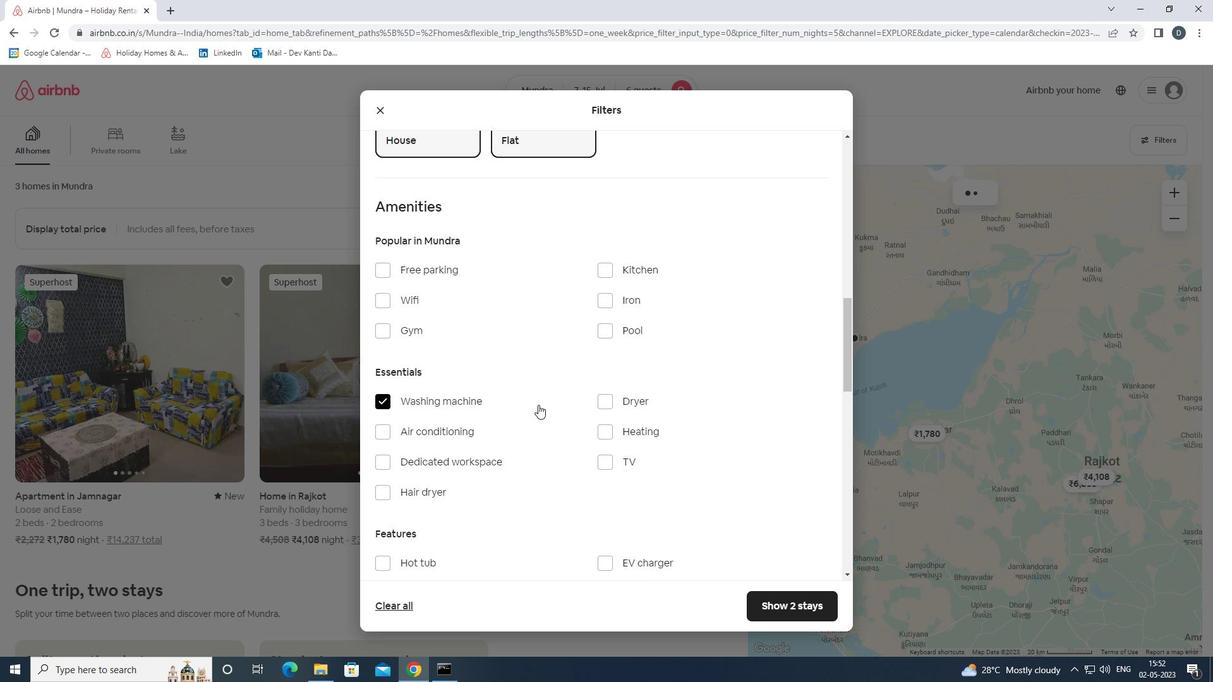 
Action: Mouse moved to (590, 387)
Screenshot: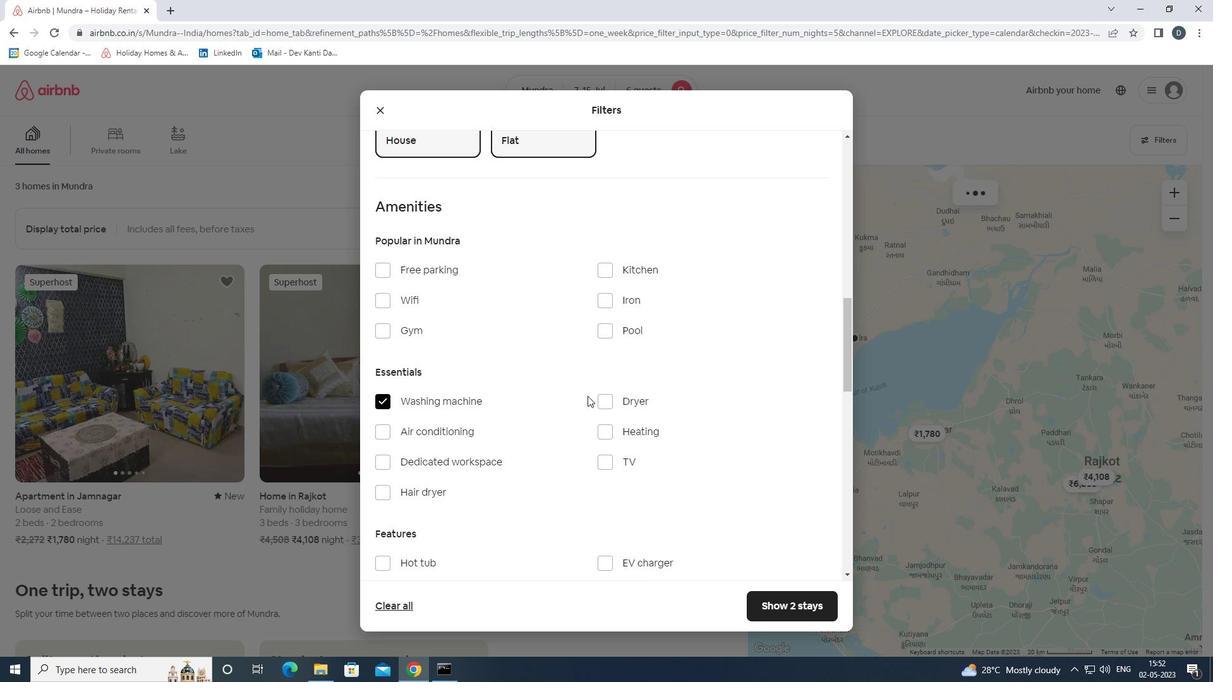 
Action: Mouse scrolled (590, 387) with delta (0, 0)
Screenshot: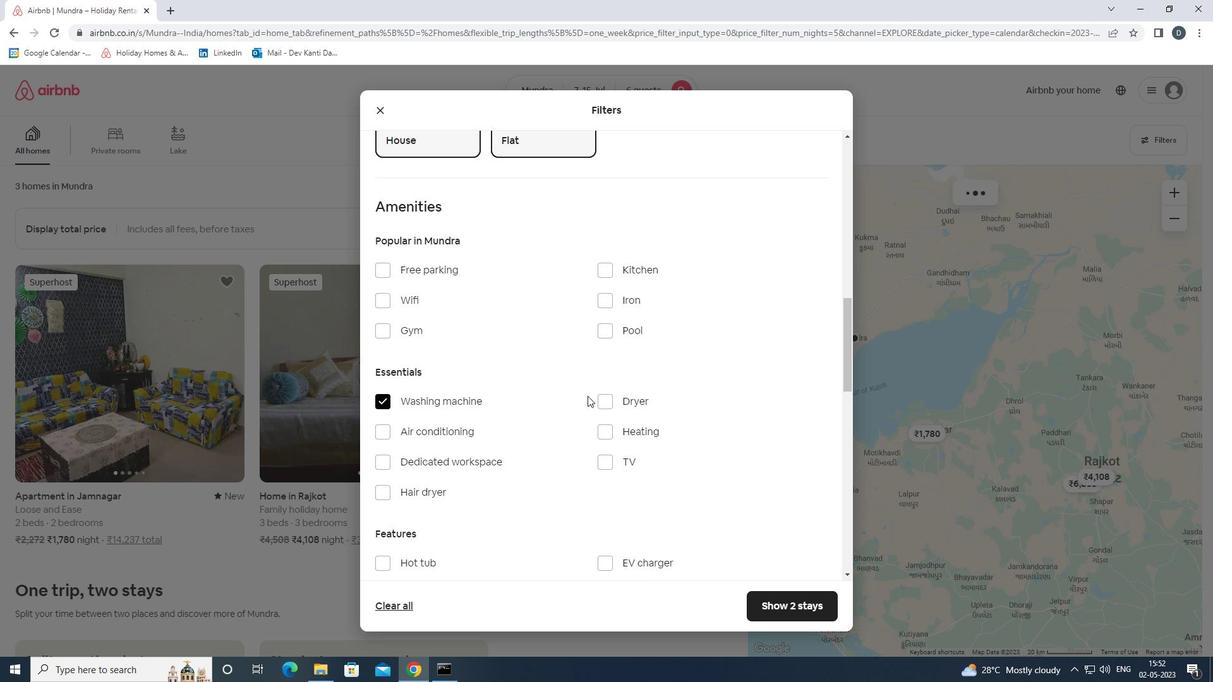 
Action: Mouse scrolled (590, 387) with delta (0, 0)
Screenshot: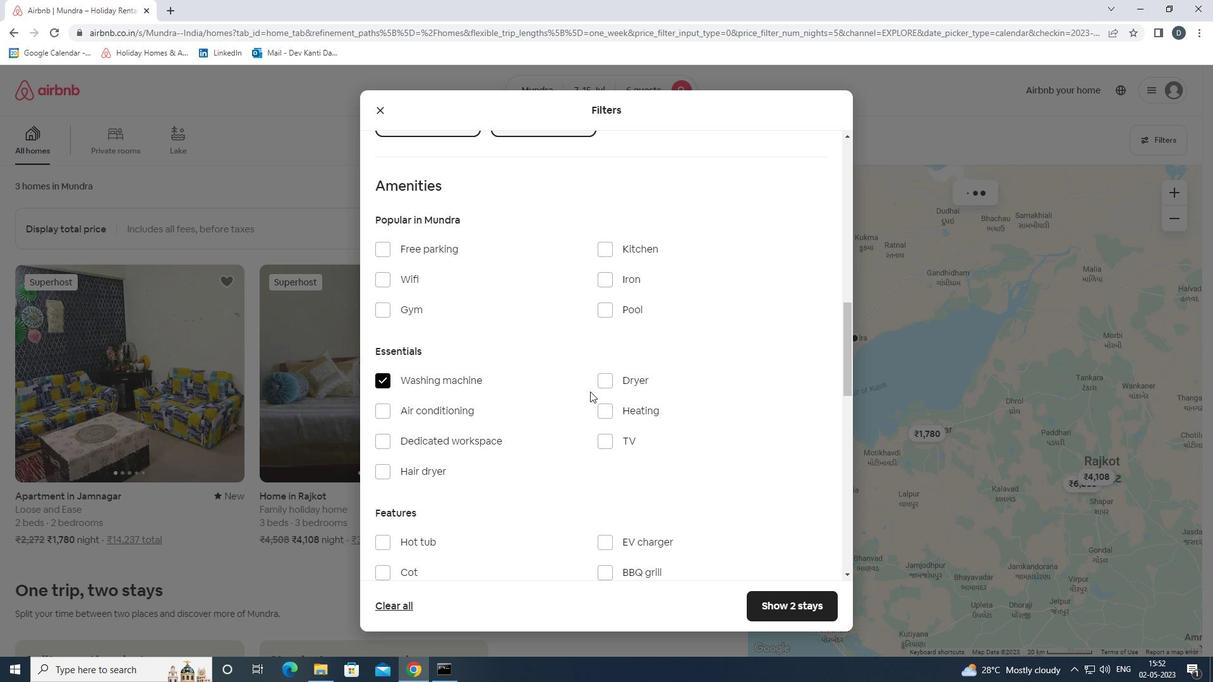 
Action: Mouse scrolled (590, 387) with delta (0, 0)
Screenshot: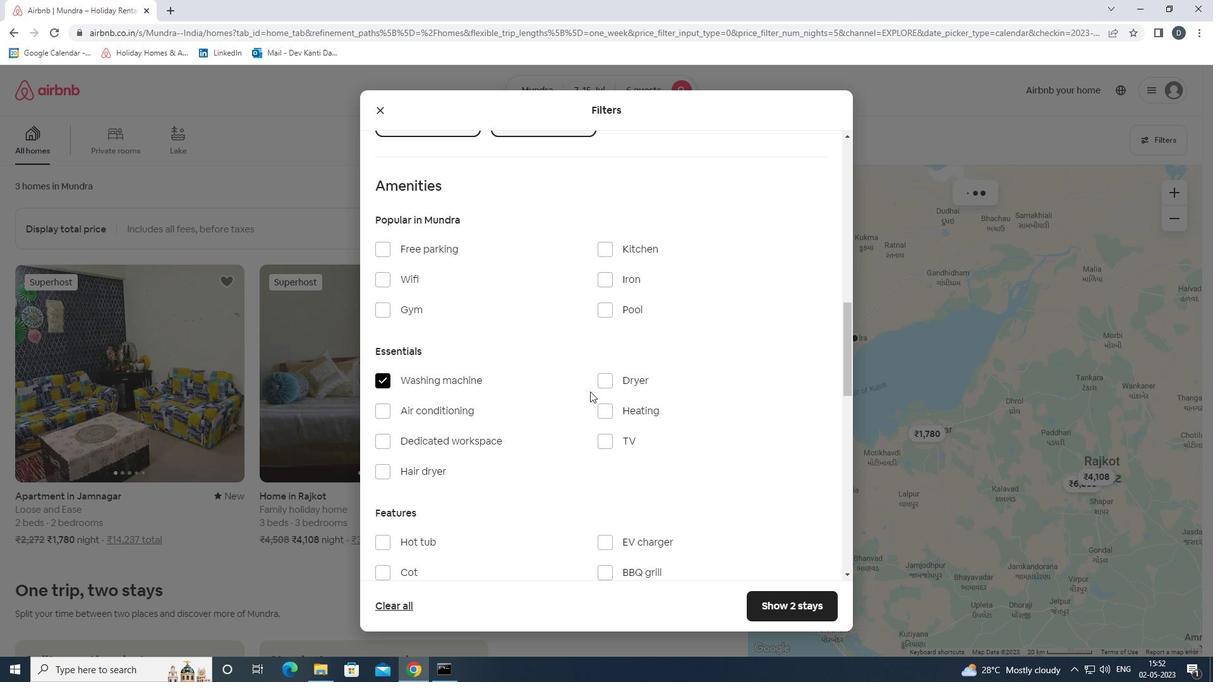 
Action: Mouse scrolled (590, 387) with delta (0, 0)
Screenshot: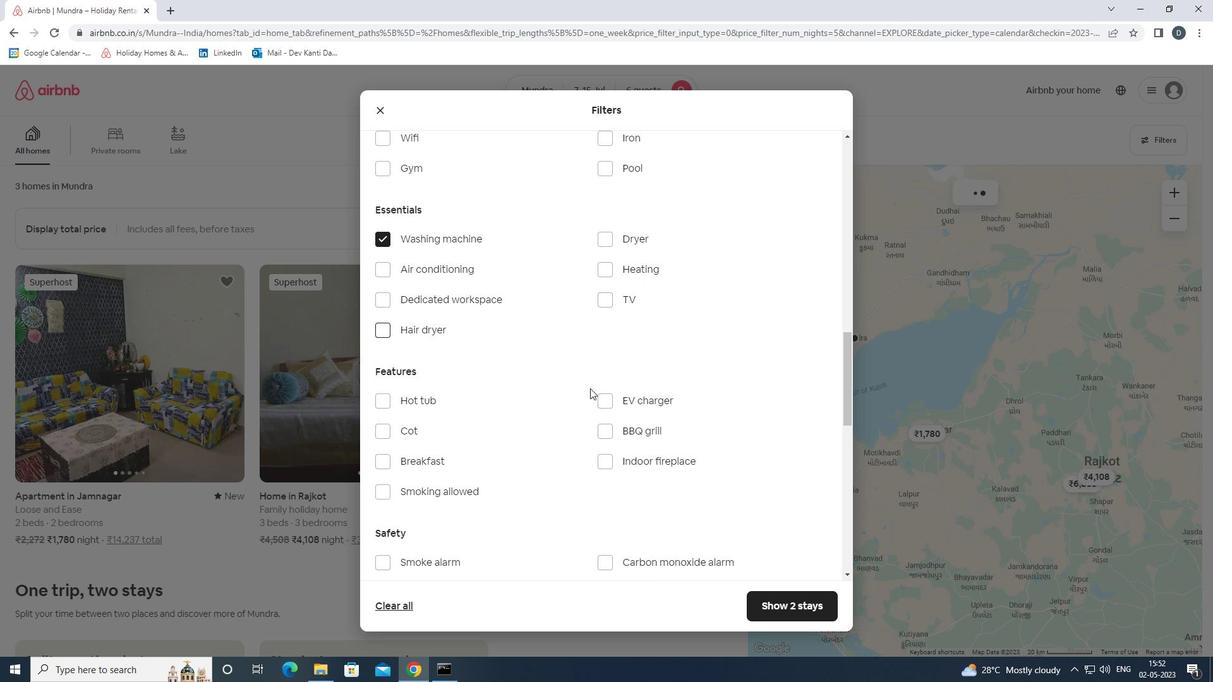 
Action: Mouse moved to (797, 389)
Screenshot: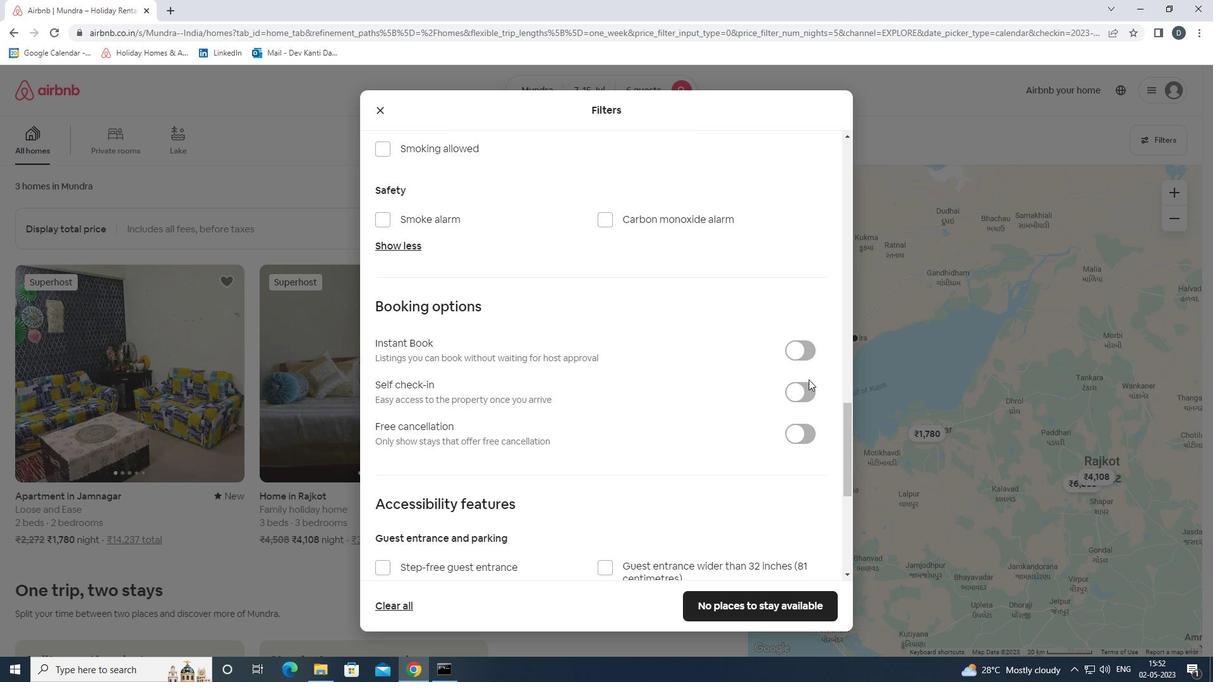 
Action: Mouse pressed left at (797, 389)
Screenshot: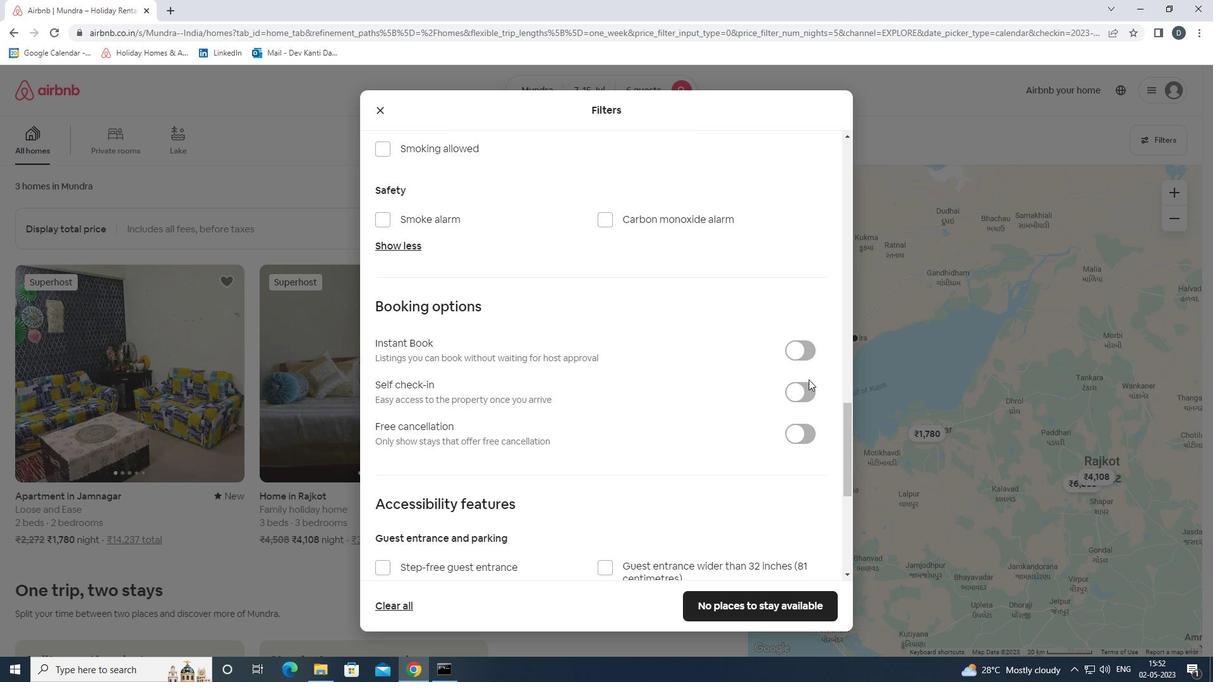 
Action: Mouse moved to (760, 382)
Screenshot: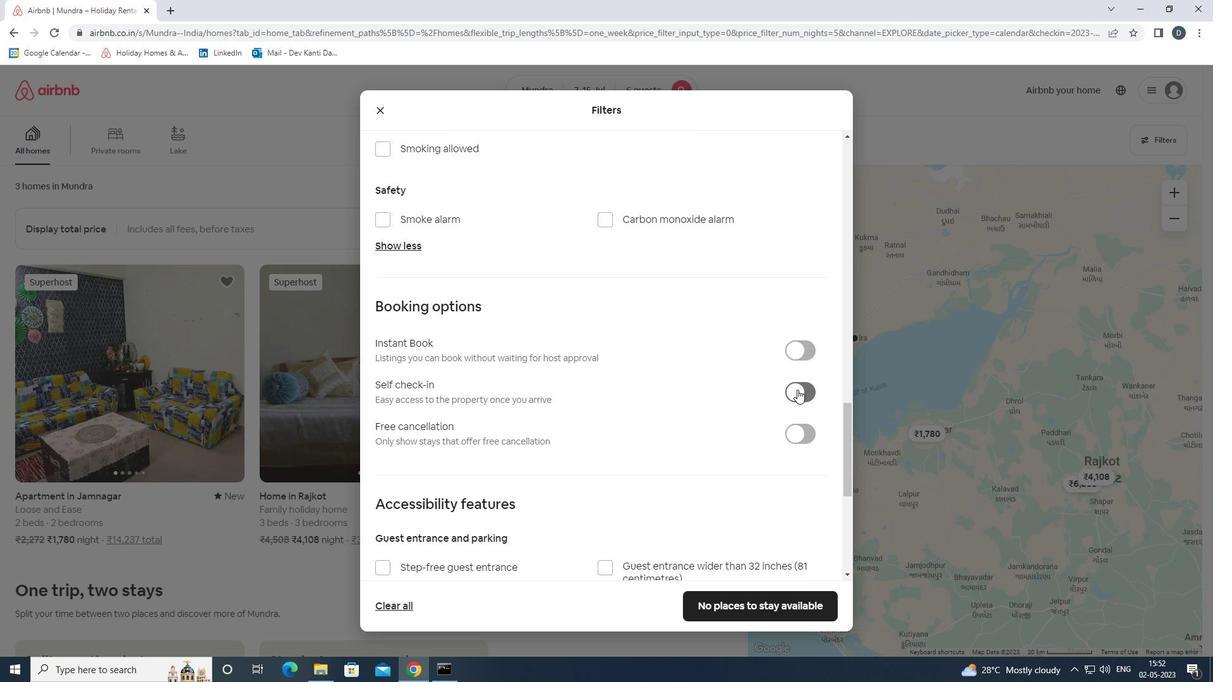 
Action: Mouse scrolled (760, 382) with delta (0, 0)
Screenshot: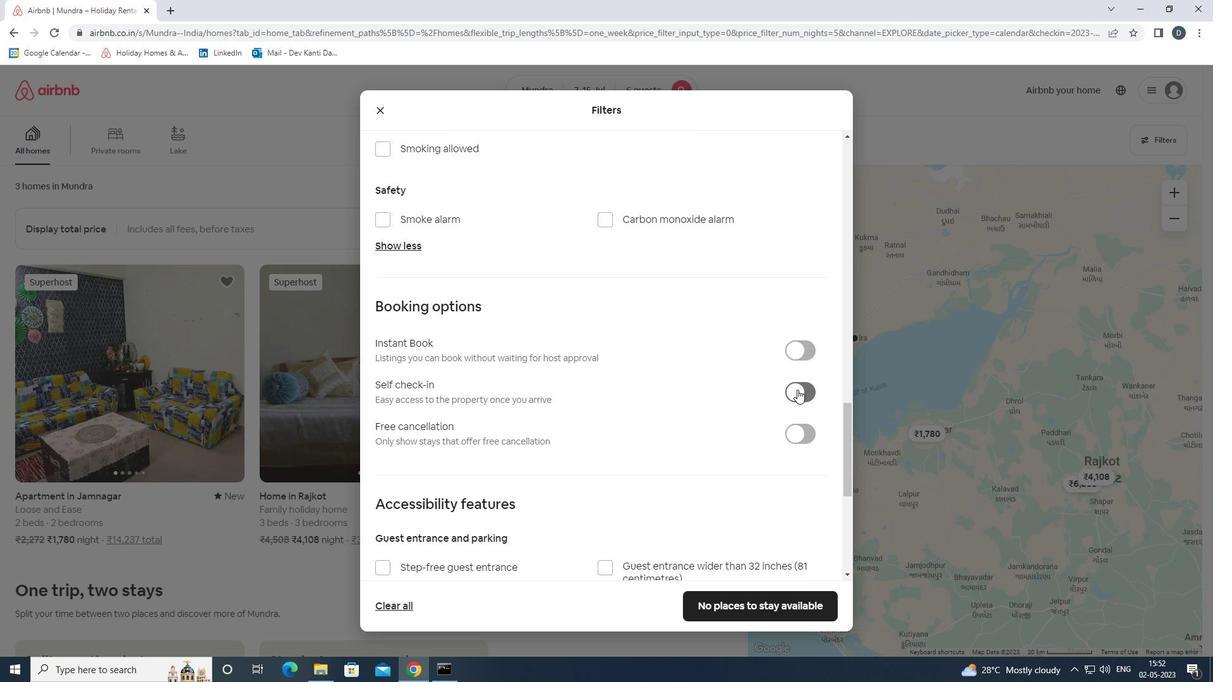 
Action: Mouse scrolled (760, 382) with delta (0, 0)
Screenshot: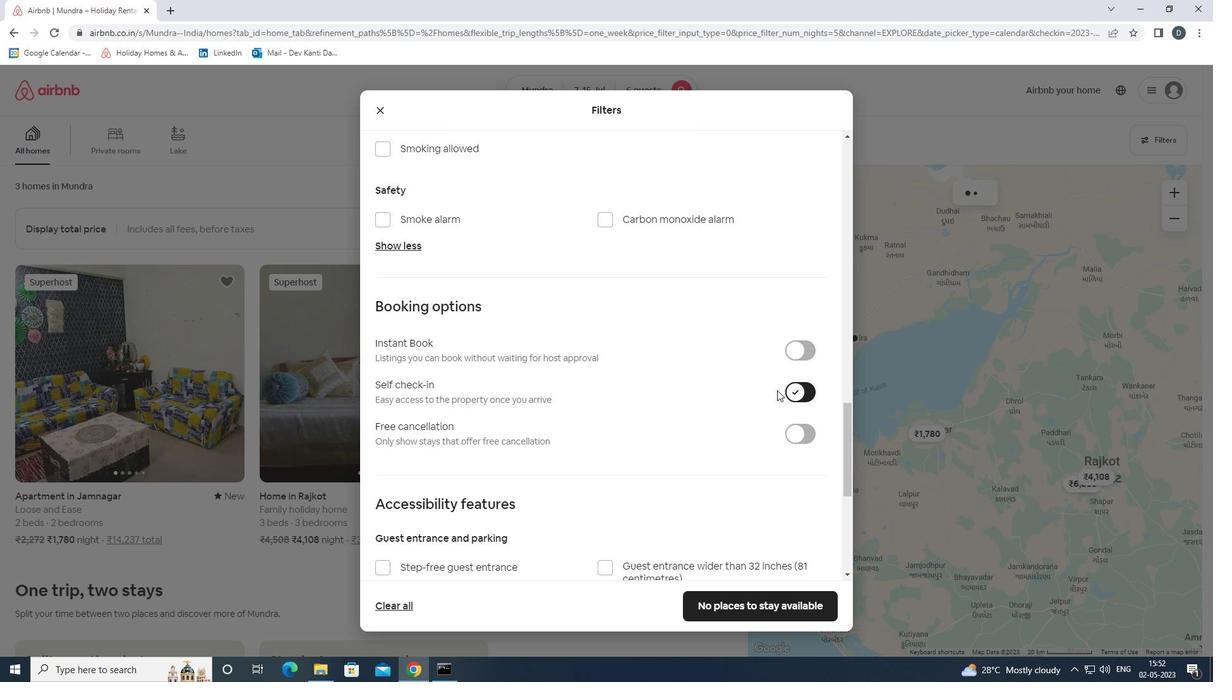 
Action: Mouse scrolled (760, 382) with delta (0, 0)
Screenshot: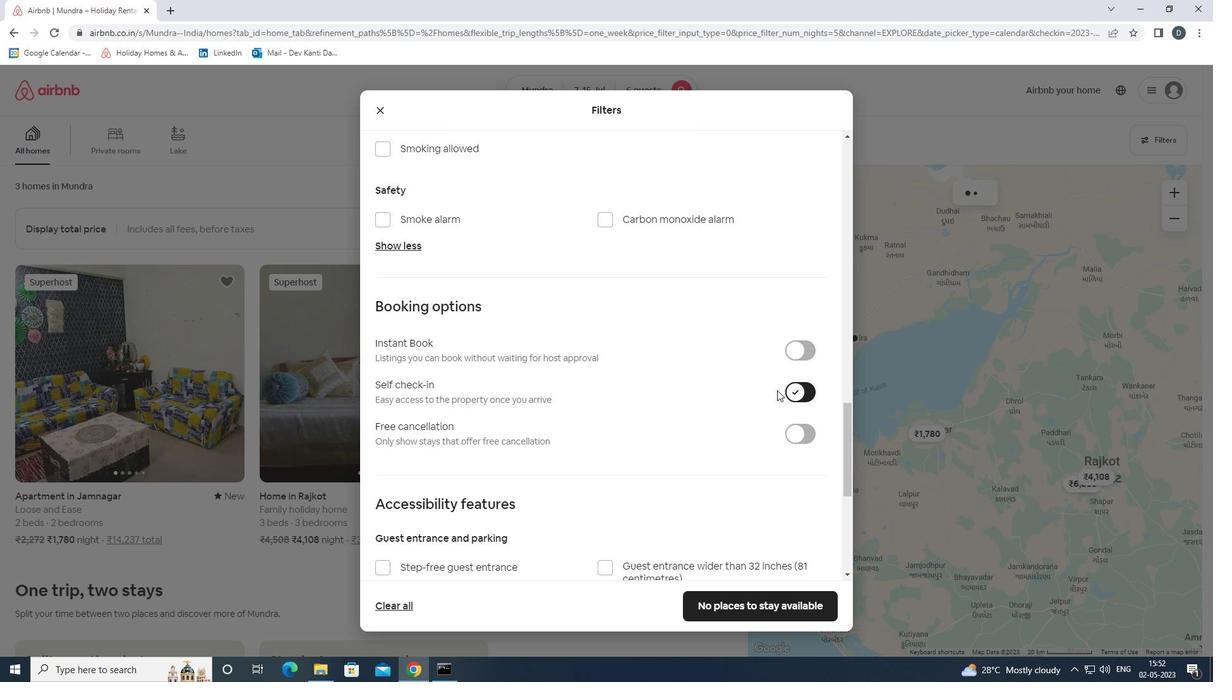 
Action: Mouse scrolled (760, 382) with delta (0, 0)
Screenshot: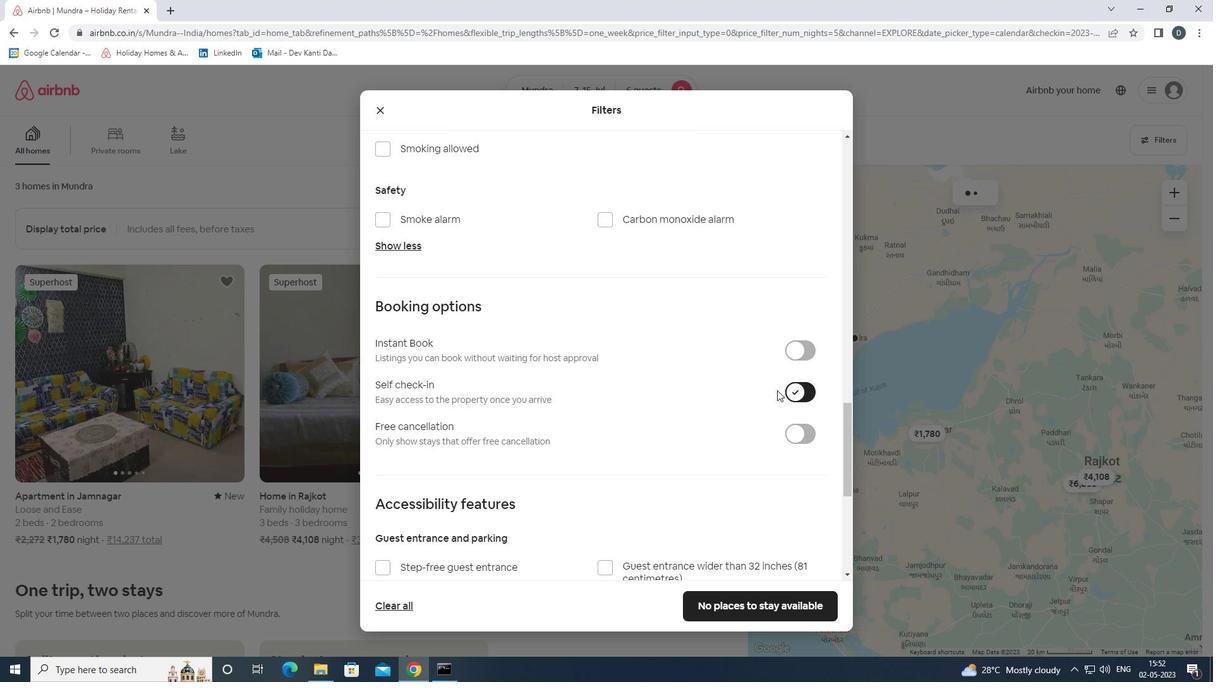 
Action: Mouse scrolled (760, 382) with delta (0, 0)
Screenshot: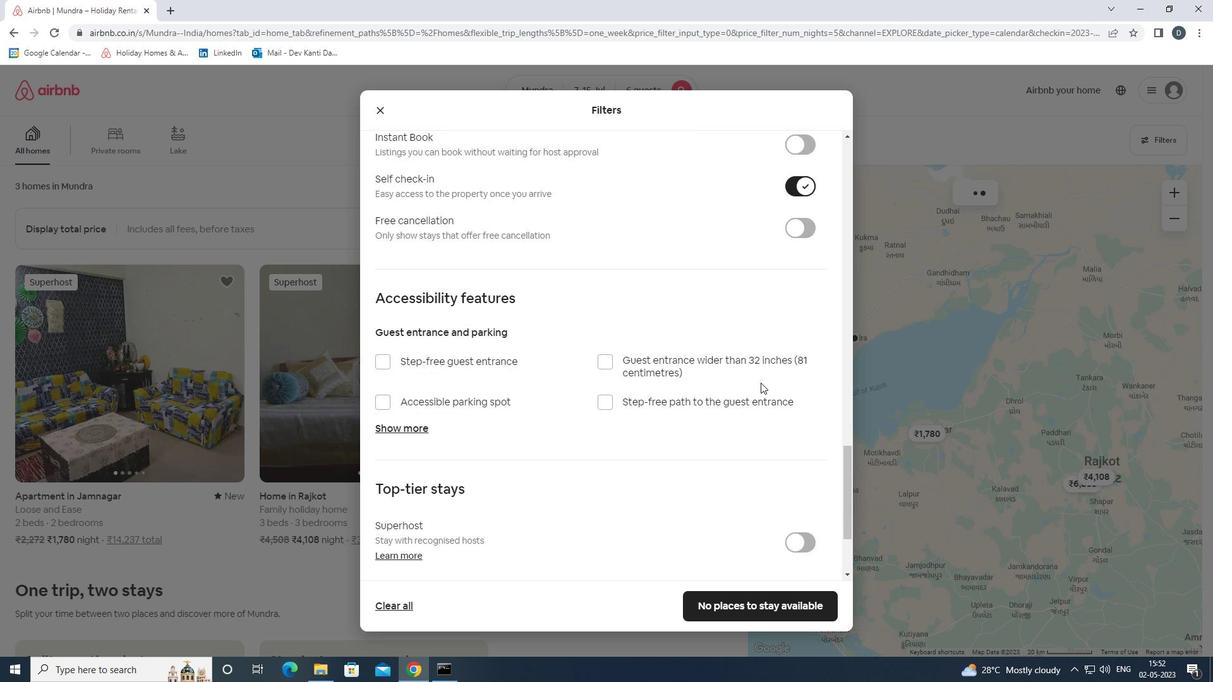 
Action: Mouse scrolled (760, 382) with delta (0, 0)
Screenshot: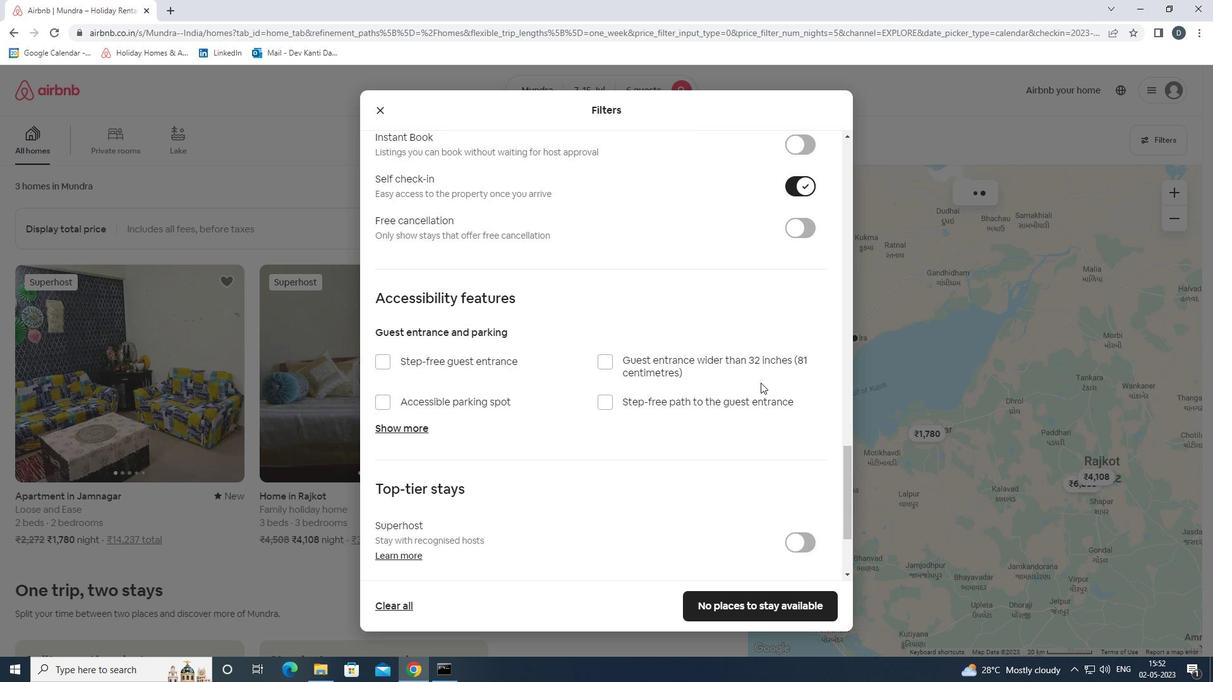 
Action: Mouse scrolled (760, 382) with delta (0, 0)
Screenshot: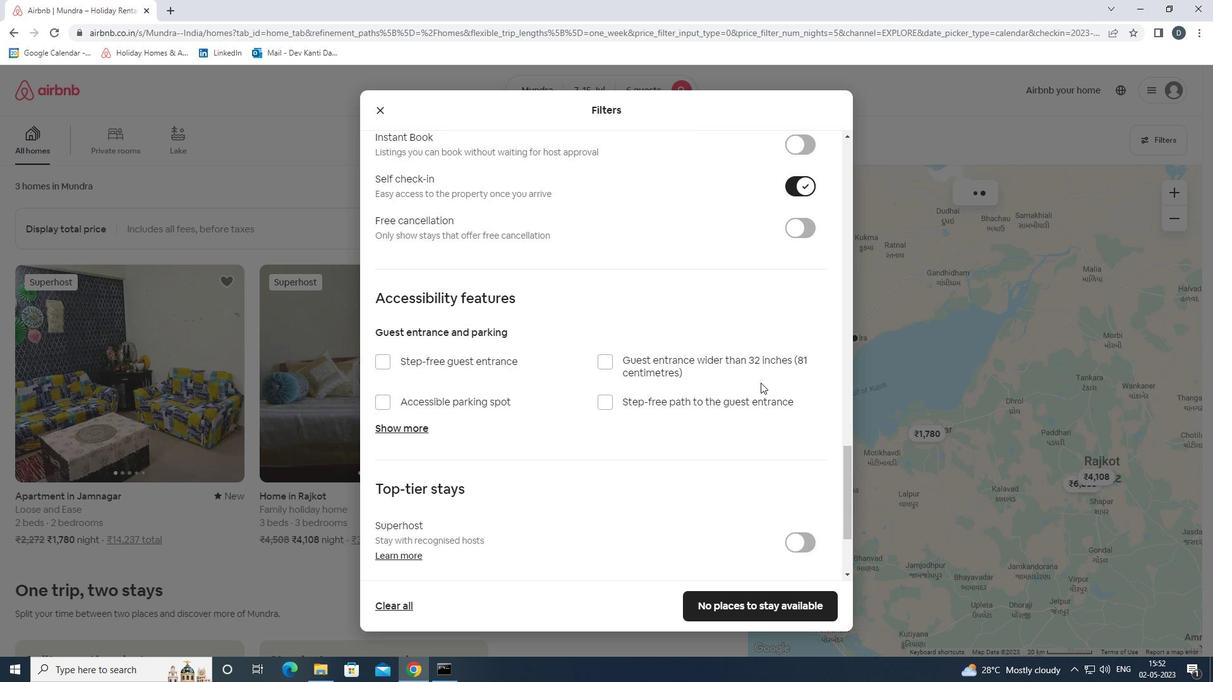 
Action: Mouse scrolled (760, 382) with delta (0, 0)
Screenshot: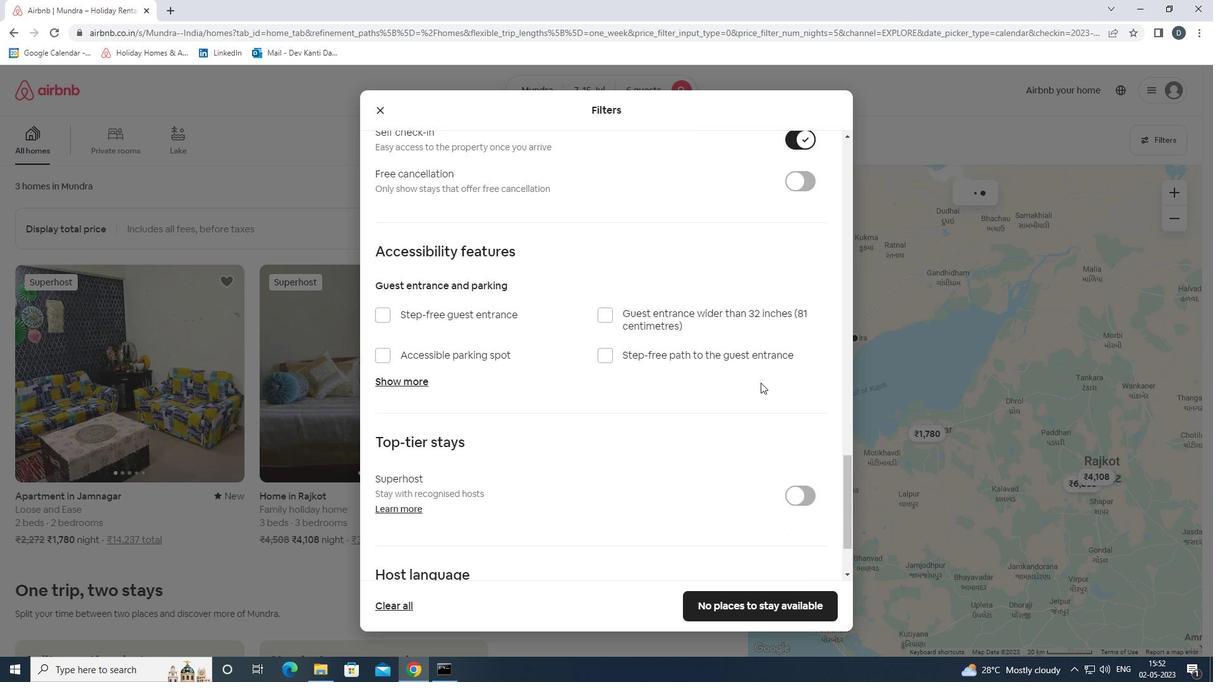 
Action: Mouse moved to (399, 512)
Screenshot: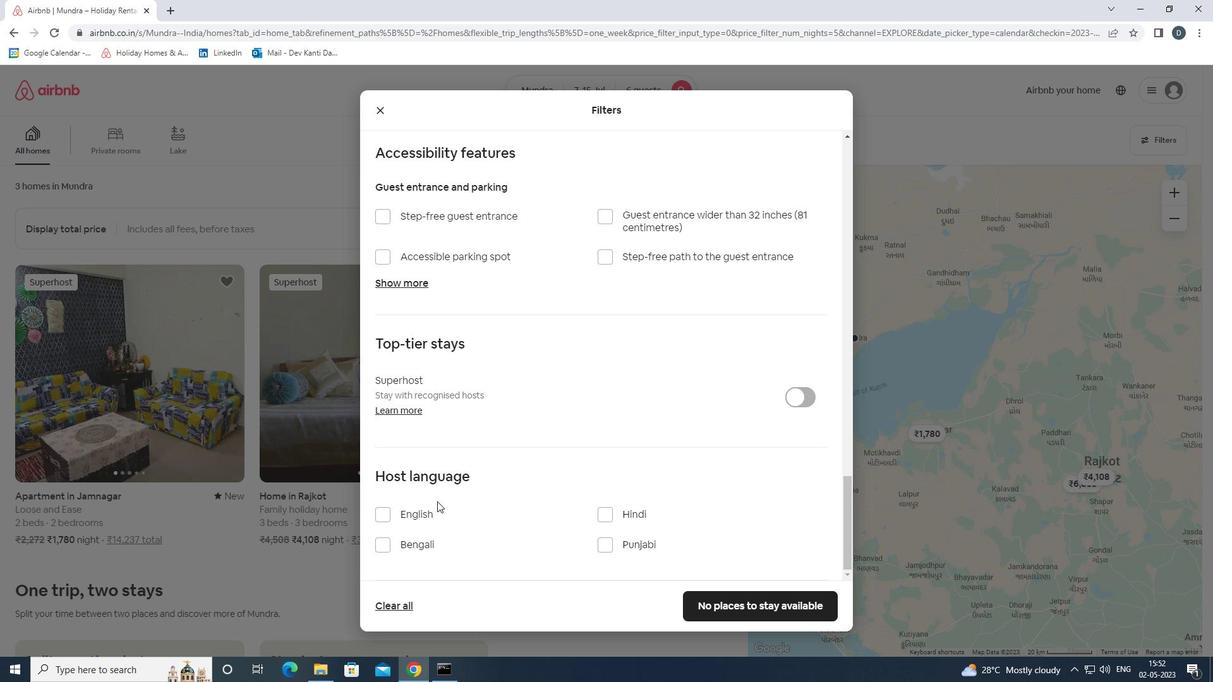 
Action: Mouse pressed left at (399, 512)
Screenshot: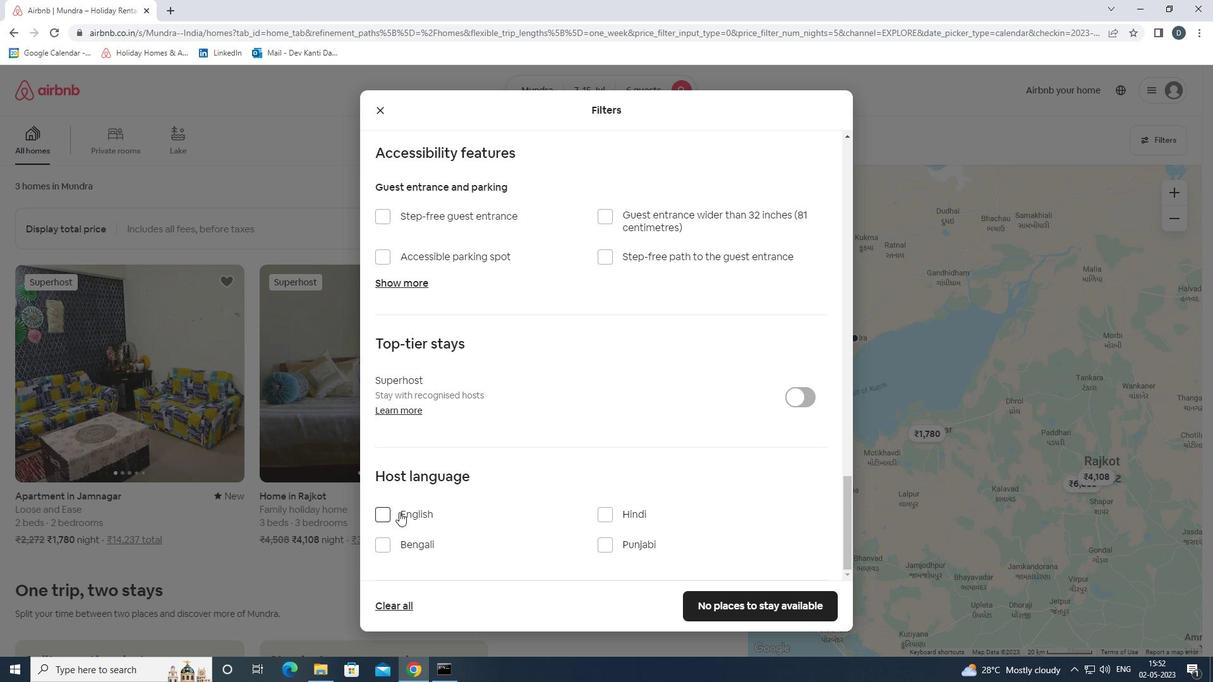 
Action: Mouse moved to (734, 588)
Screenshot: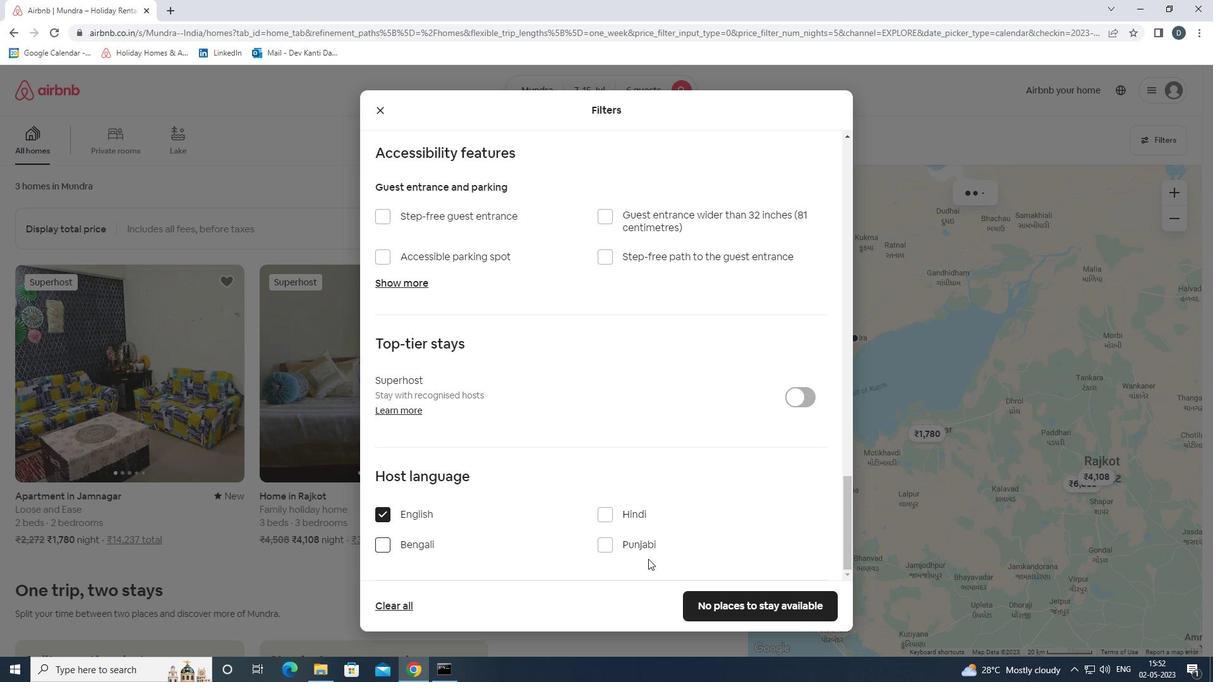 
Action: Mouse pressed left at (734, 588)
Screenshot: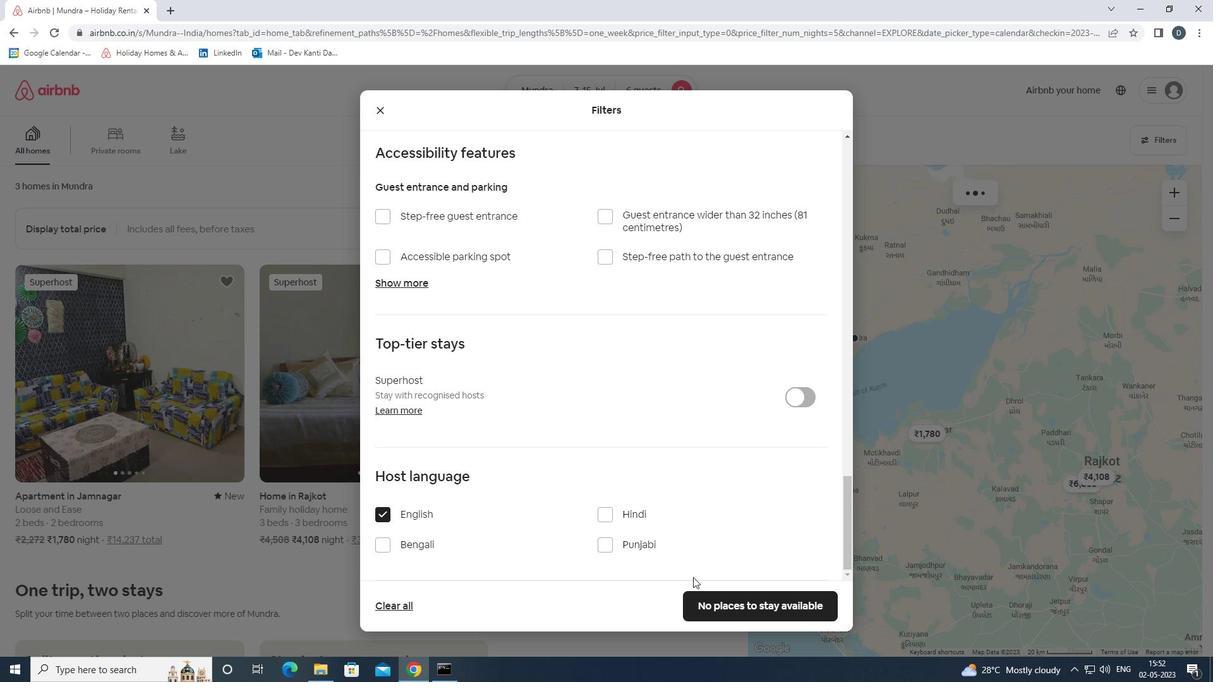 
Action: Mouse moved to (734, 593)
Screenshot: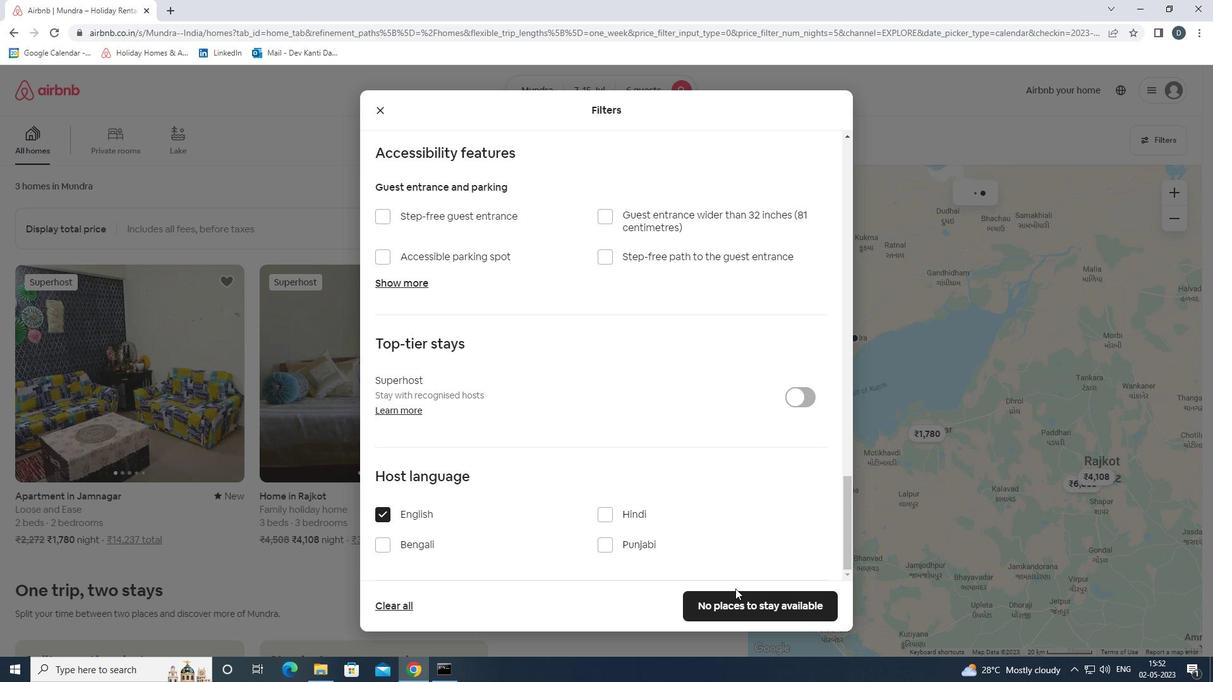 
Action: Mouse pressed left at (734, 593)
Screenshot: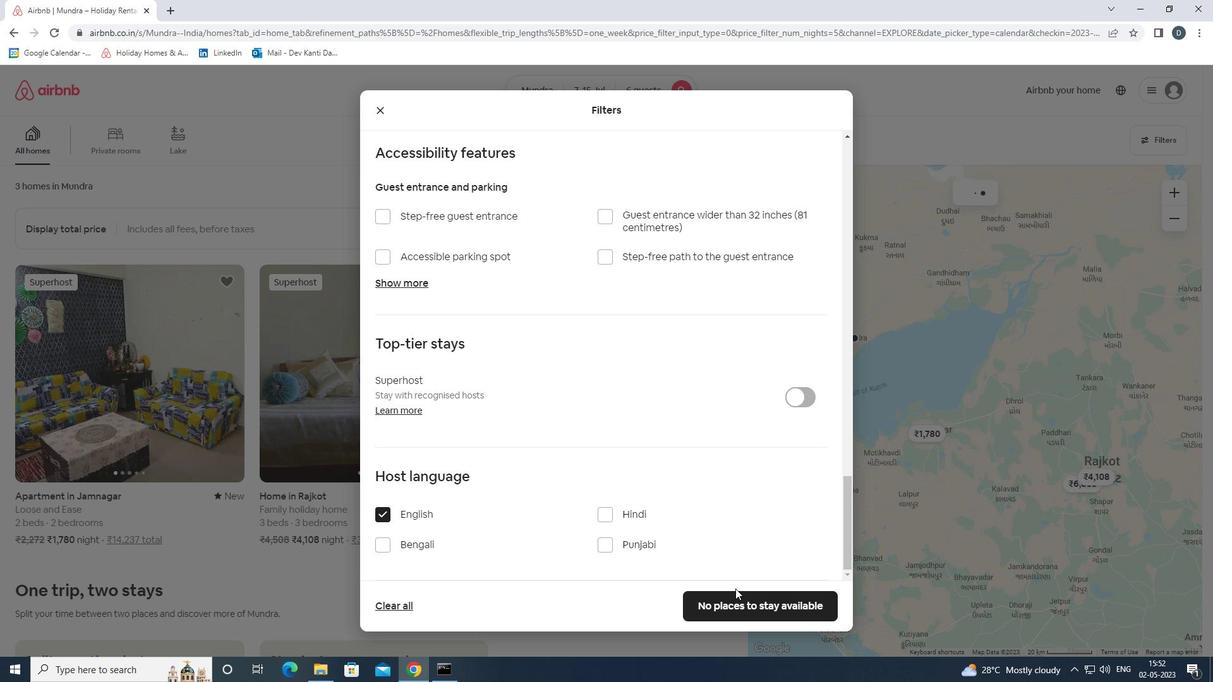 
Action: Mouse moved to (734, 593)
Screenshot: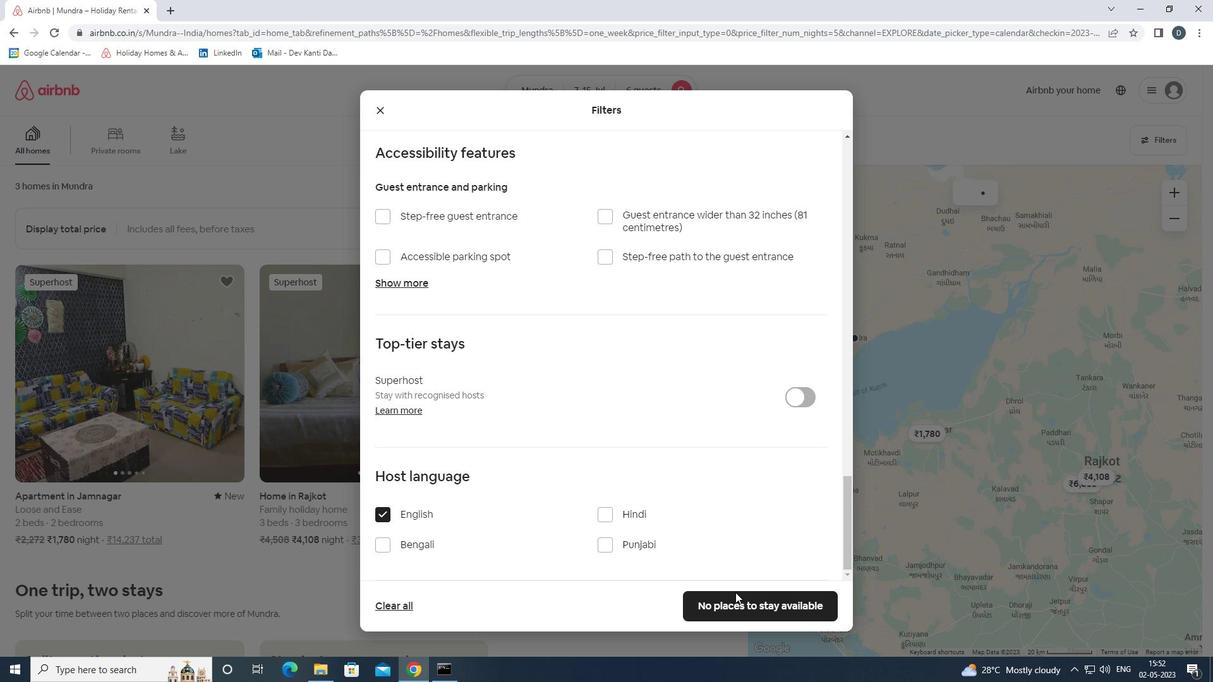 
Action: Mouse pressed left at (734, 593)
Screenshot: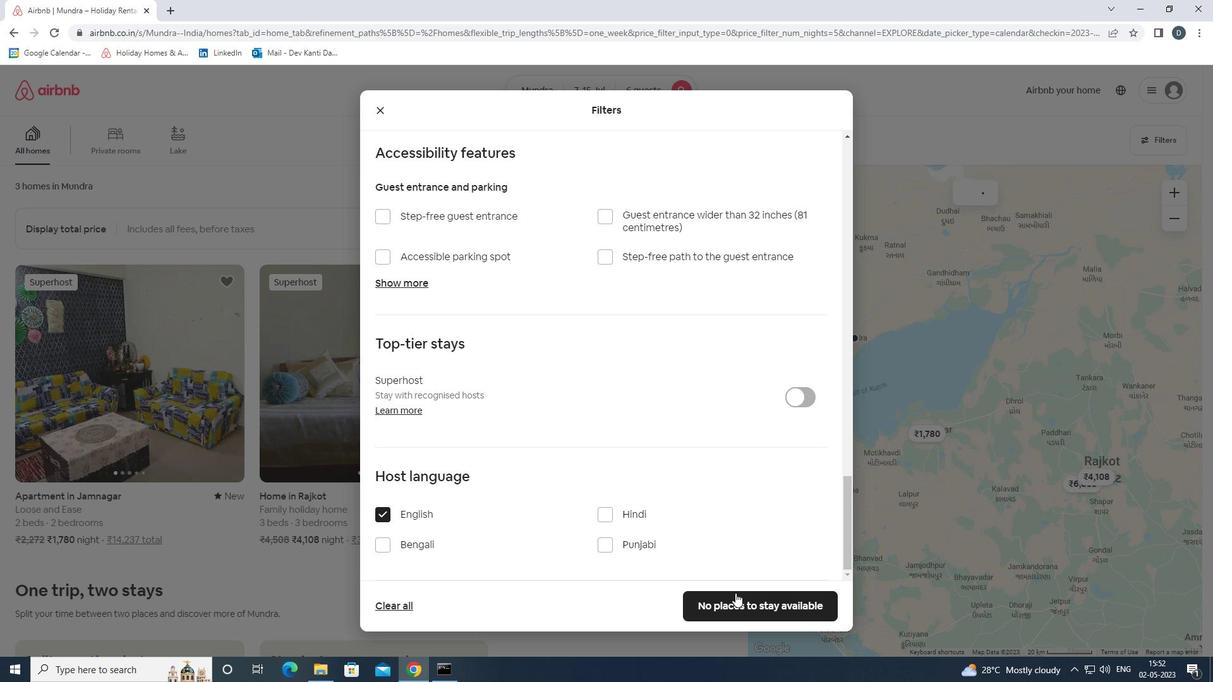 
Action: Mouse moved to (703, 437)
Screenshot: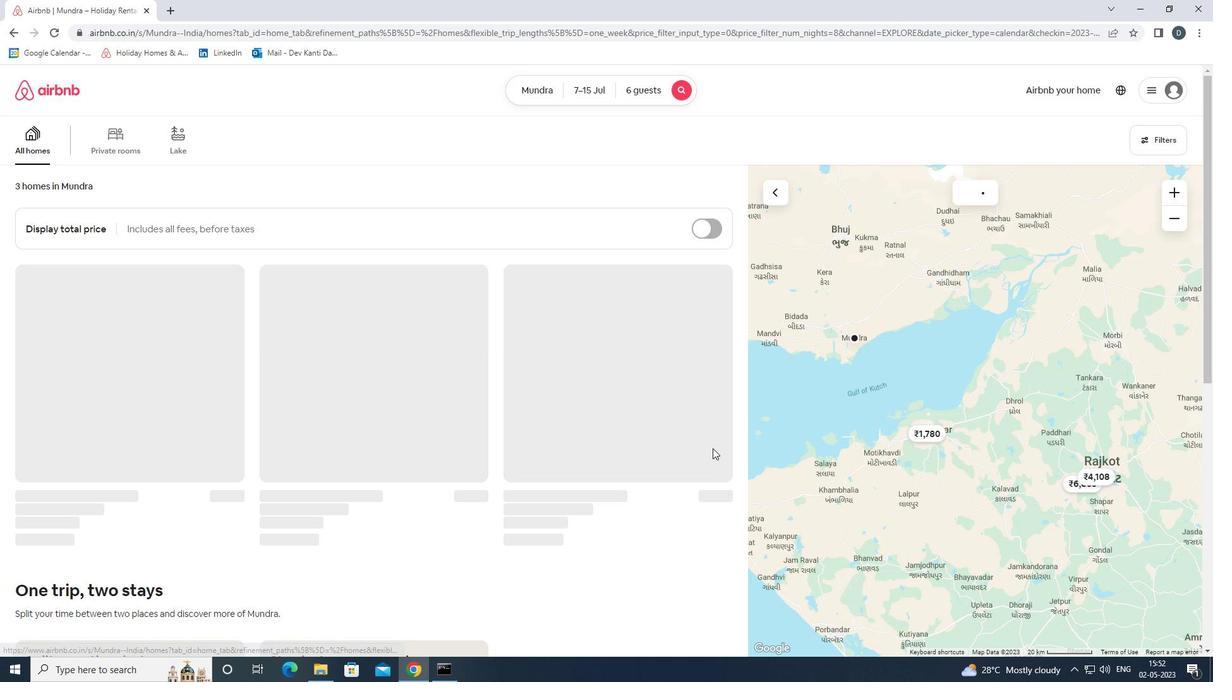 
